 Task: Find connections with filter location Lisala with filter topic #homeofficewith filter profile language Potuguese with filter current company Check Point Software Technologies Ltd with filter school Institute of Management, Nirma University with filter industry Building Structure and Exterior Contractors with filter service category Program Management with filter keywords title Columnist
Action: Mouse moved to (614, 98)
Screenshot: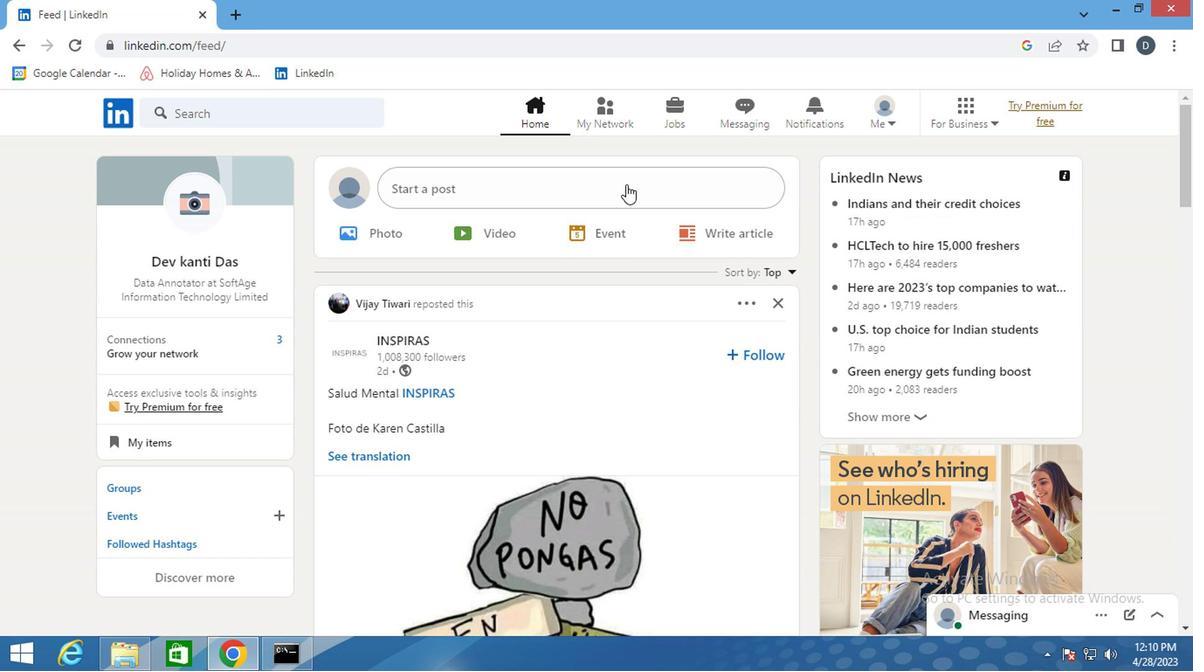
Action: Mouse pressed left at (614, 98)
Screenshot: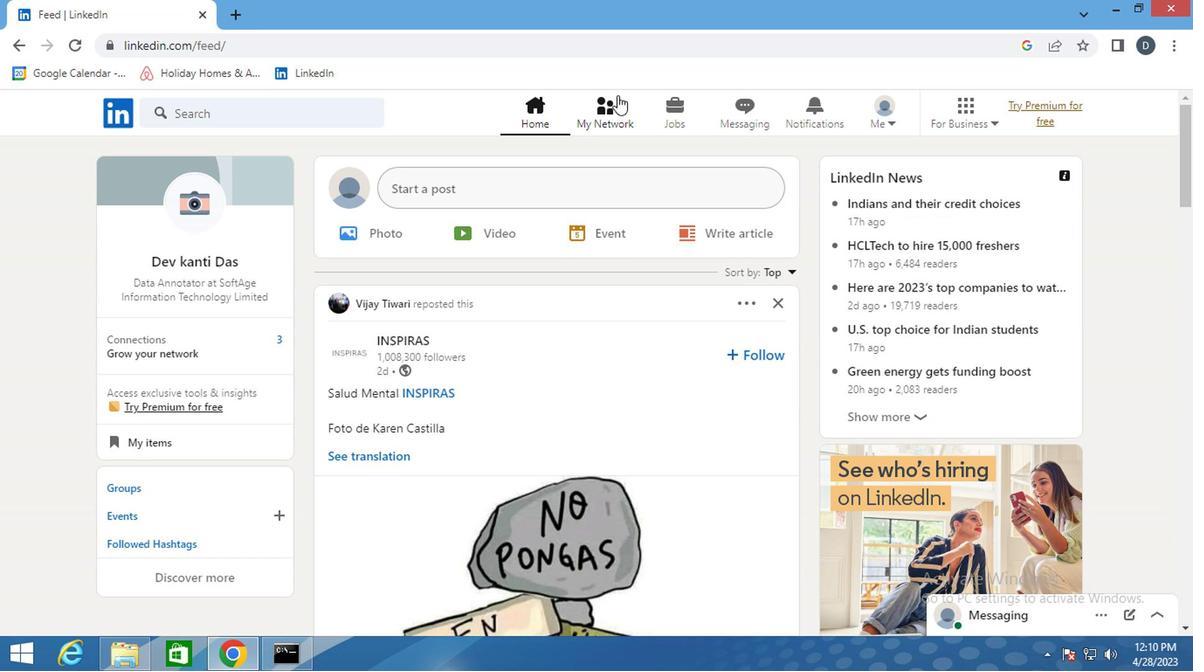 
Action: Mouse moved to (335, 212)
Screenshot: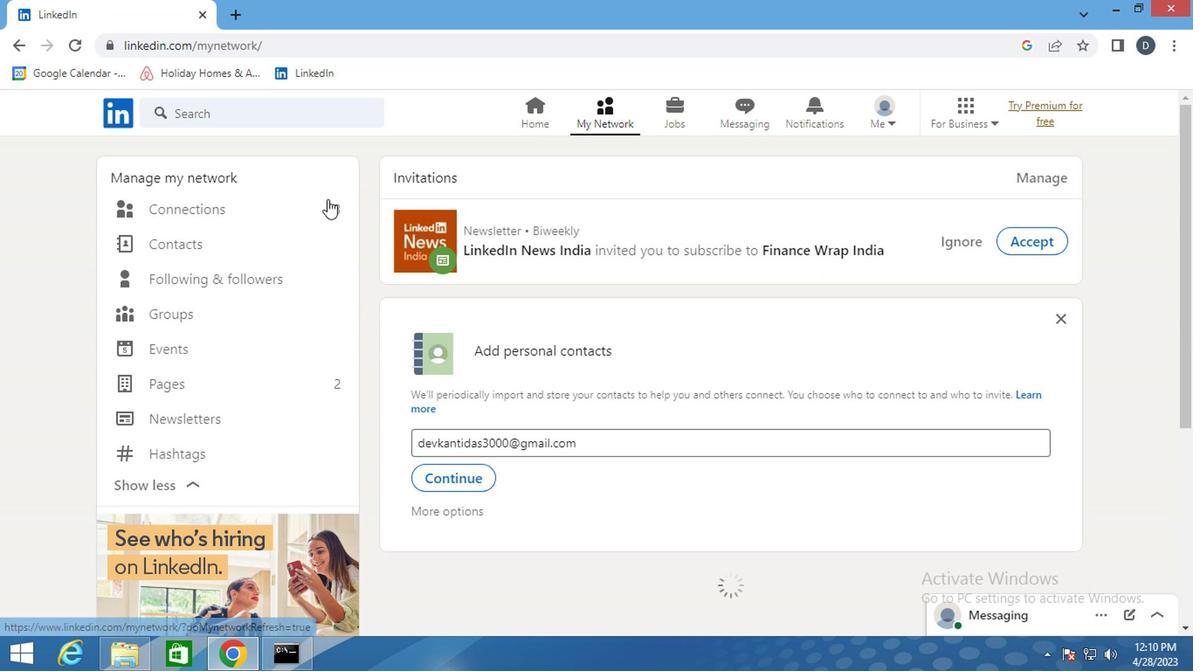 
Action: Mouse pressed left at (335, 212)
Screenshot: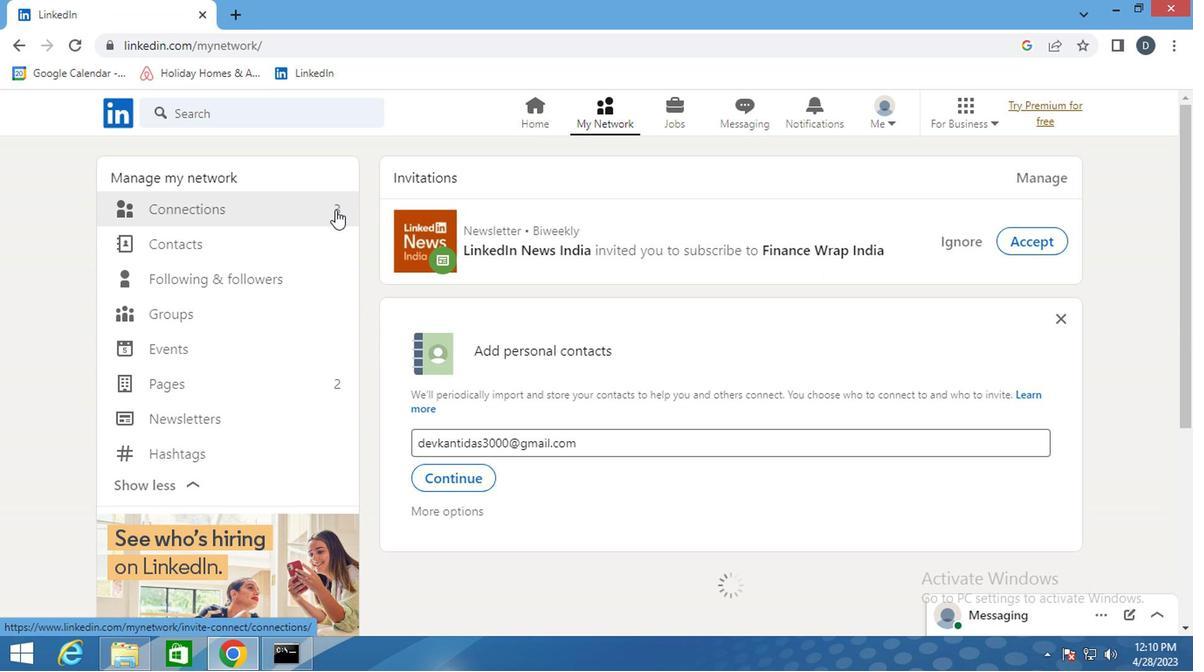 
Action: Mouse moved to (336, 212)
Screenshot: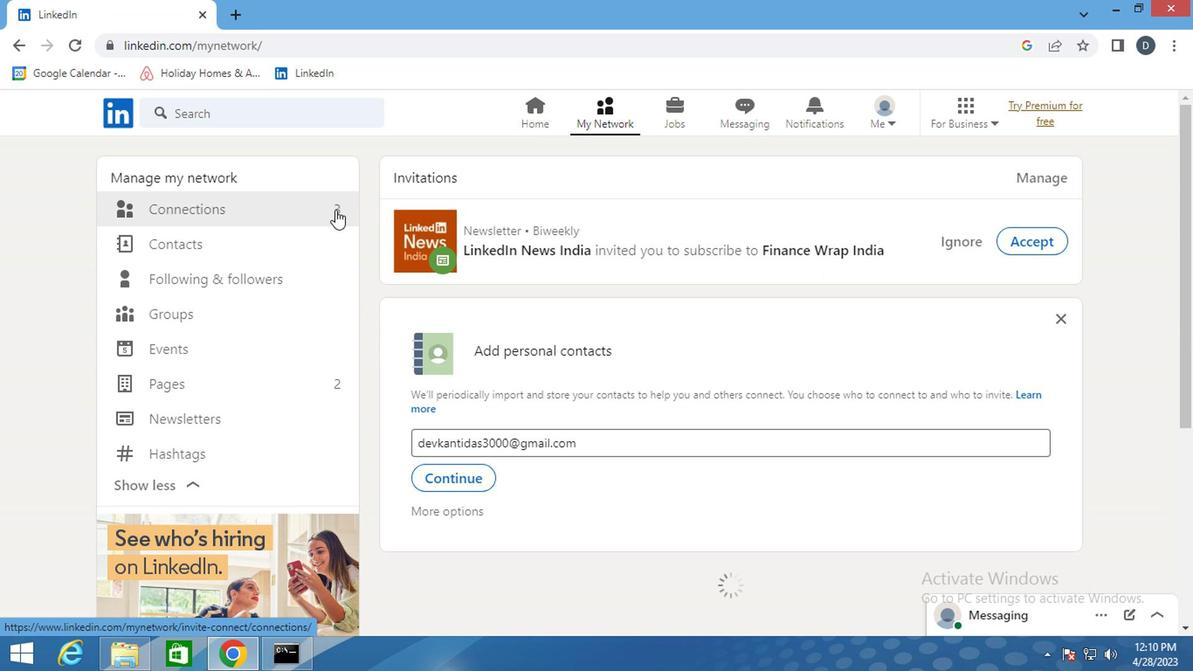 
Action: Mouse pressed left at (336, 212)
Screenshot: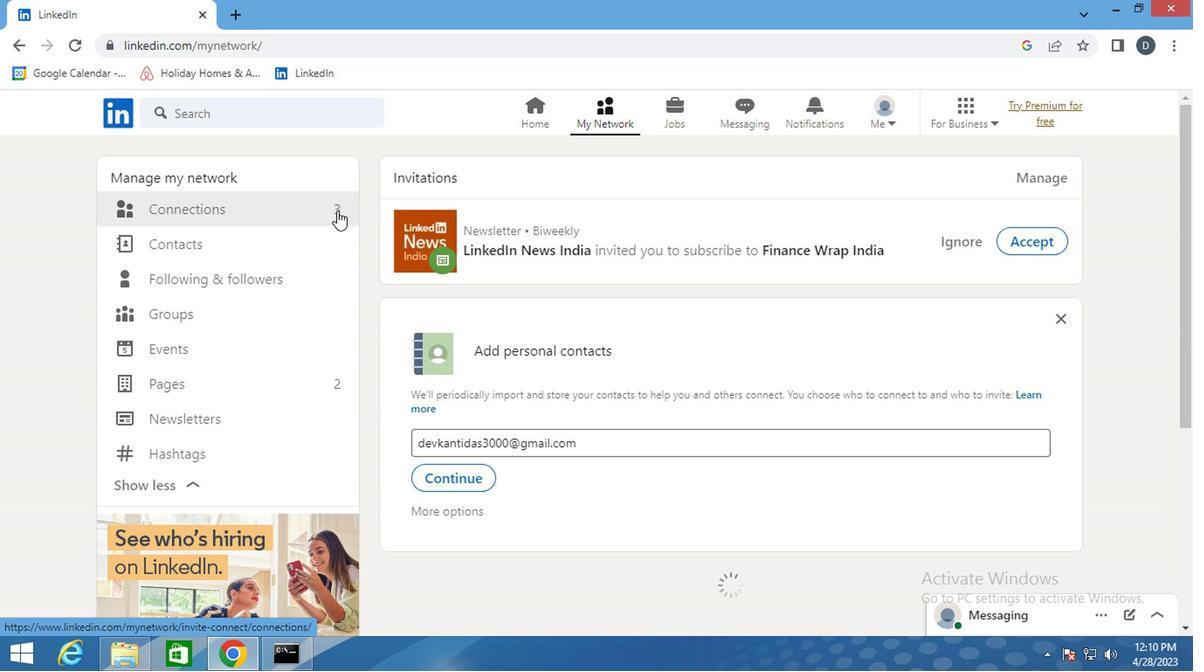 
Action: Mouse moved to (716, 211)
Screenshot: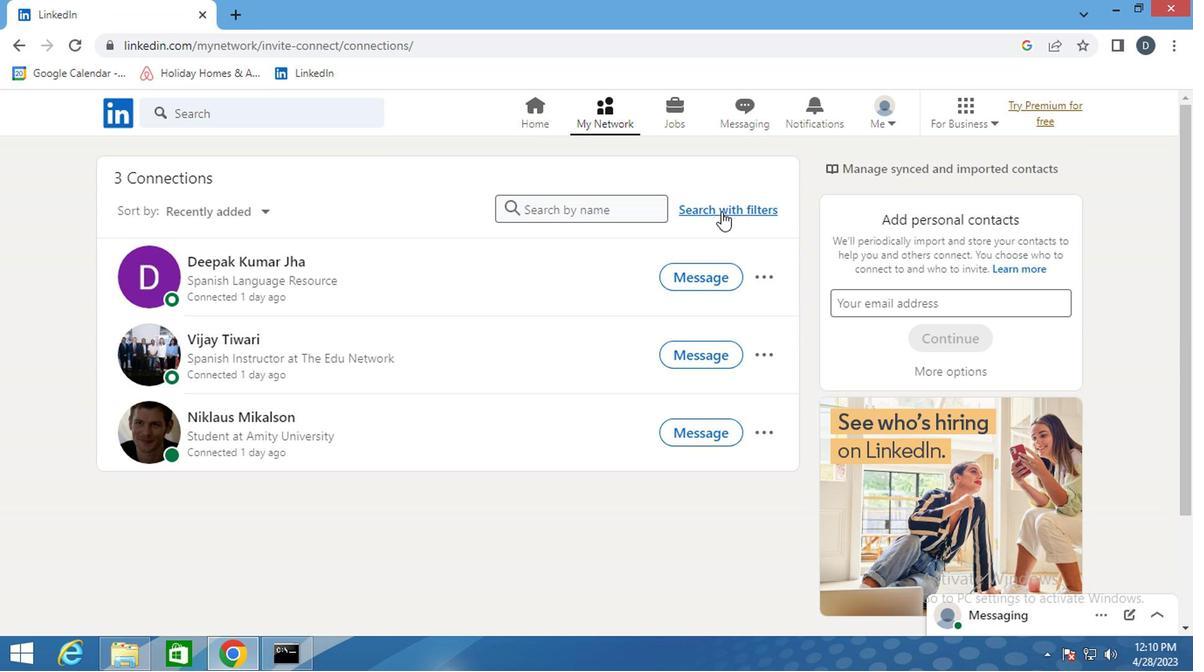
Action: Mouse pressed left at (716, 211)
Screenshot: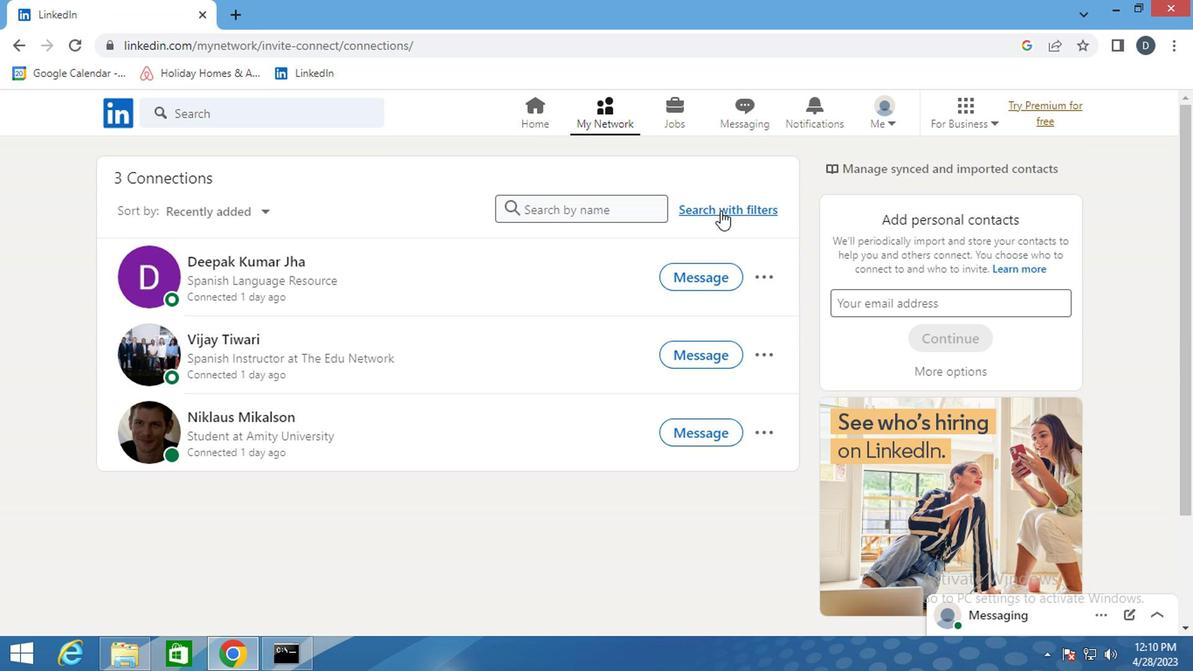 
Action: Mouse moved to (655, 166)
Screenshot: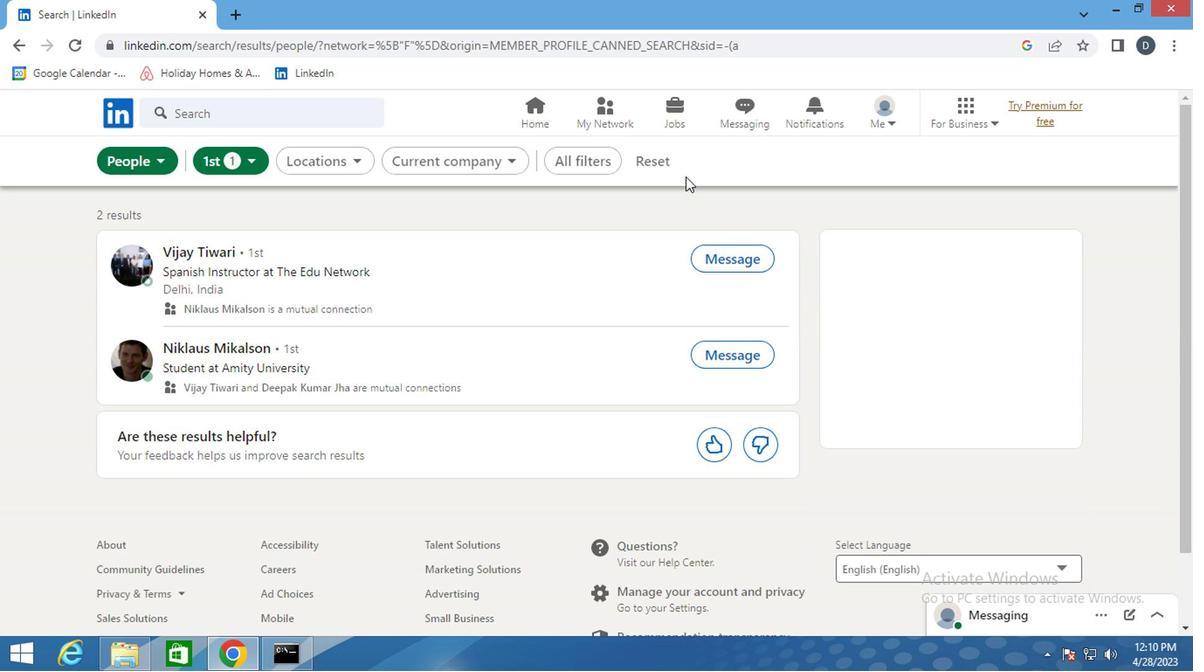 
Action: Mouse pressed left at (655, 166)
Screenshot: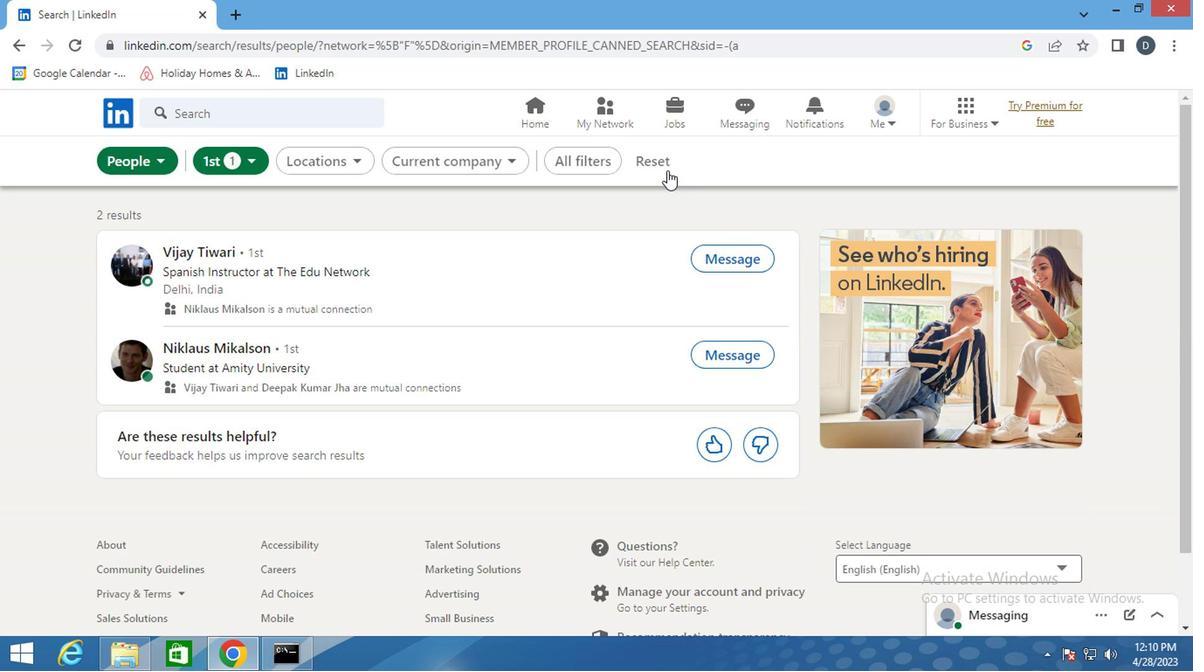 
Action: Mouse moved to (627, 160)
Screenshot: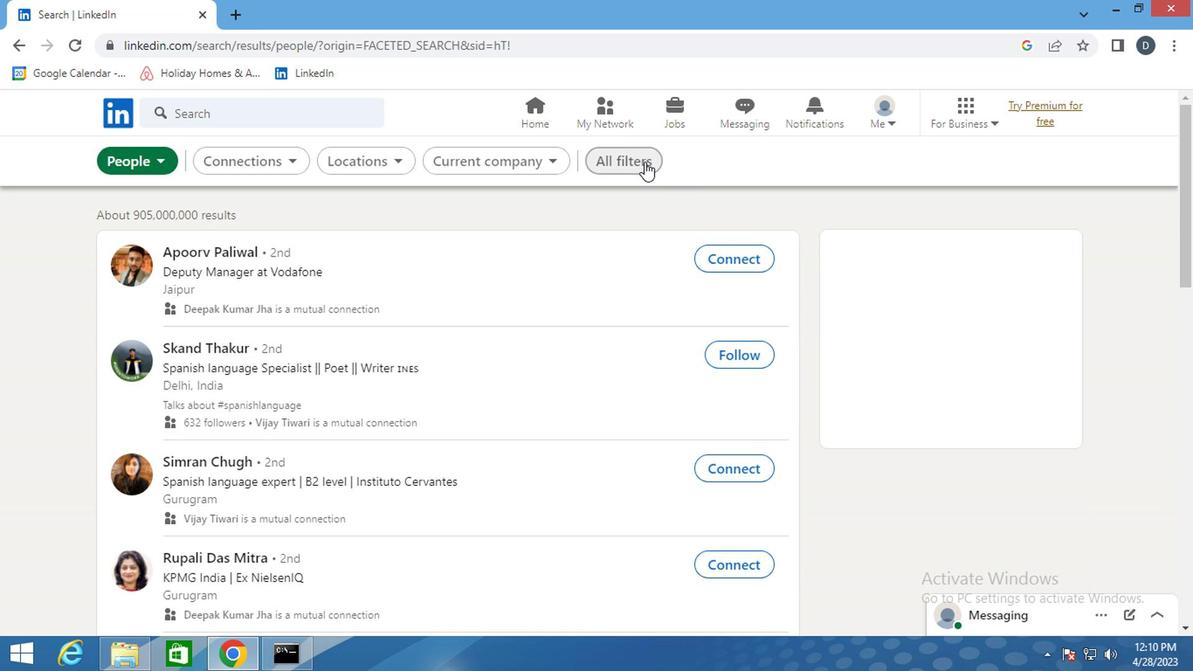 
Action: Mouse pressed left at (627, 160)
Screenshot: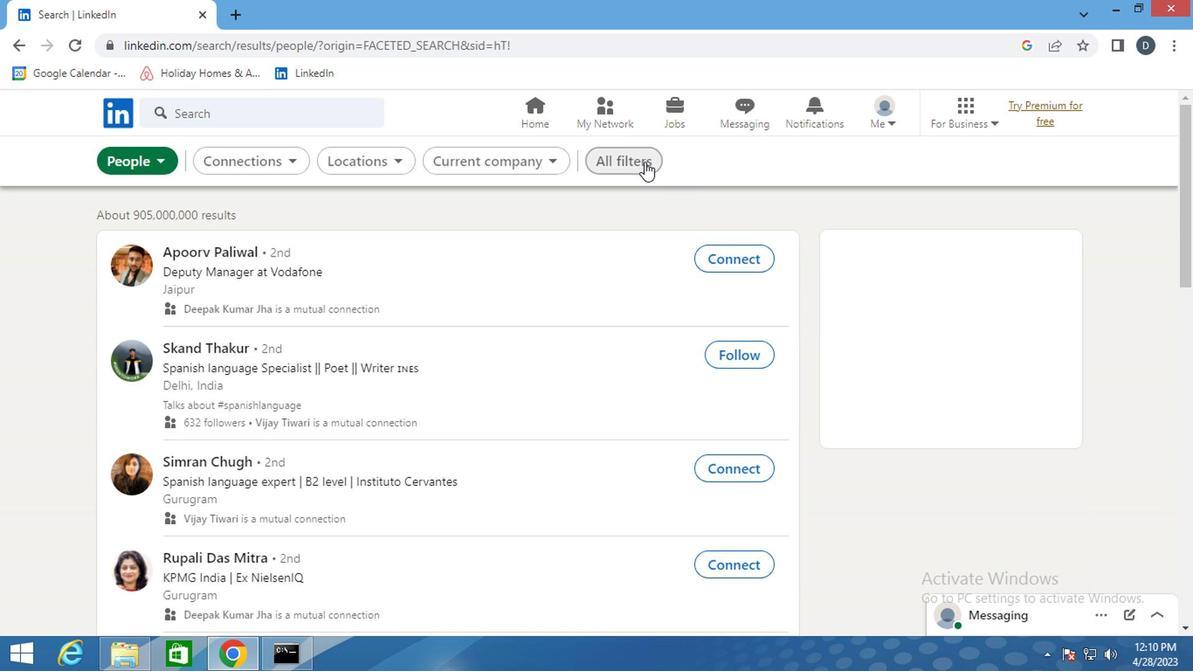 
Action: Mouse moved to (953, 401)
Screenshot: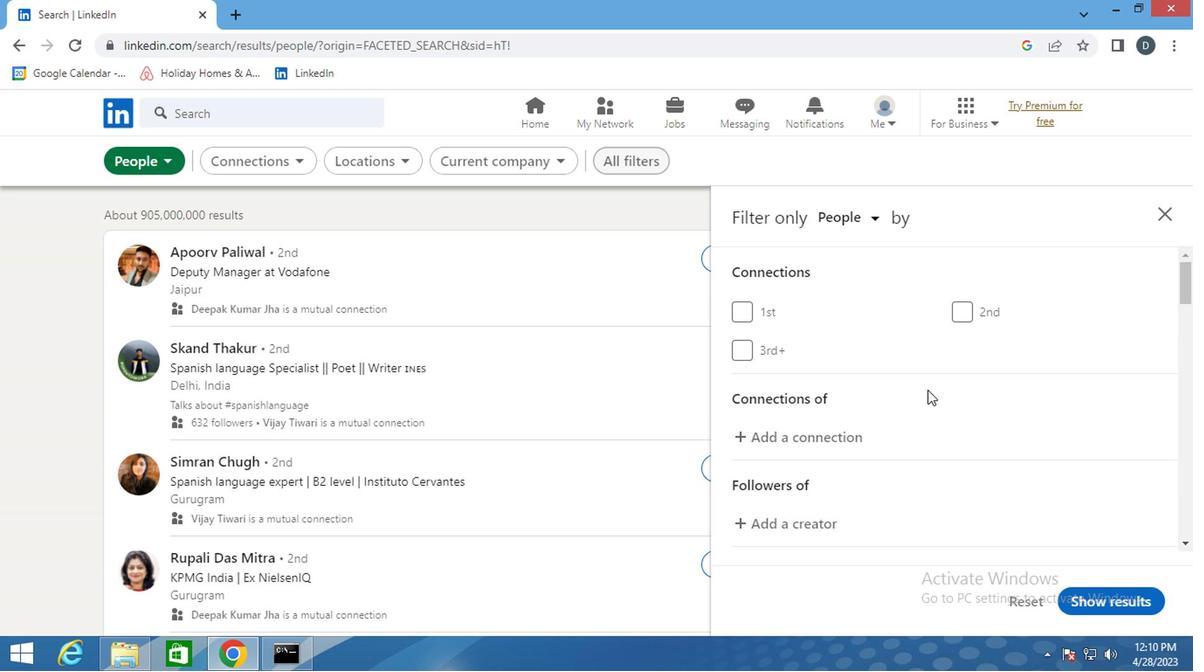 
Action: Mouse scrolled (953, 401) with delta (0, 0)
Screenshot: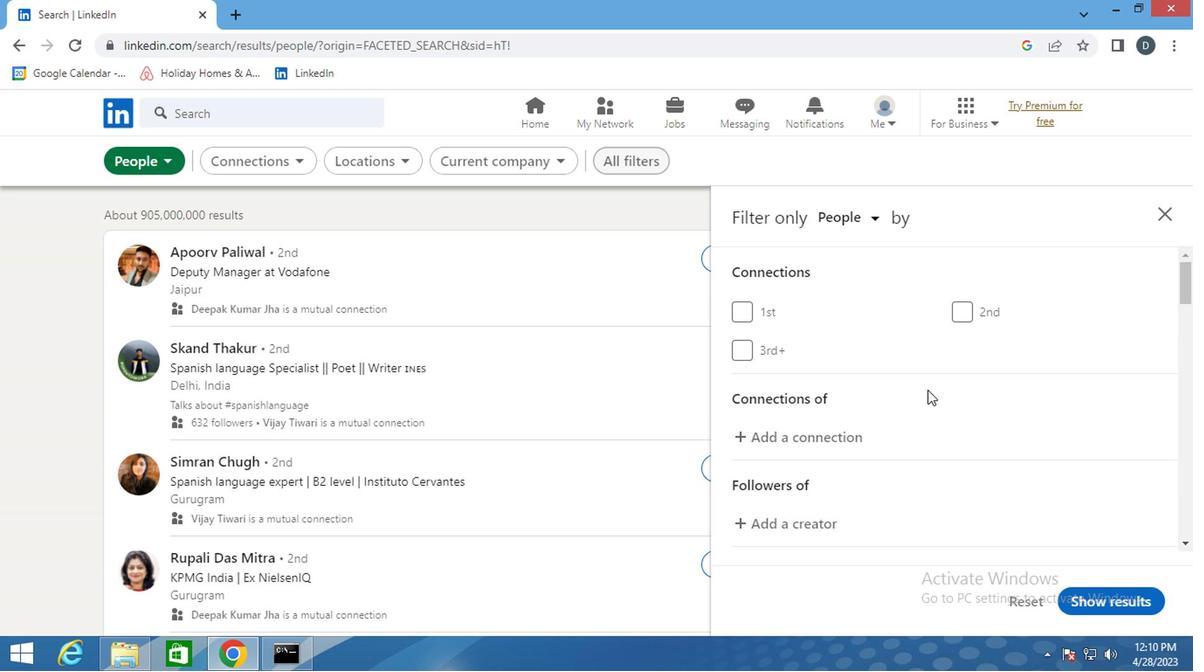
Action: Mouse moved to (953, 402)
Screenshot: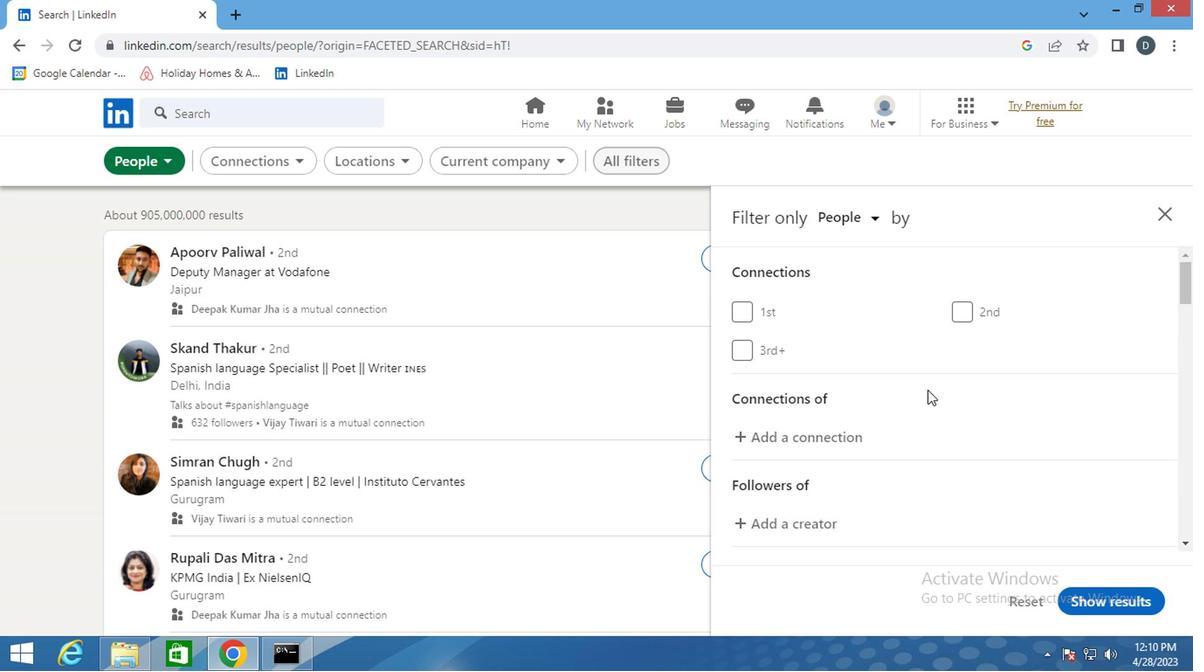 
Action: Mouse scrolled (953, 401) with delta (0, -1)
Screenshot: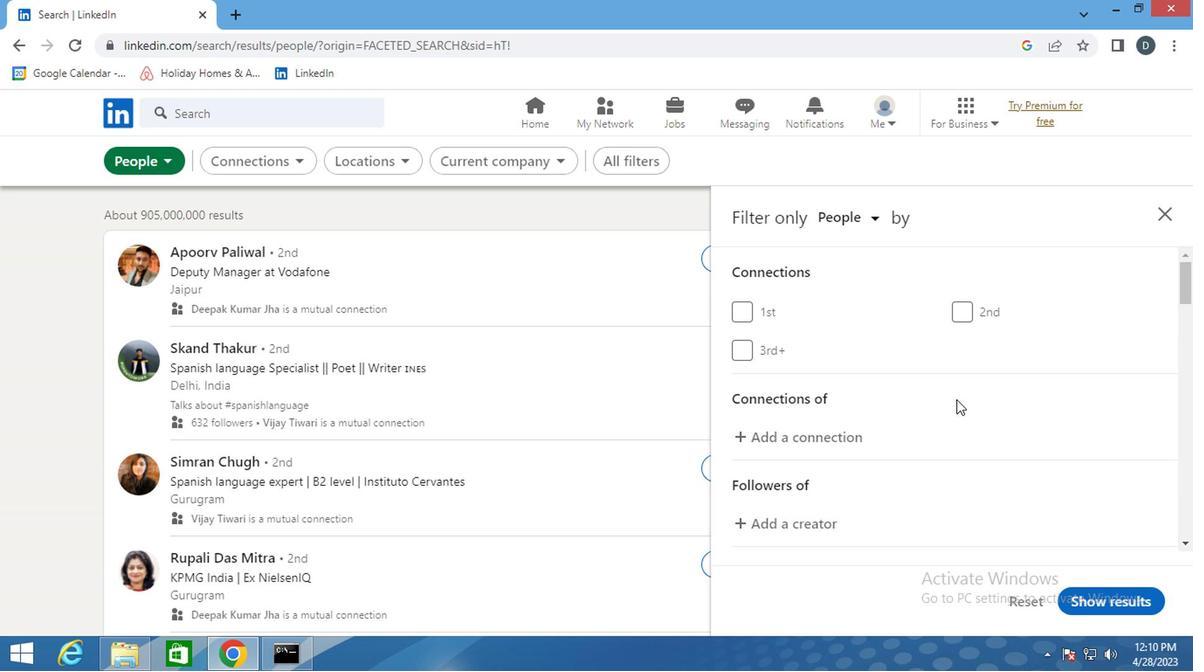 
Action: Mouse scrolled (953, 401) with delta (0, -1)
Screenshot: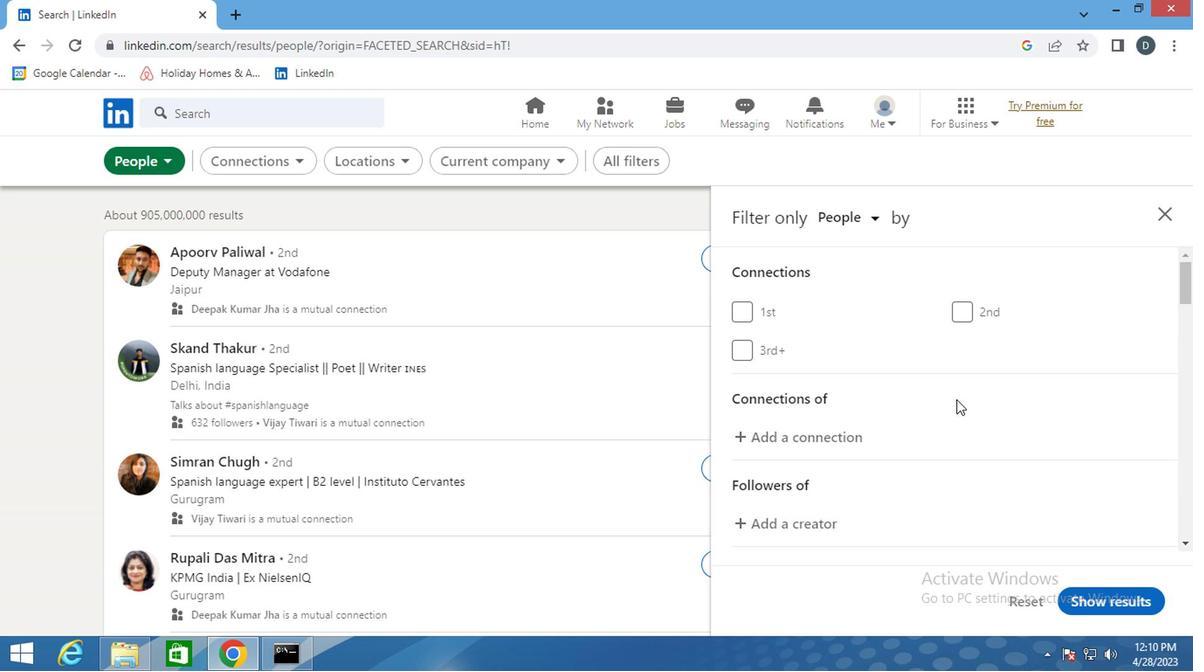
Action: Mouse moved to (986, 416)
Screenshot: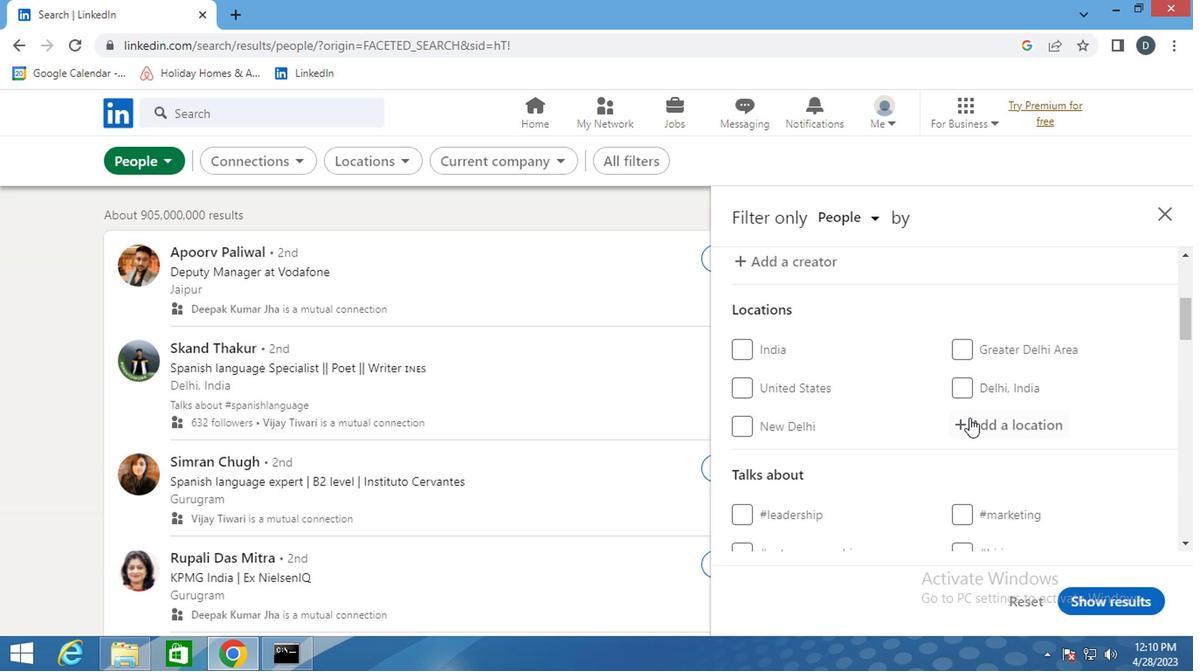 
Action: Mouse pressed left at (986, 416)
Screenshot: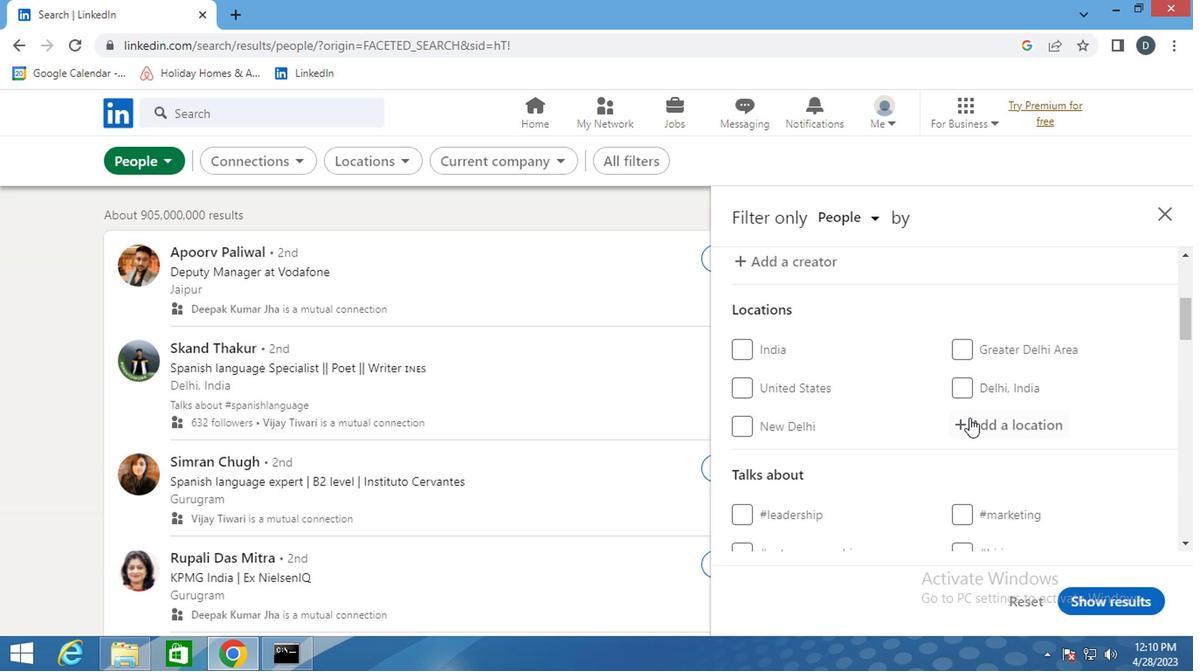 
Action: Key pressed <Key.shift_r>Lisala<Key.enter>
Screenshot: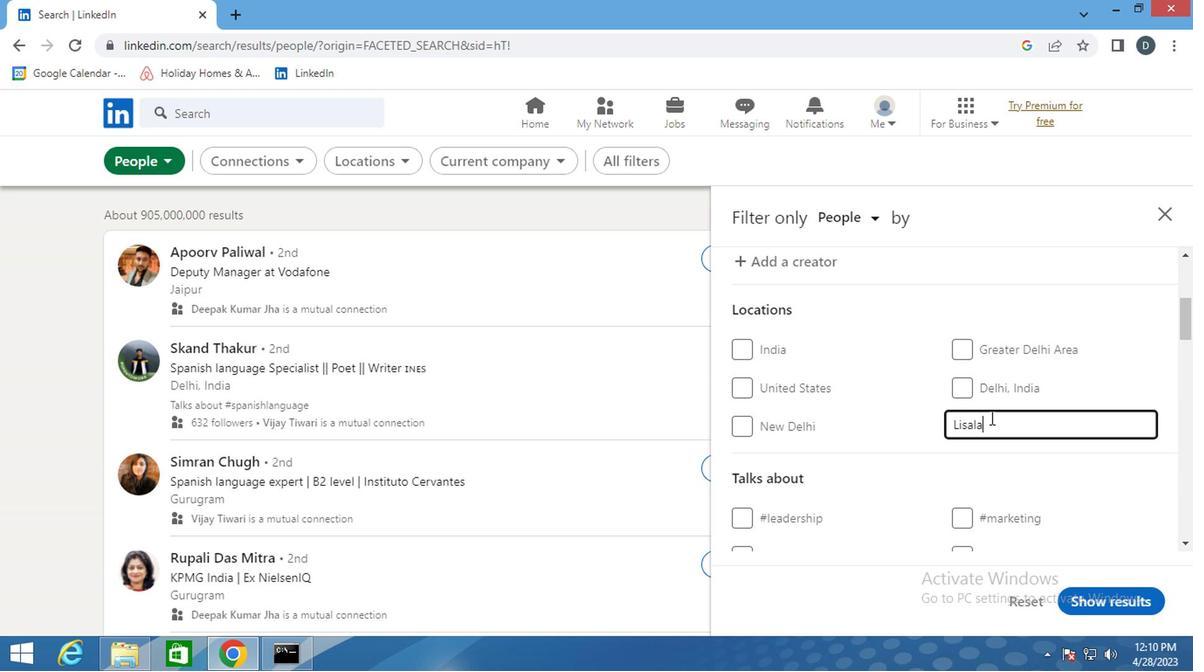 
Action: Mouse moved to (987, 417)
Screenshot: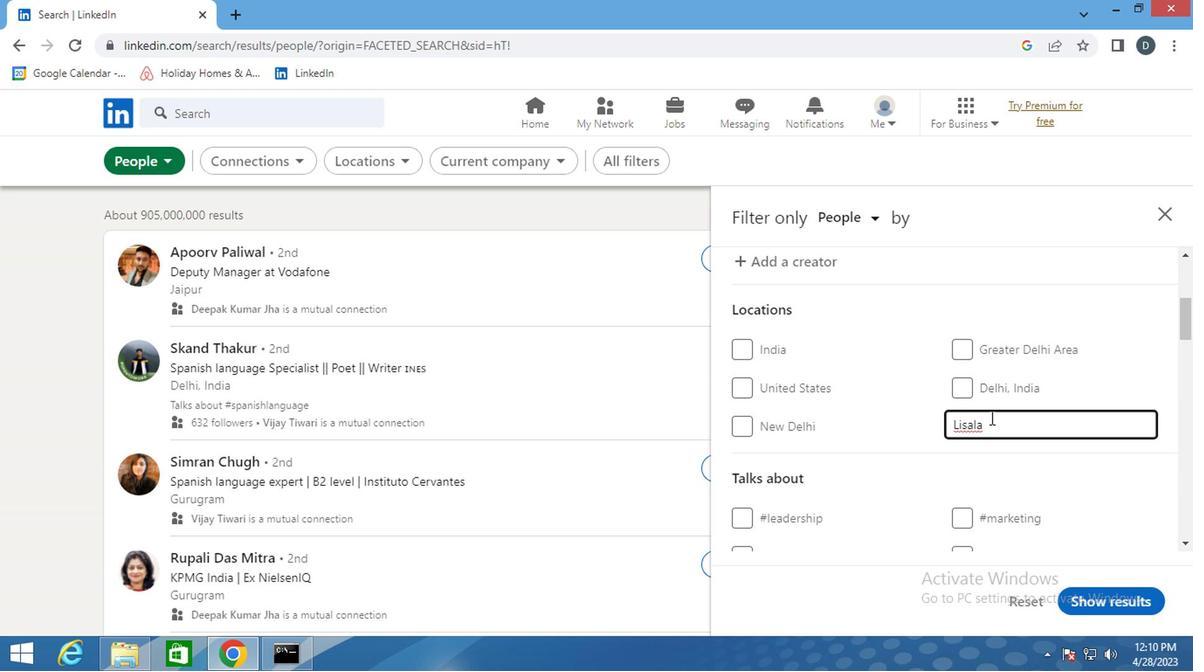 
Action: Mouse scrolled (987, 416) with delta (0, 0)
Screenshot: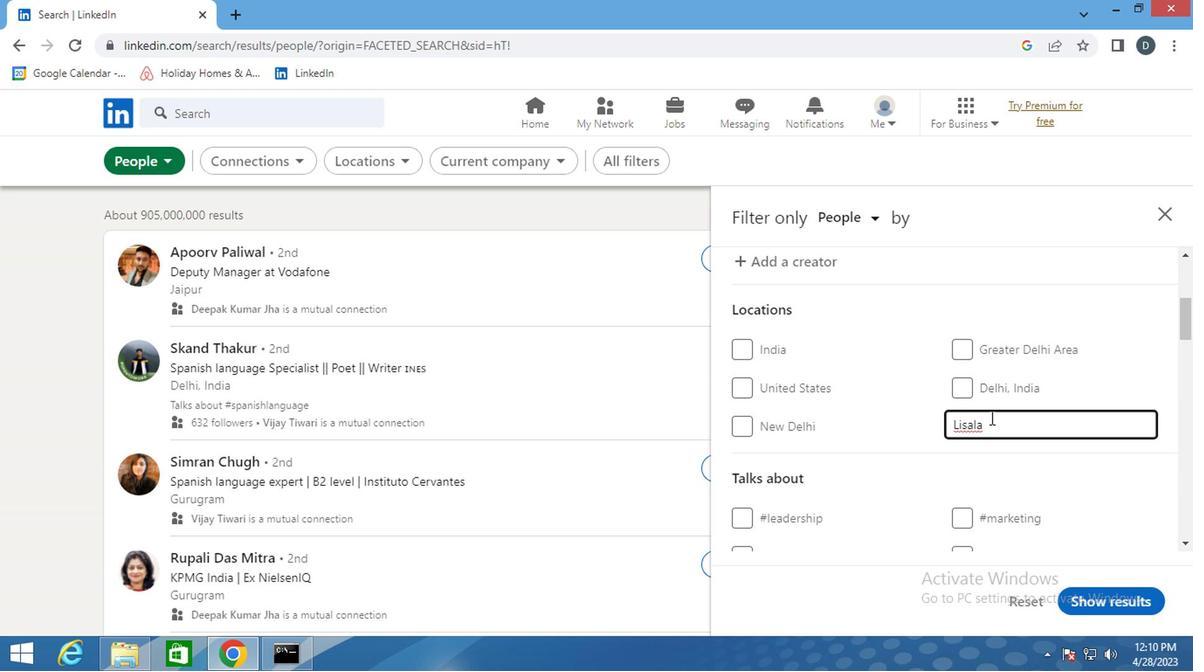 
Action: Mouse moved to (989, 419)
Screenshot: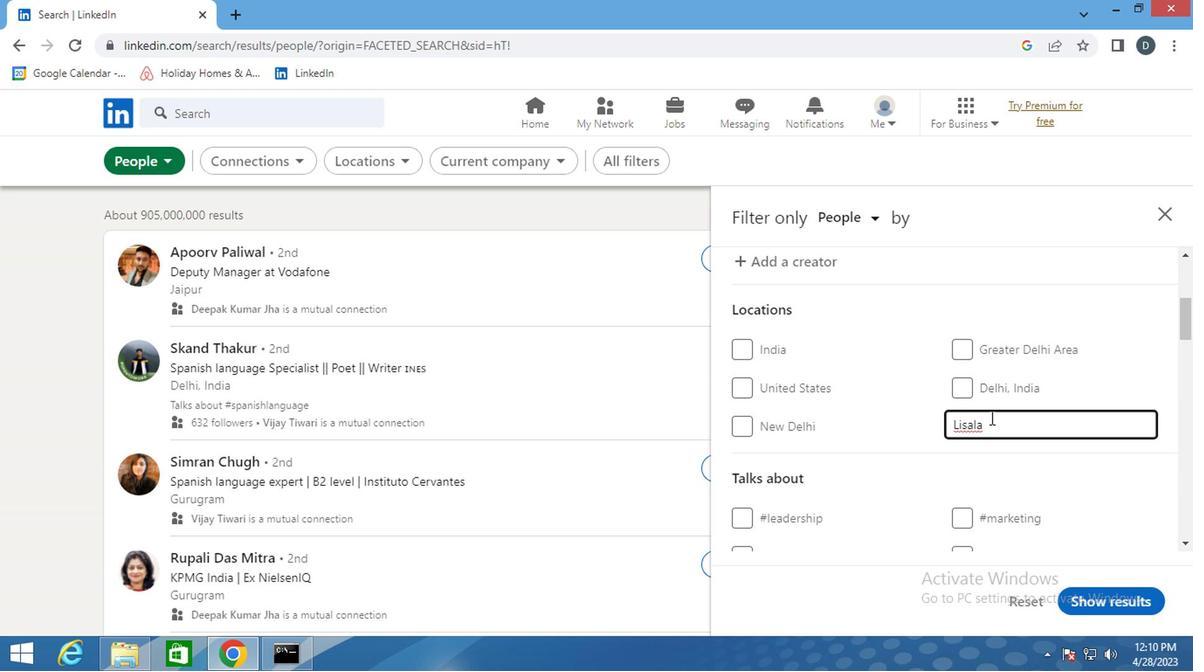 
Action: Mouse scrolled (989, 418) with delta (0, 0)
Screenshot: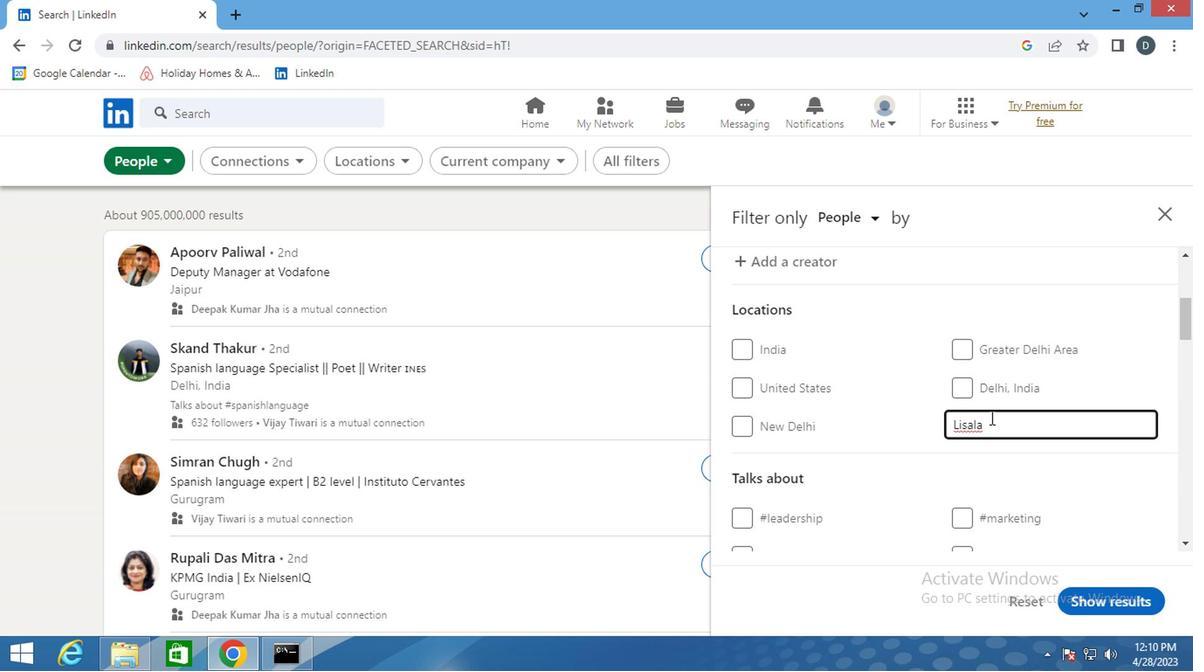 
Action: Mouse moved to (997, 403)
Screenshot: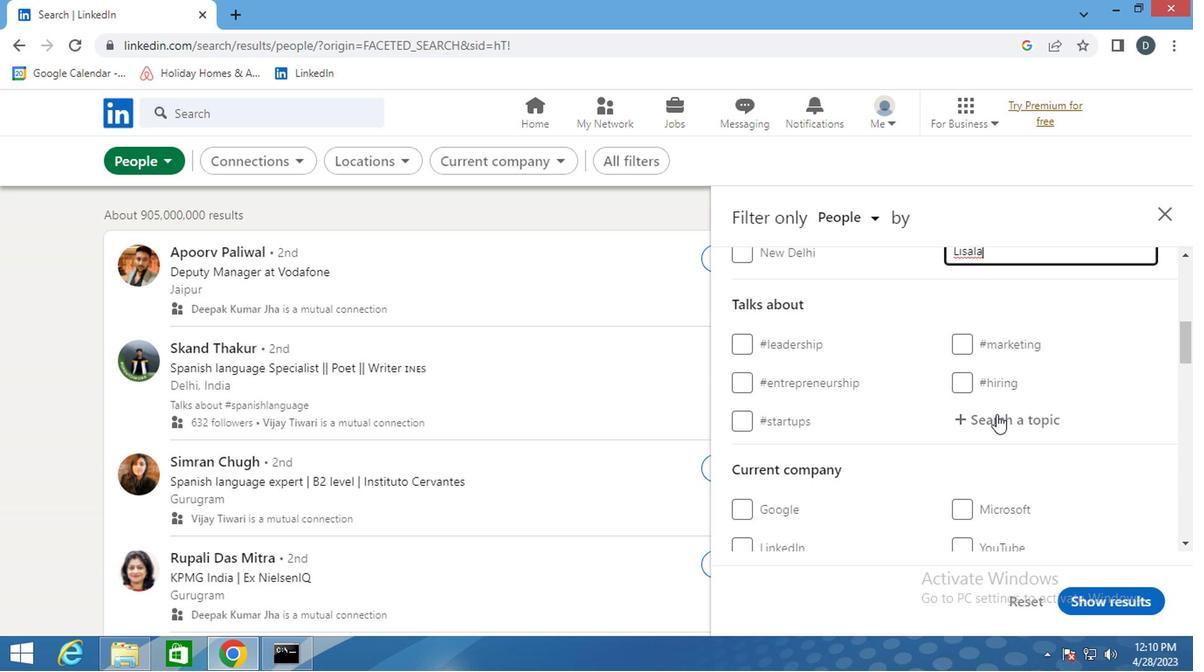
Action: Mouse pressed left at (997, 403)
Screenshot: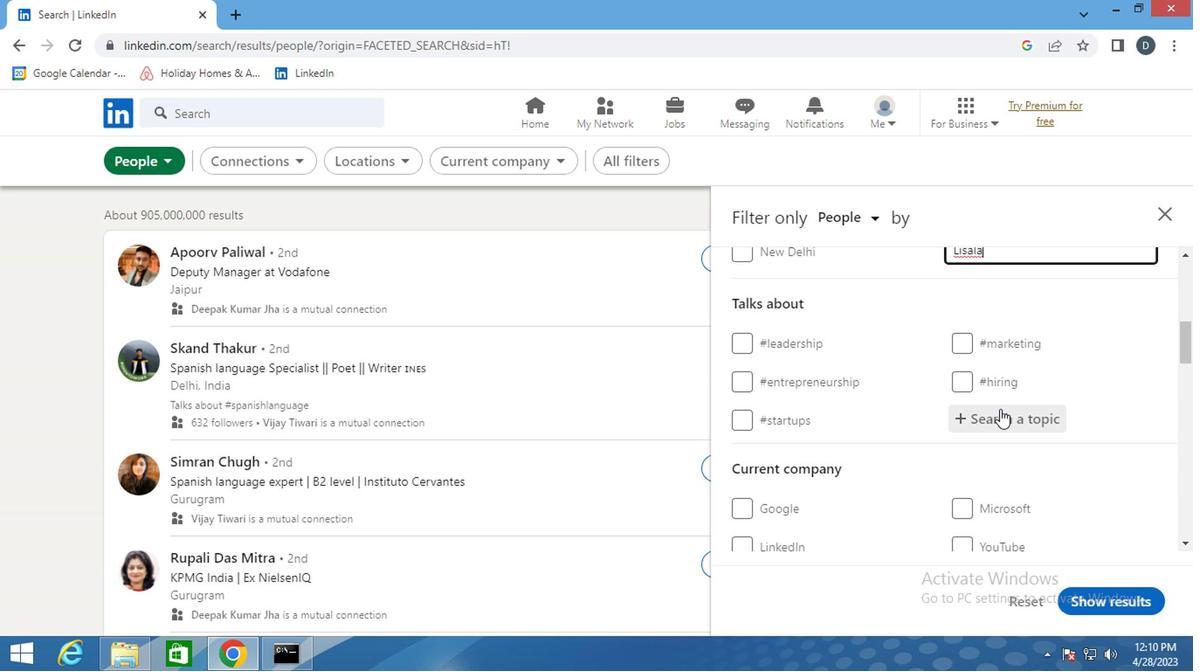 
Action: Mouse moved to (992, 418)
Screenshot: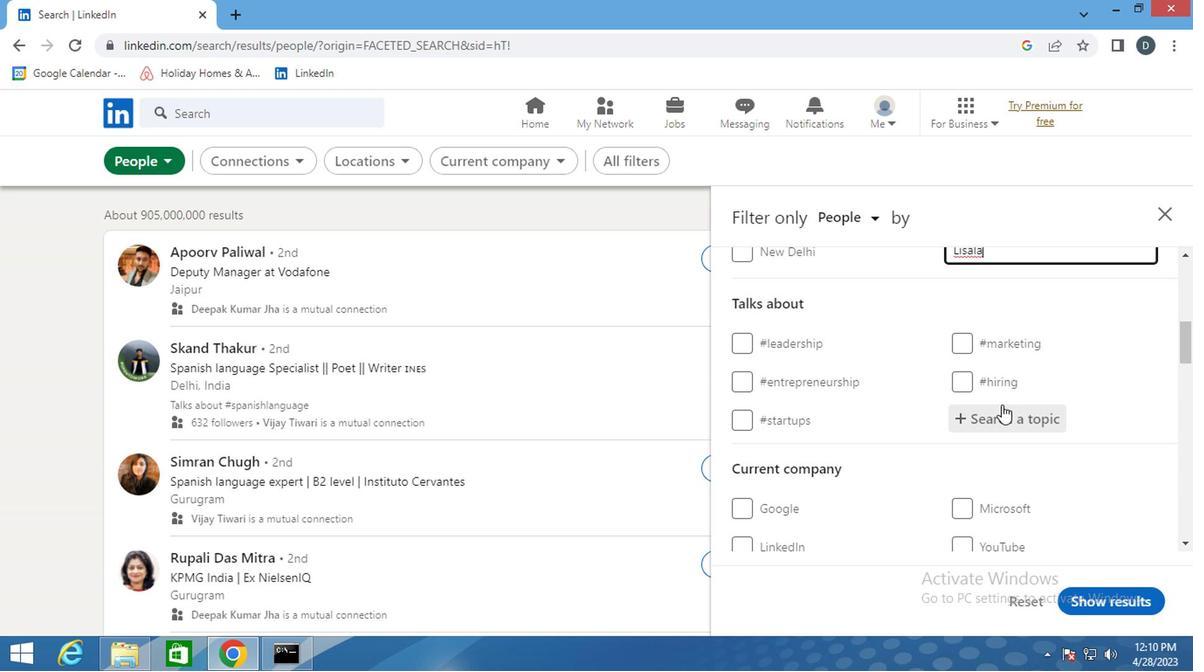 
Action: Key pressed <Key.shift>#HOMEOFFICE
Screenshot: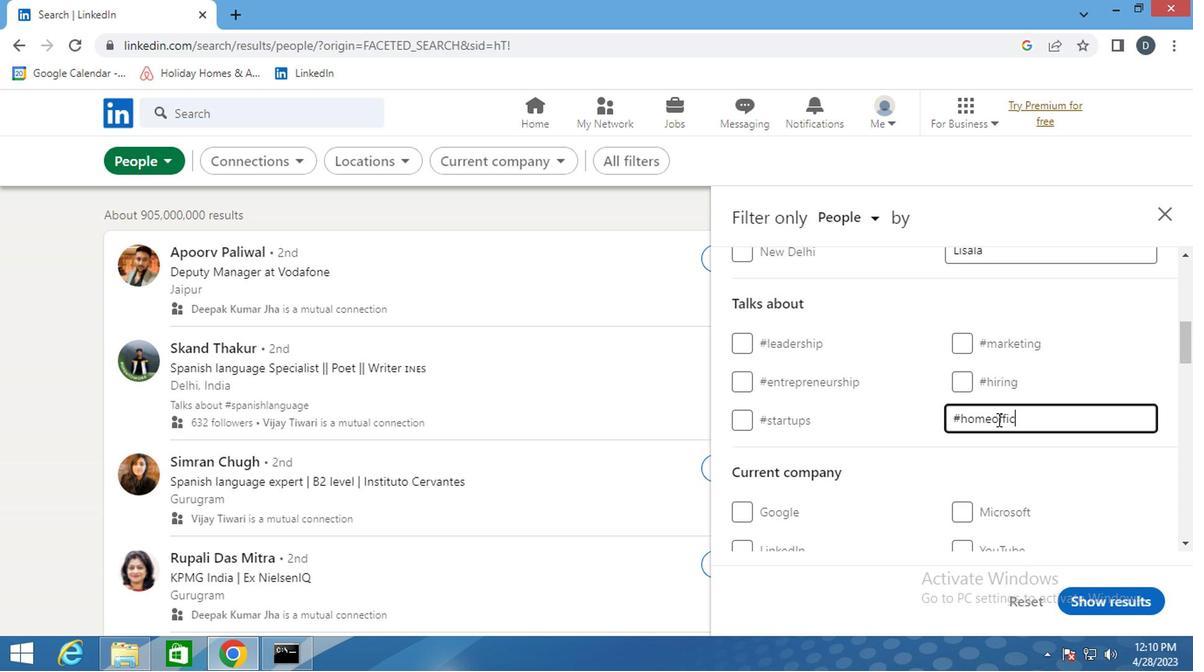 
Action: Mouse moved to (1004, 403)
Screenshot: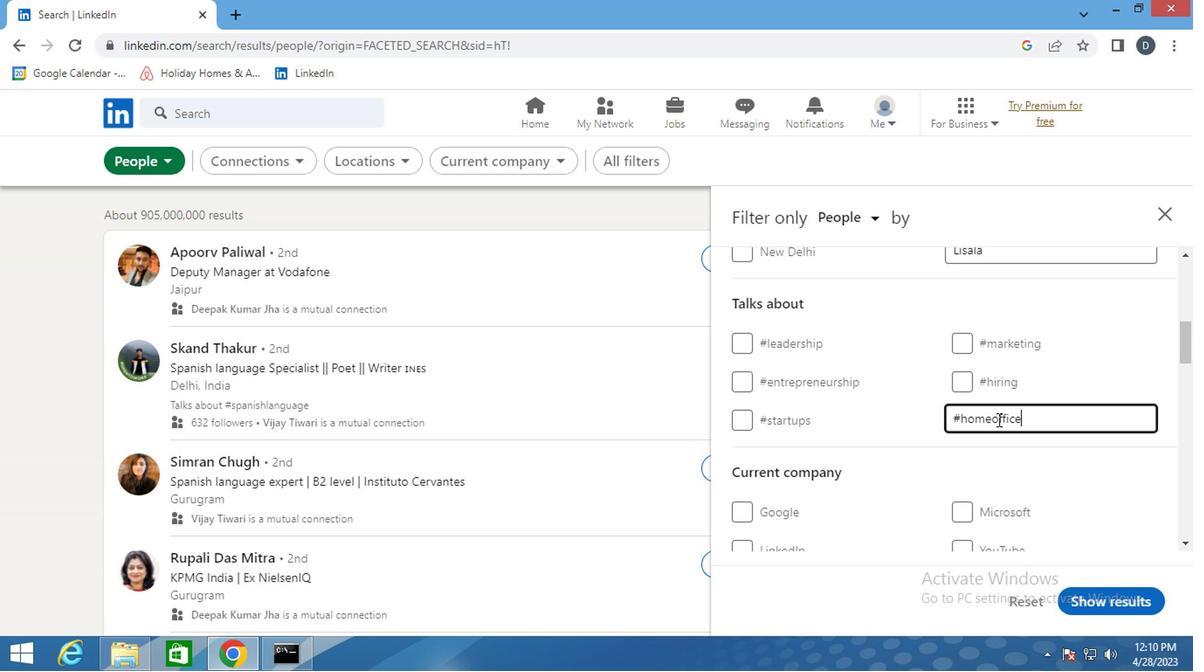 
Action: Mouse scrolled (1004, 402) with delta (0, 0)
Screenshot: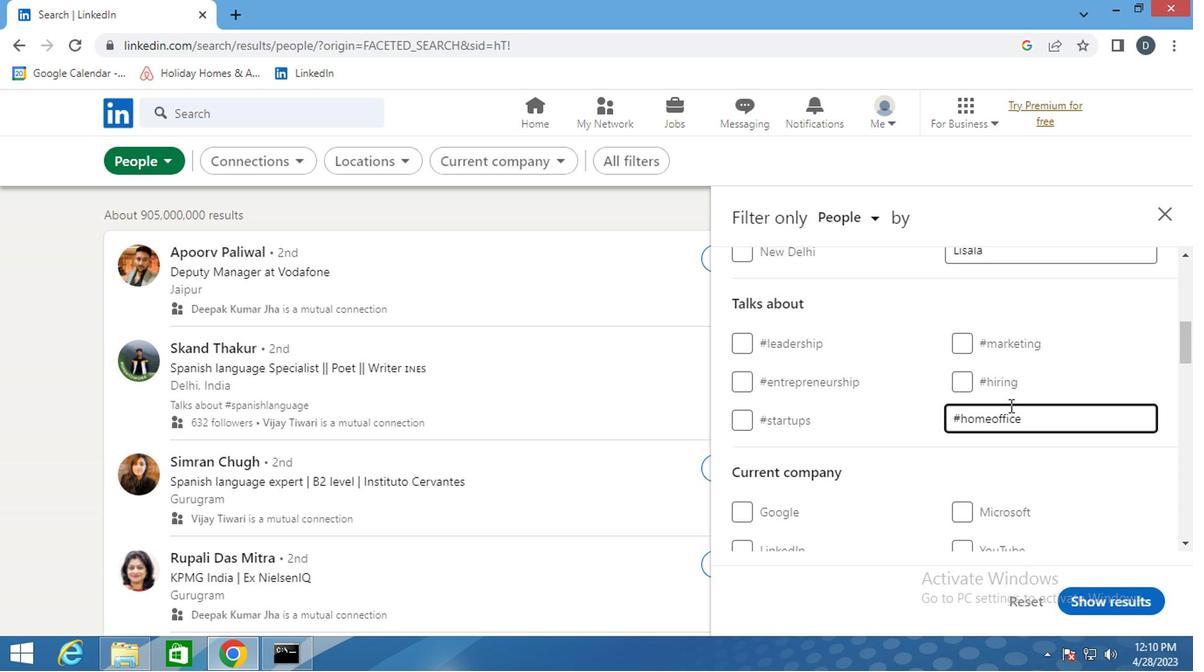 
Action: Mouse scrolled (1004, 402) with delta (0, 0)
Screenshot: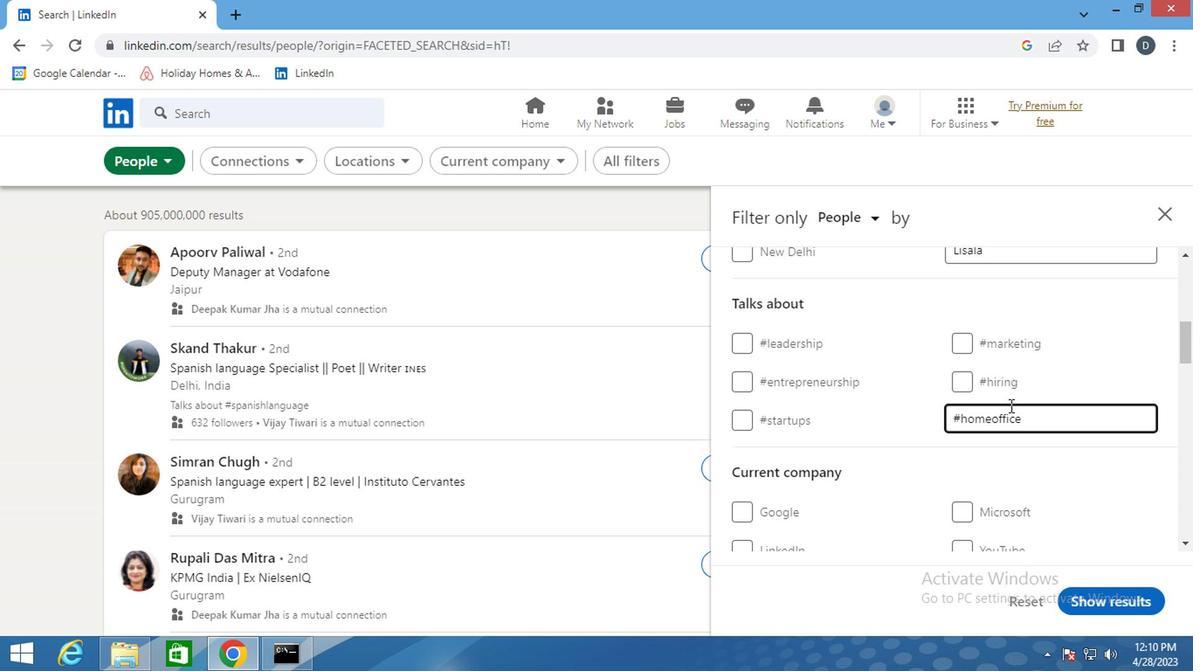 
Action: Mouse scrolled (1004, 402) with delta (0, 0)
Screenshot: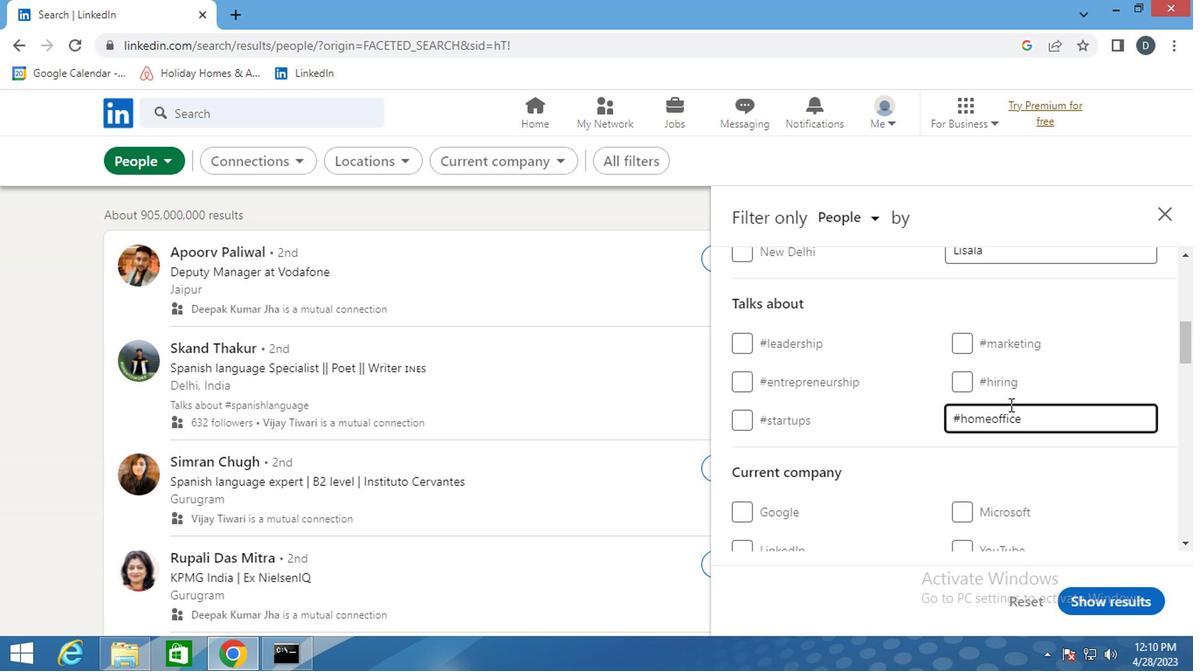 
Action: Mouse scrolled (1004, 402) with delta (0, 0)
Screenshot: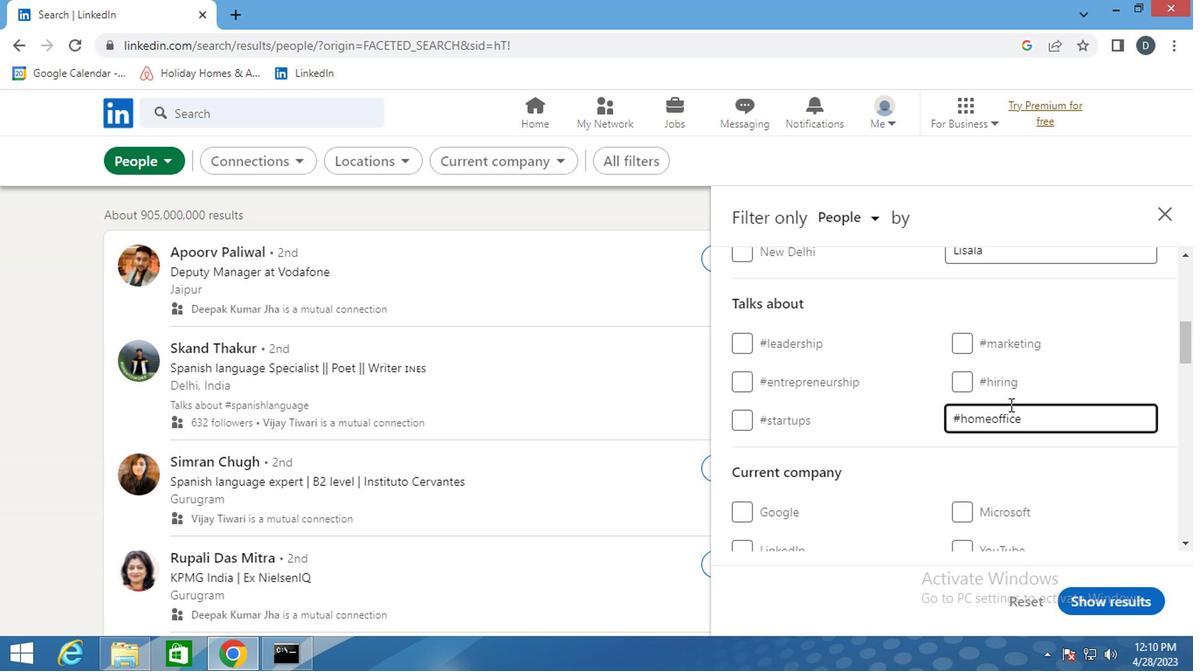 
Action: Mouse scrolled (1004, 402) with delta (0, 0)
Screenshot: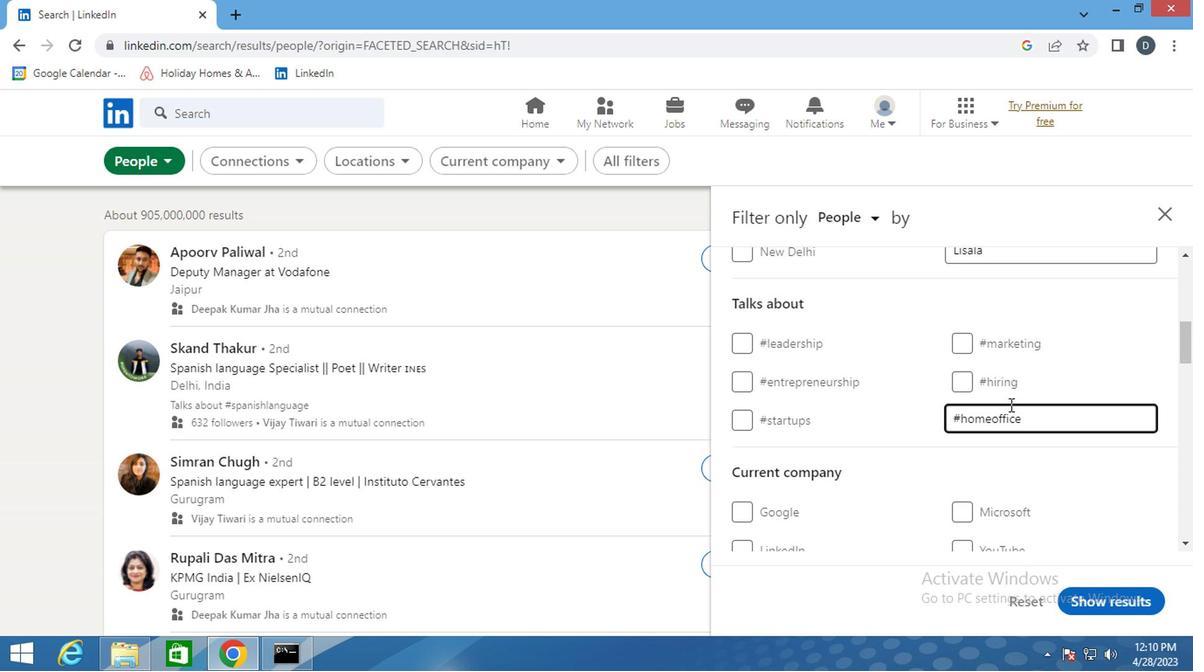 
Action: Mouse scrolled (1004, 402) with delta (0, 0)
Screenshot: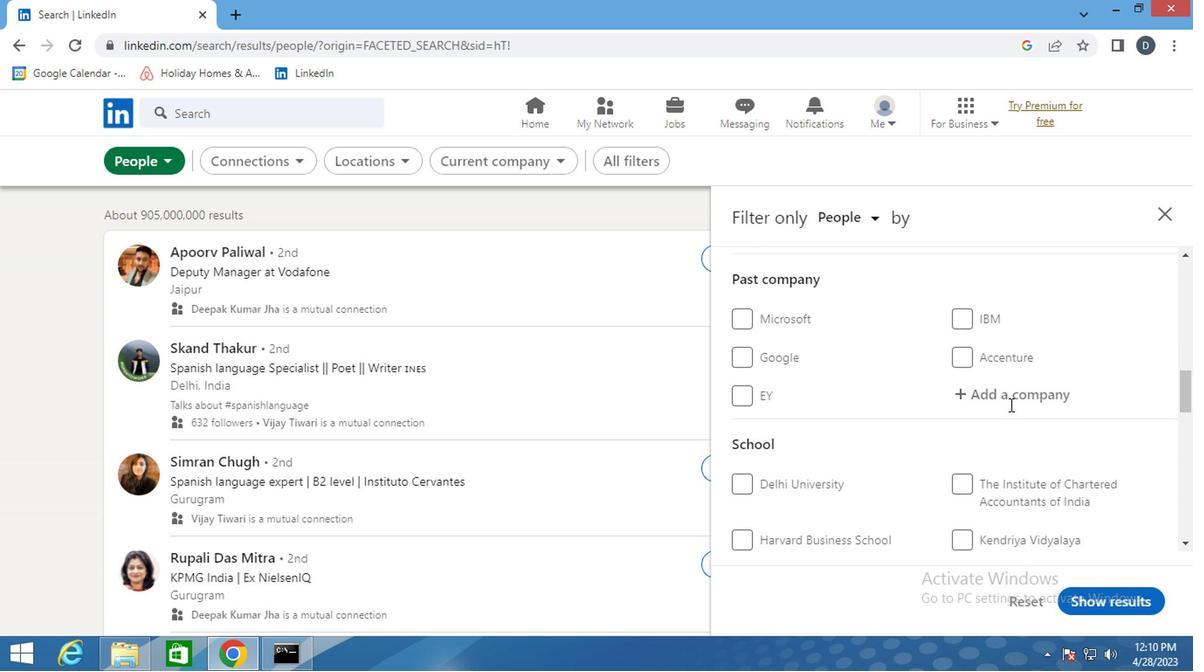 
Action: Mouse scrolled (1004, 402) with delta (0, 0)
Screenshot: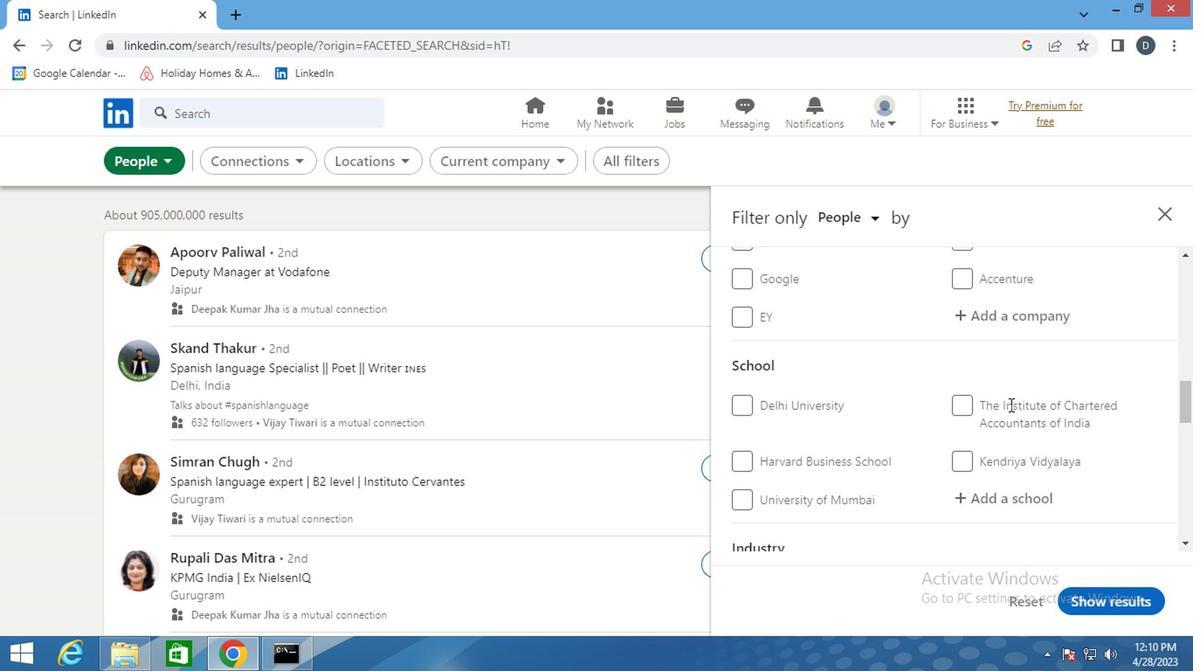 
Action: Mouse moved to (991, 401)
Screenshot: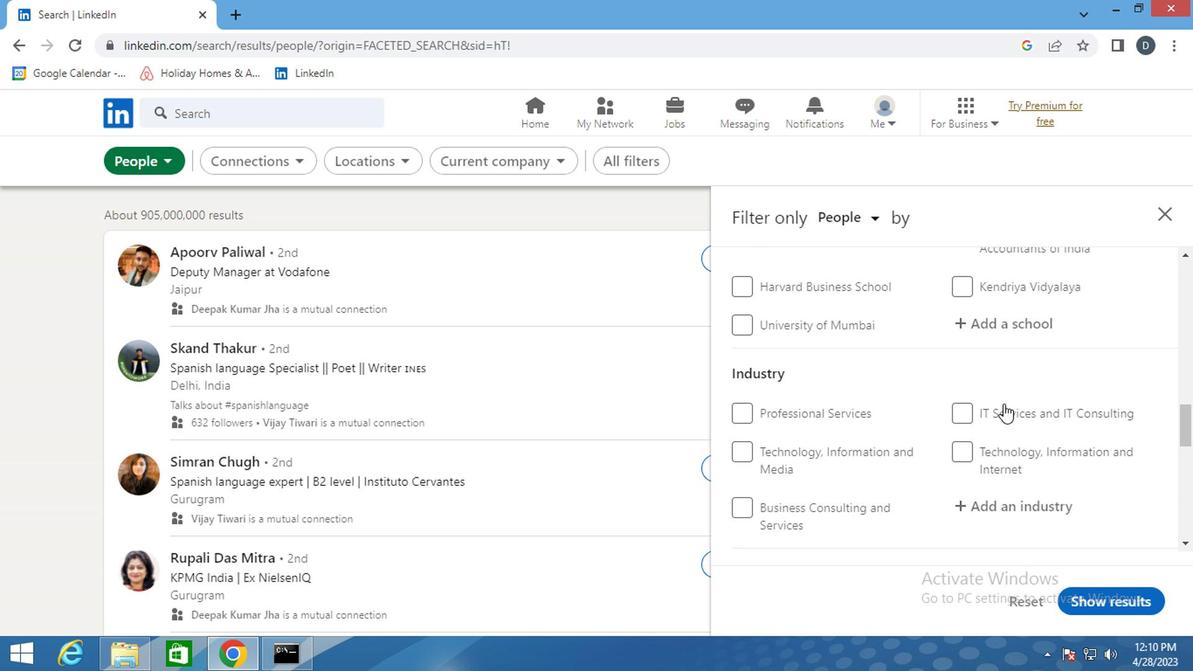 
Action: Mouse scrolled (991, 400) with delta (0, 0)
Screenshot: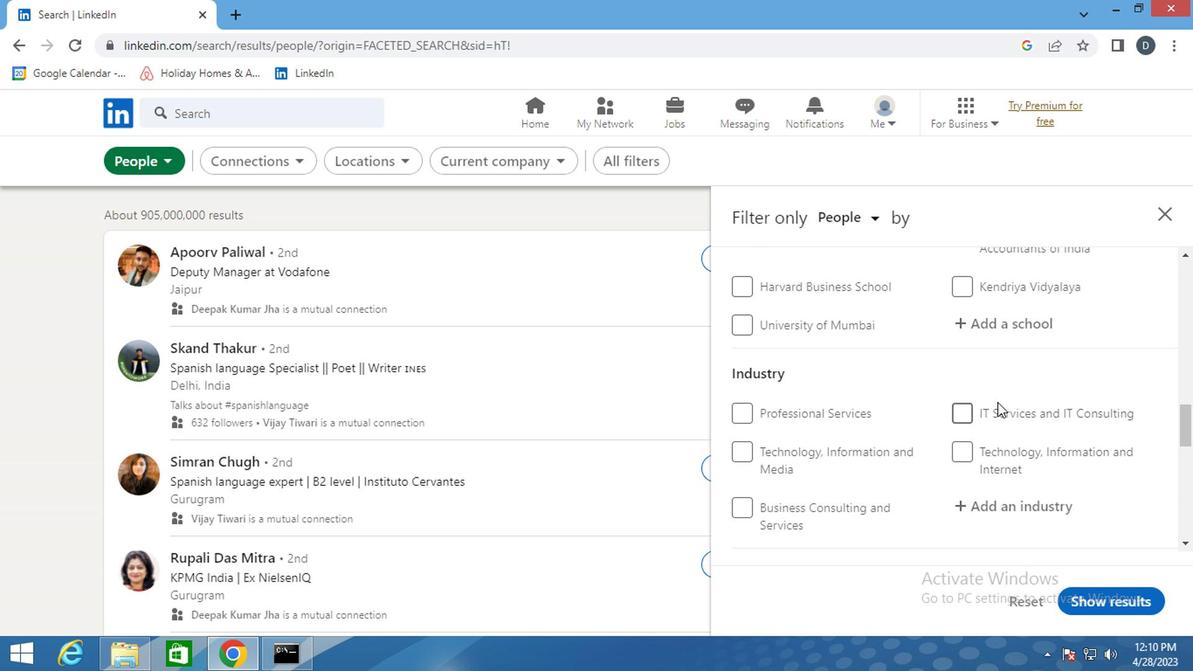 
Action: Mouse moved to (988, 401)
Screenshot: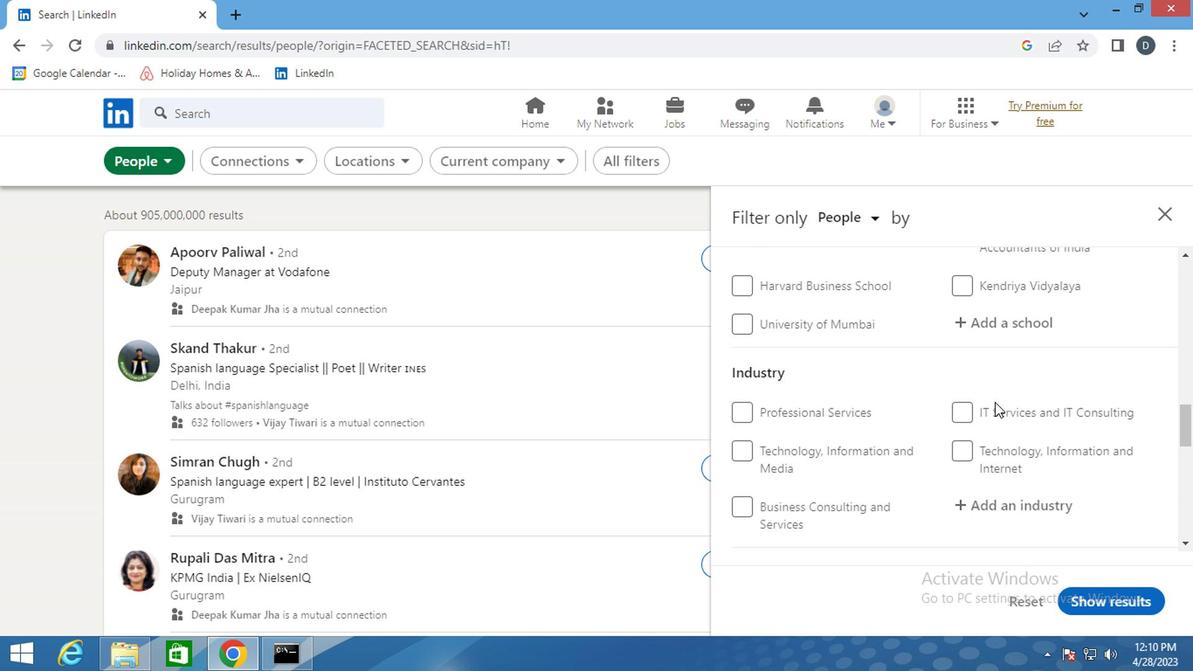 
Action: Mouse scrolled (988, 400) with delta (0, 0)
Screenshot: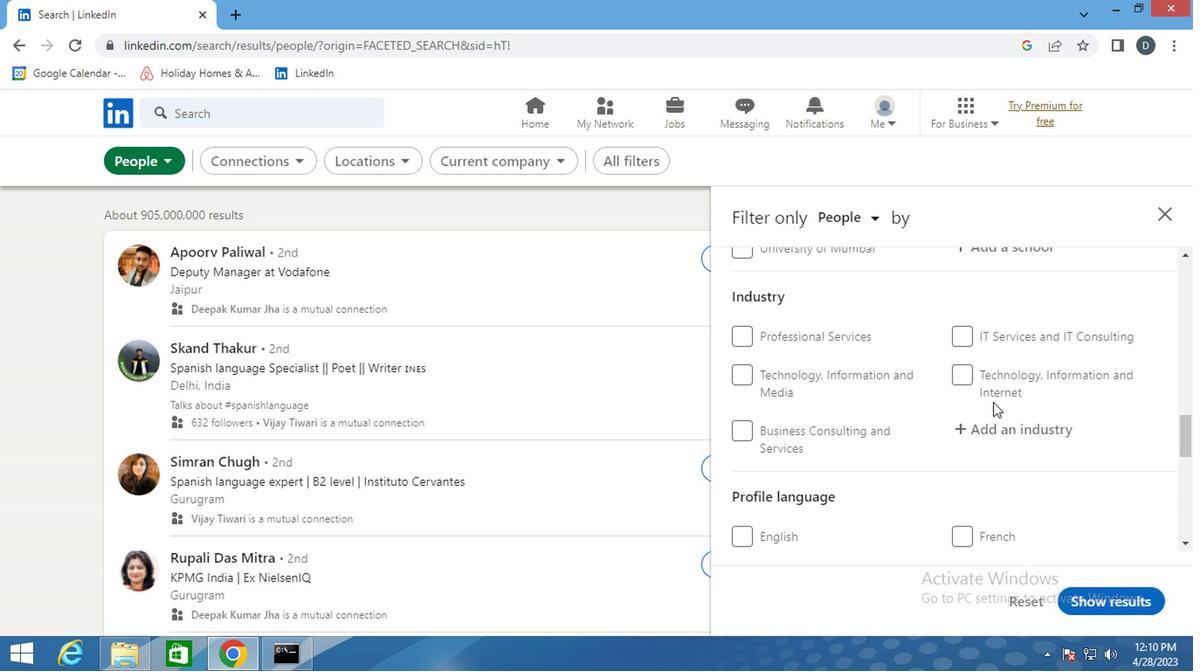 
Action: Mouse scrolled (988, 400) with delta (0, 0)
Screenshot: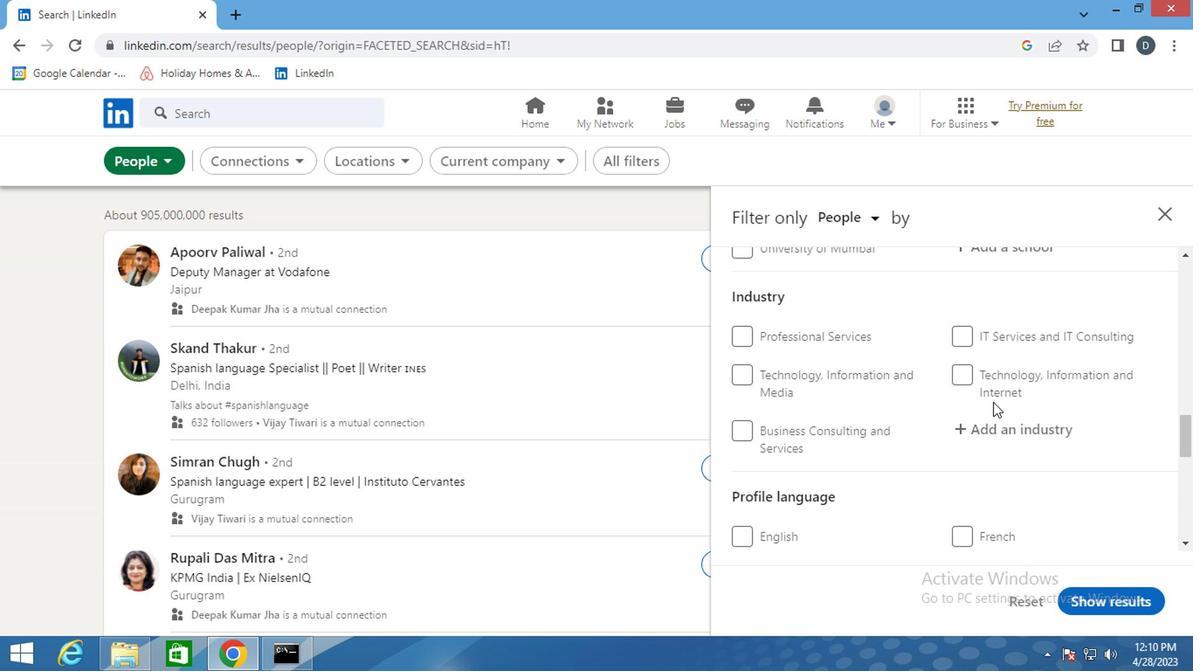 
Action: Mouse moved to (975, 396)
Screenshot: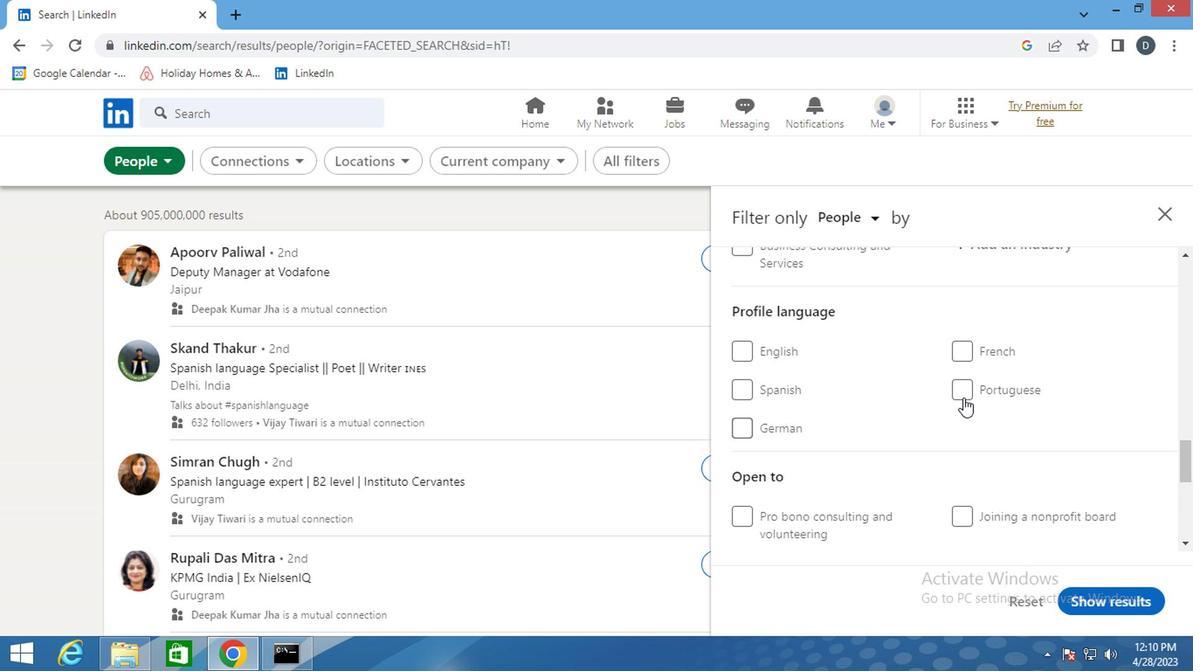 
Action: Mouse pressed left at (975, 396)
Screenshot: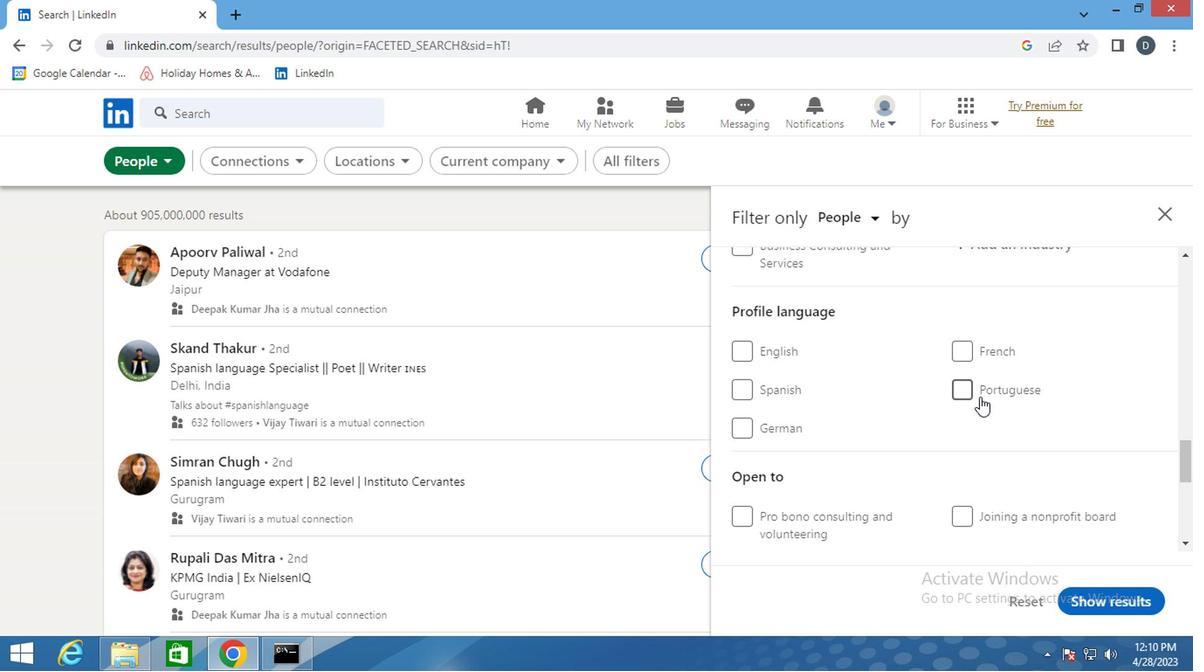 
Action: Mouse scrolled (975, 396) with delta (0, 0)
Screenshot: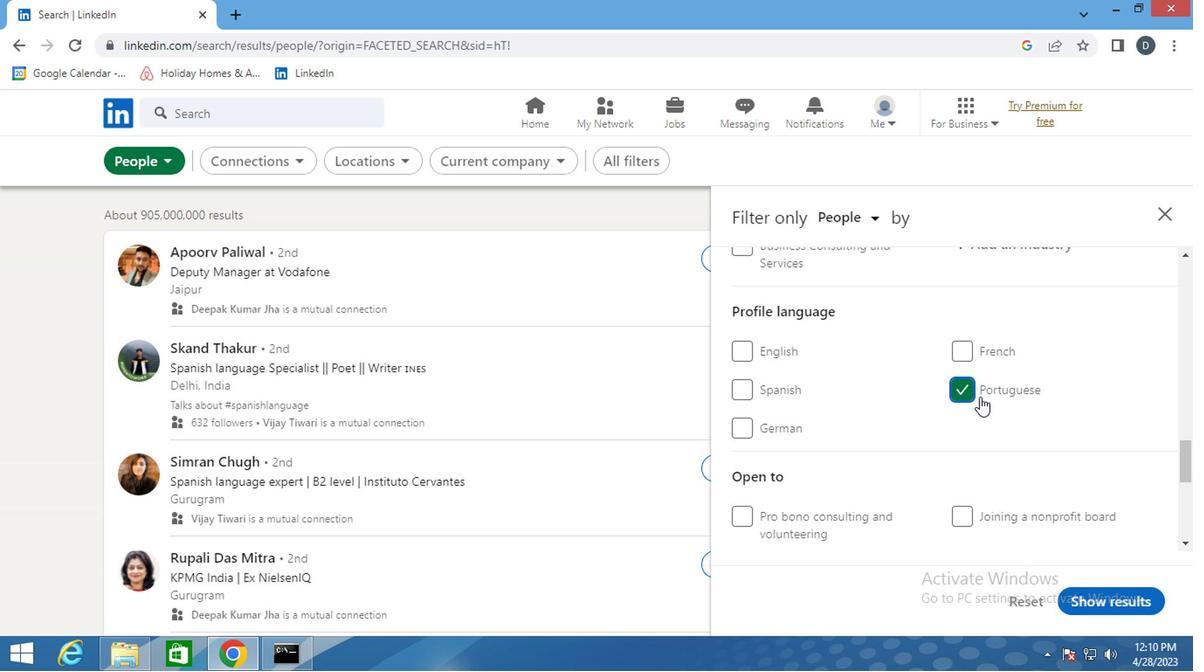 
Action: Mouse scrolled (975, 396) with delta (0, 0)
Screenshot: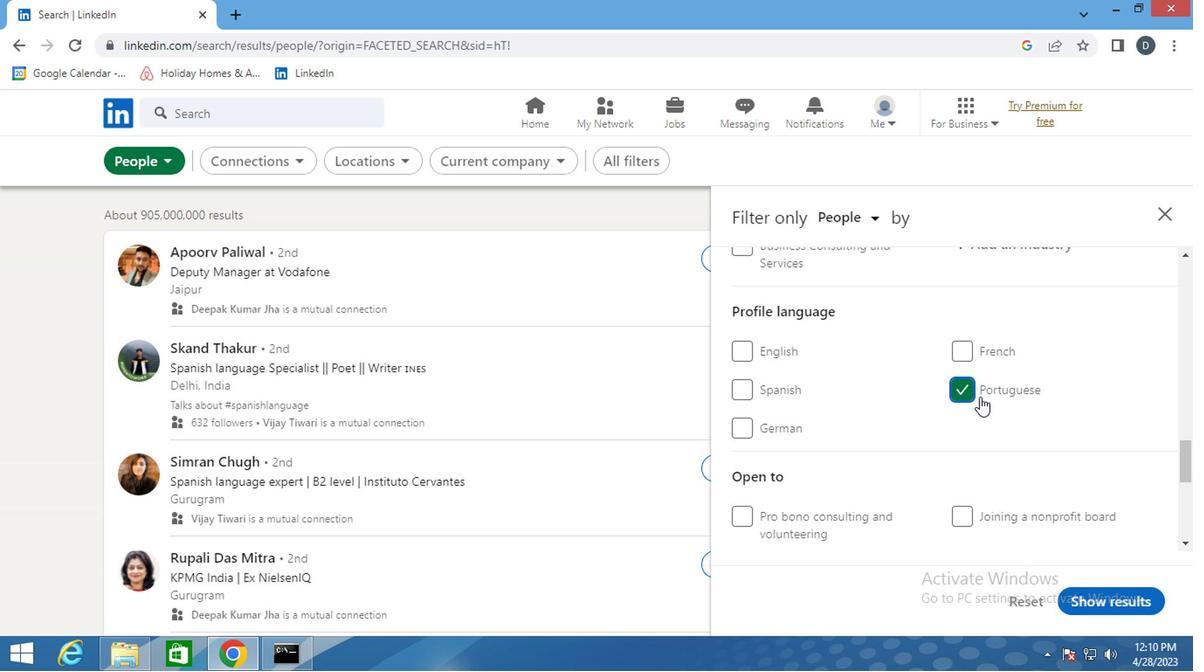 
Action: Mouse scrolled (975, 396) with delta (0, 0)
Screenshot: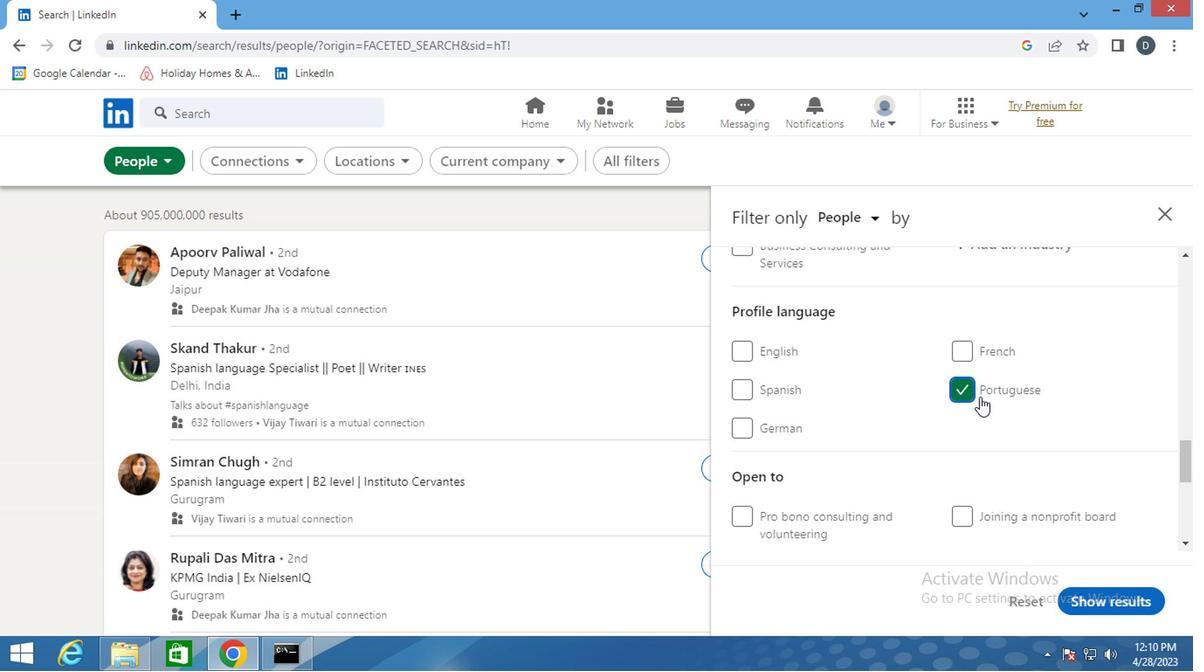 
Action: Mouse scrolled (975, 396) with delta (0, 0)
Screenshot: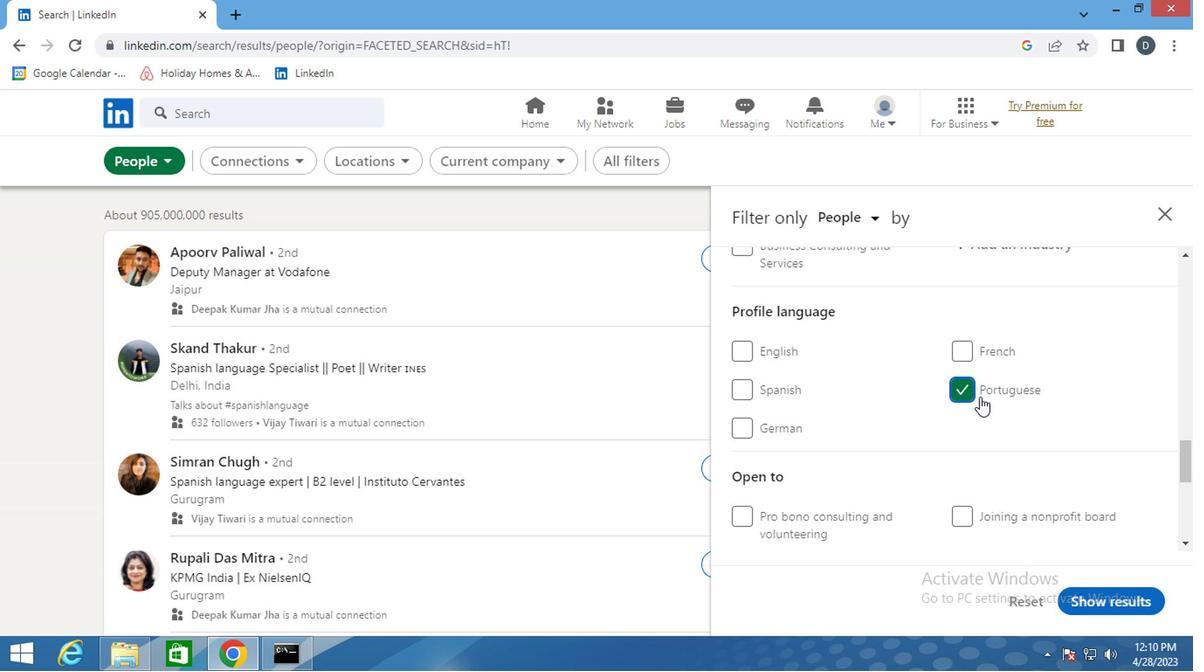 
Action: Mouse scrolled (975, 396) with delta (0, 0)
Screenshot: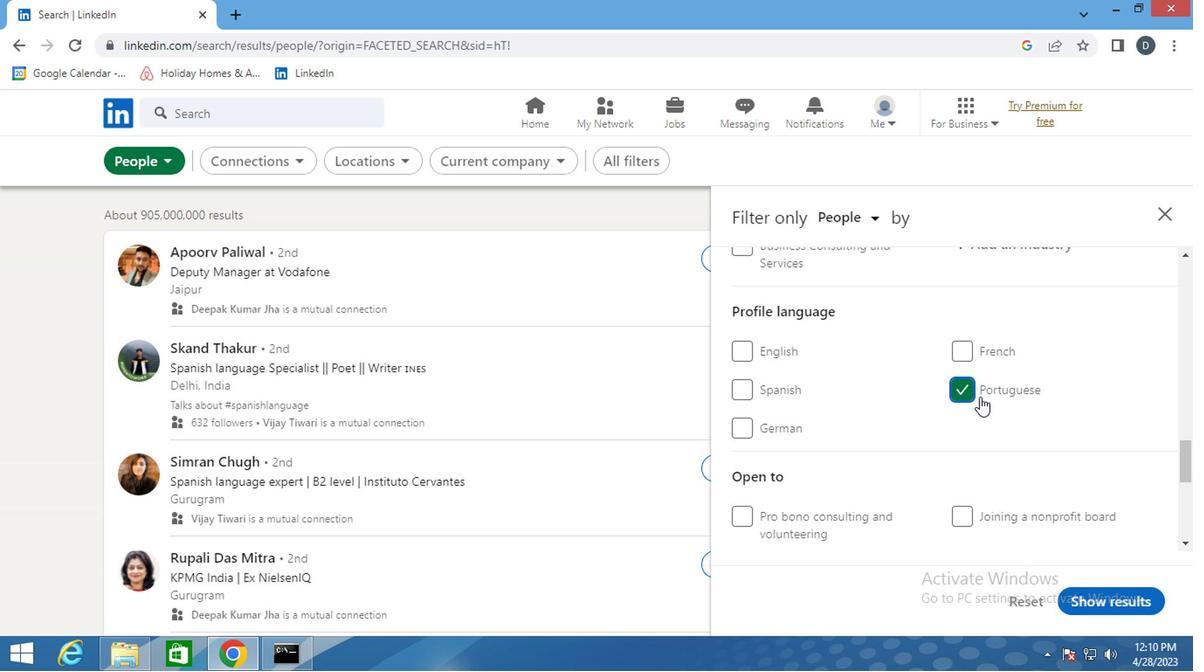 
Action: Mouse scrolled (975, 396) with delta (0, 0)
Screenshot: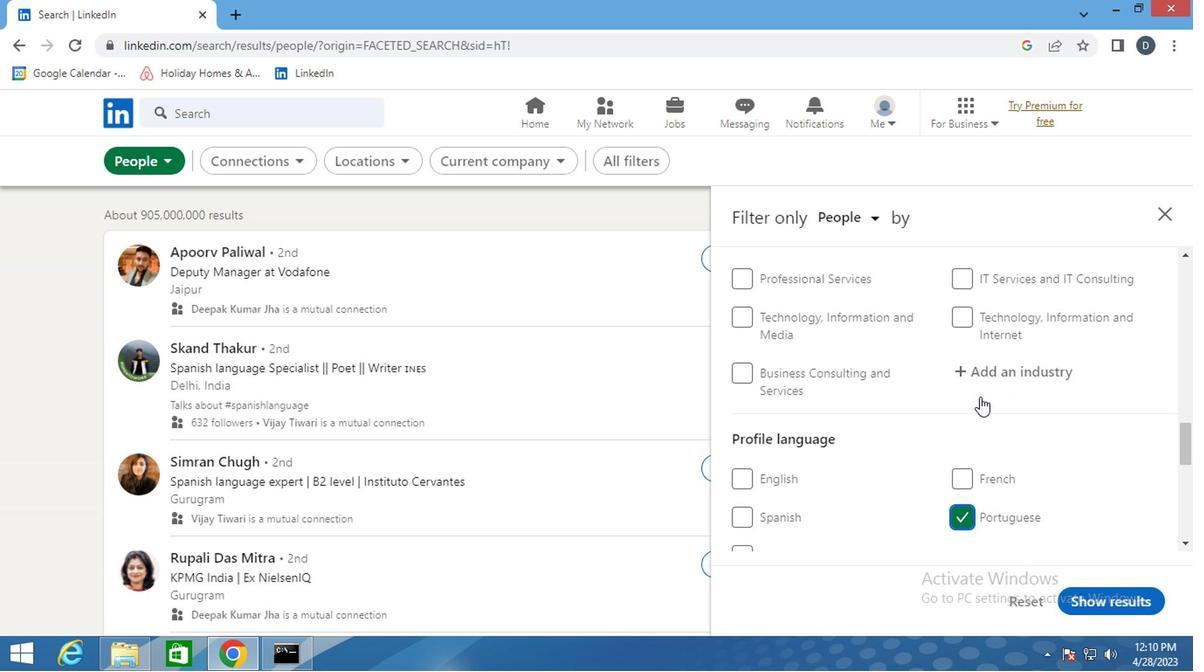 
Action: Mouse scrolled (975, 396) with delta (0, 0)
Screenshot: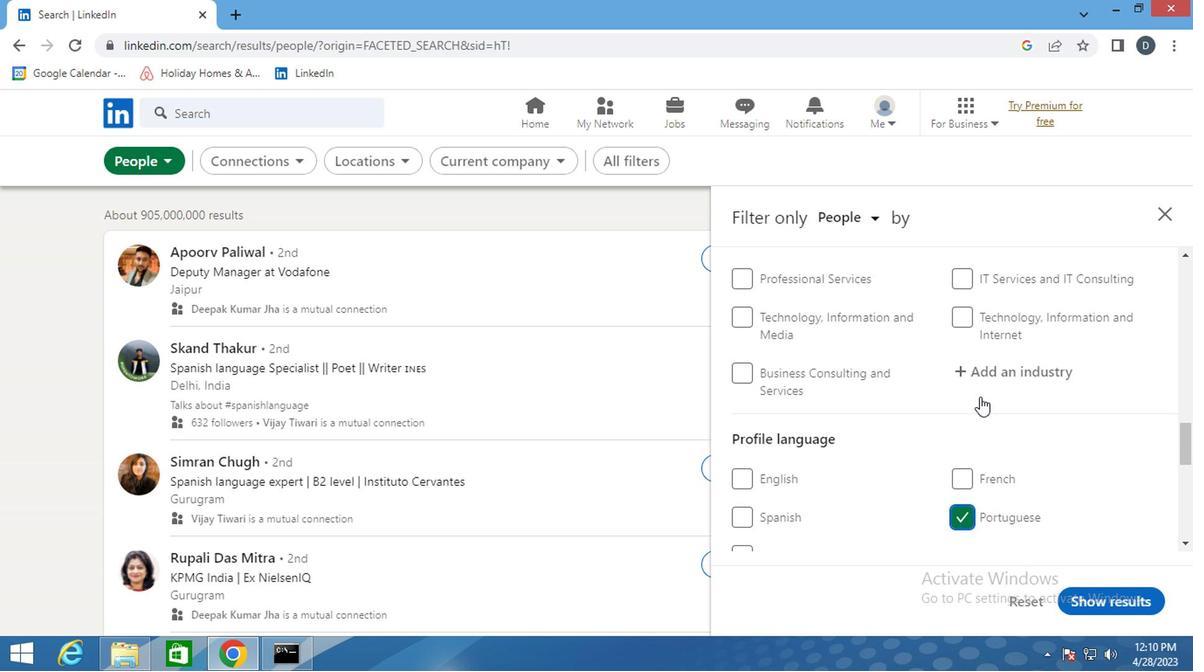 
Action: Mouse scrolled (975, 396) with delta (0, 0)
Screenshot: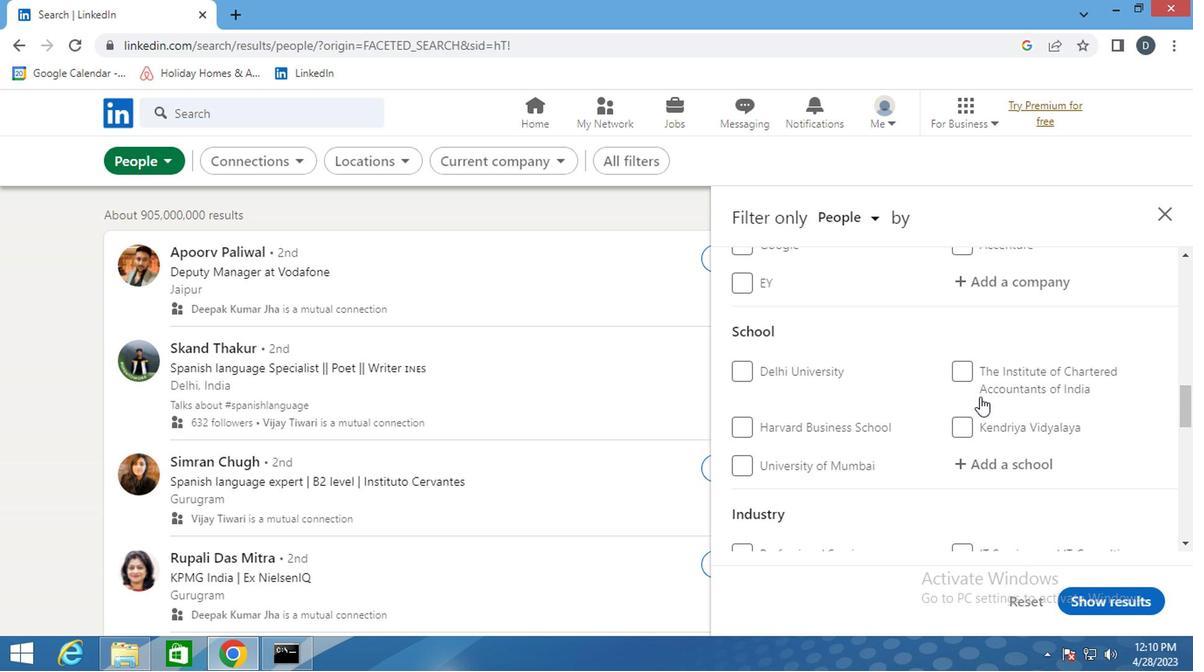
Action: Mouse moved to (976, 401)
Screenshot: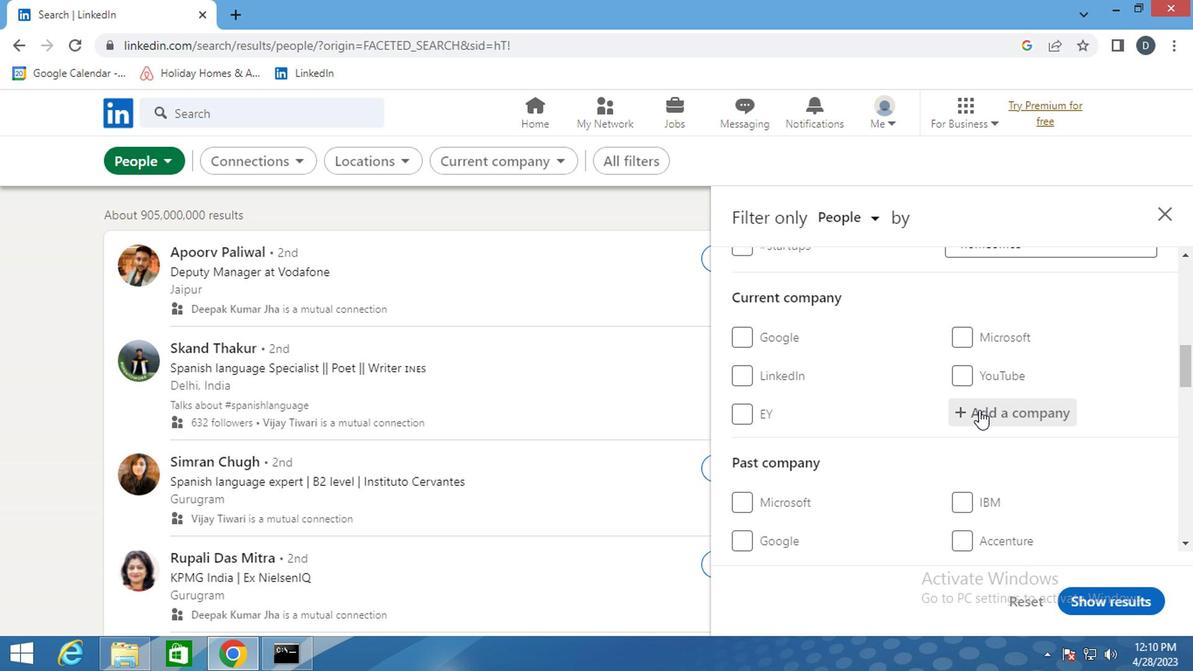 
Action: Mouse pressed left at (976, 401)
Screenshot: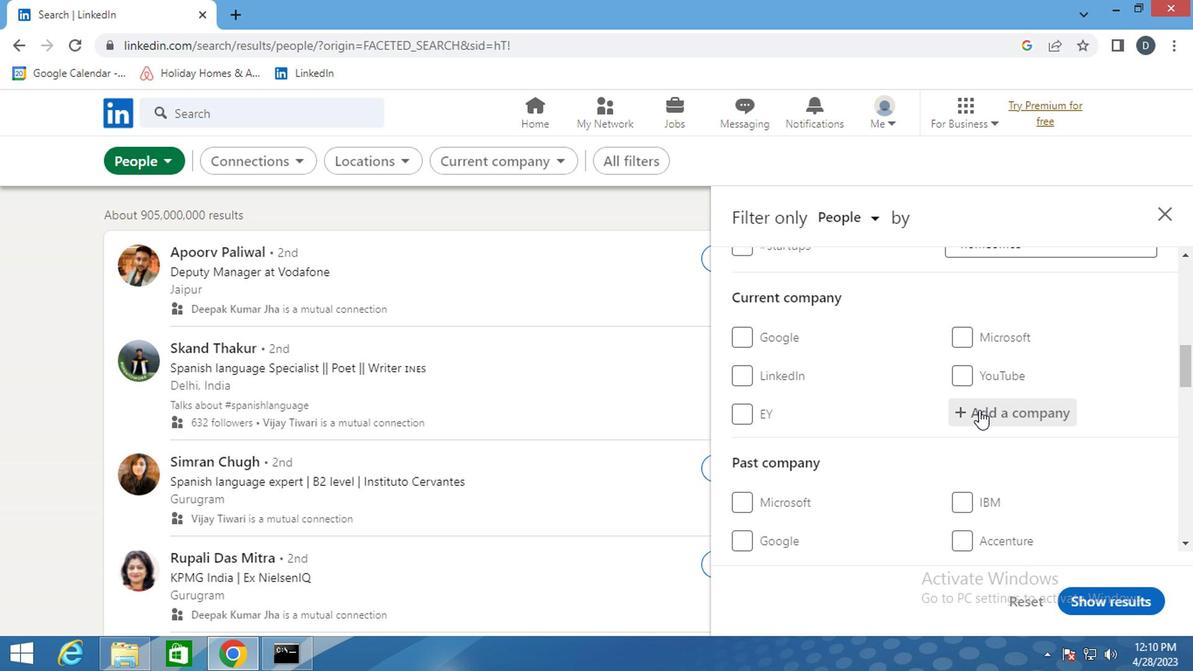 
Action: Key pressed <Key.shift><Key.shift><Key.shift><Key.shift><Key.shift><Key.shift><Key.shift><Key.shift><Key.shift><Key.shift><Key.shift><Key.shift><Key.shift><Key.shift>CHECK<Key.space><Key.shift>POINT
Screenshot: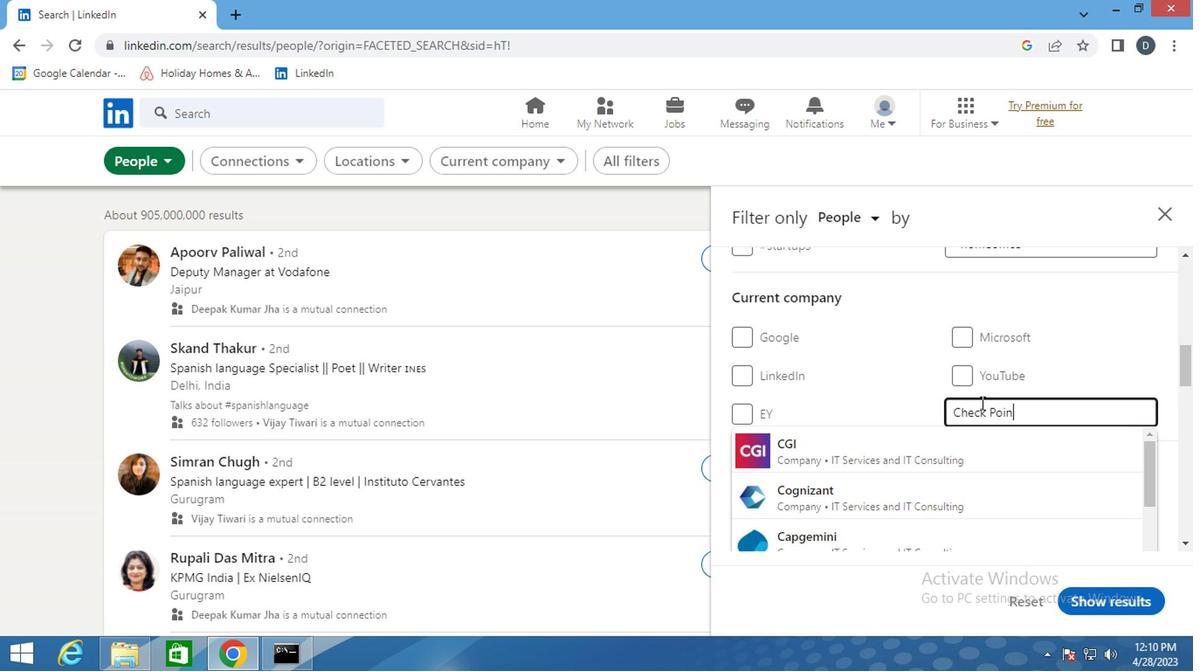 
Action: Mouse moved to (984, 439)
Screenshot: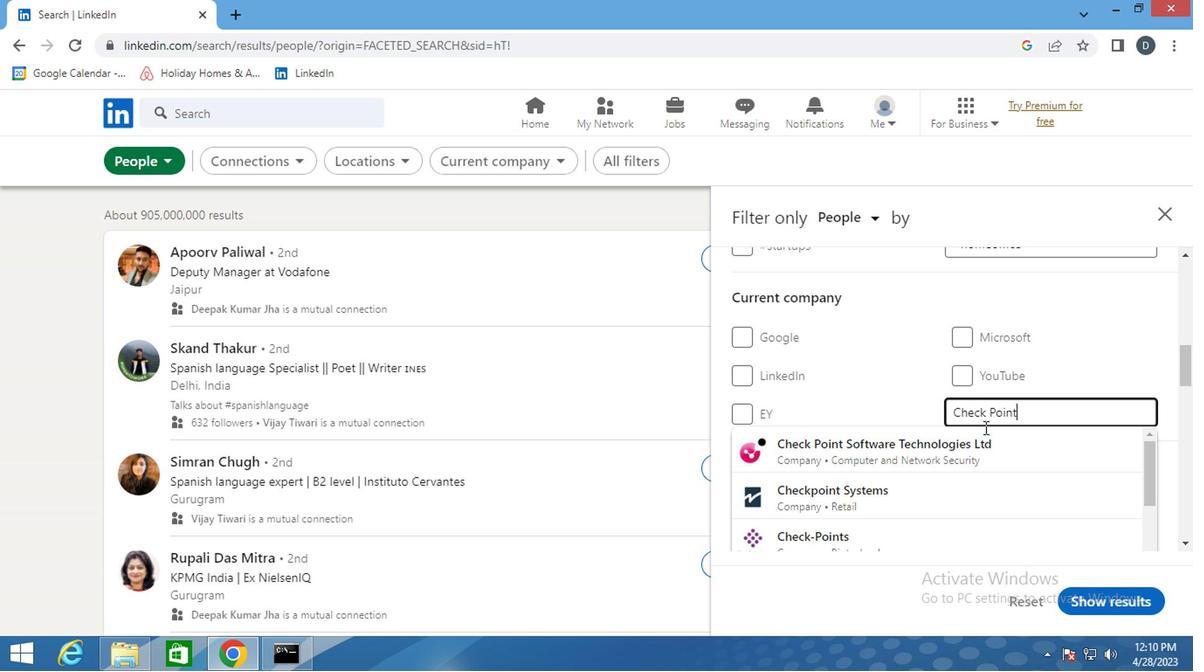 
Action: Mouse pressed left at (984, 439)
Screenshot: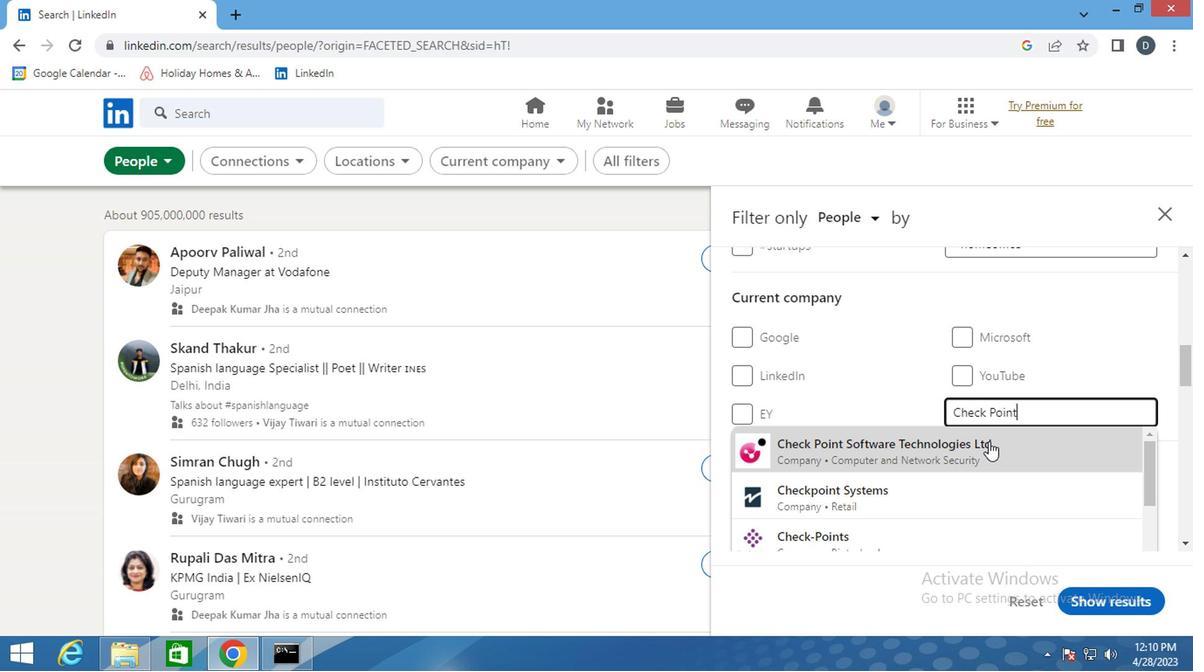 
Action: Mouse moved to (983, 440)
Screenshot: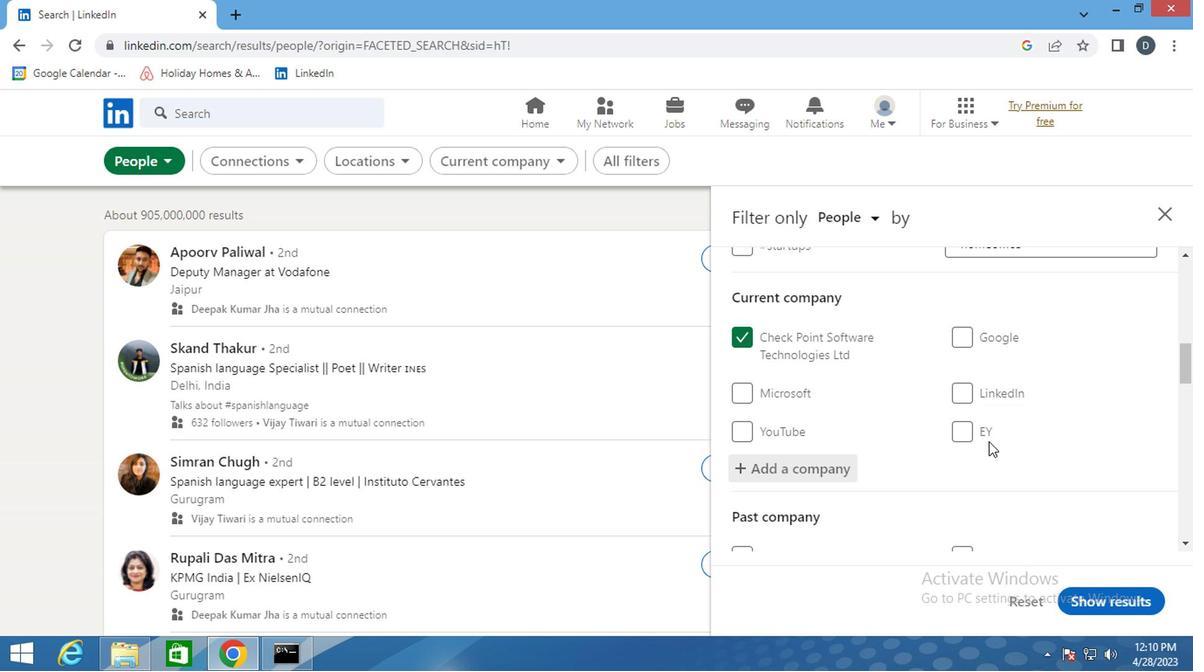 
Action: Mouse scrolled (983, 439) with delta (0, -1)
Screenshot: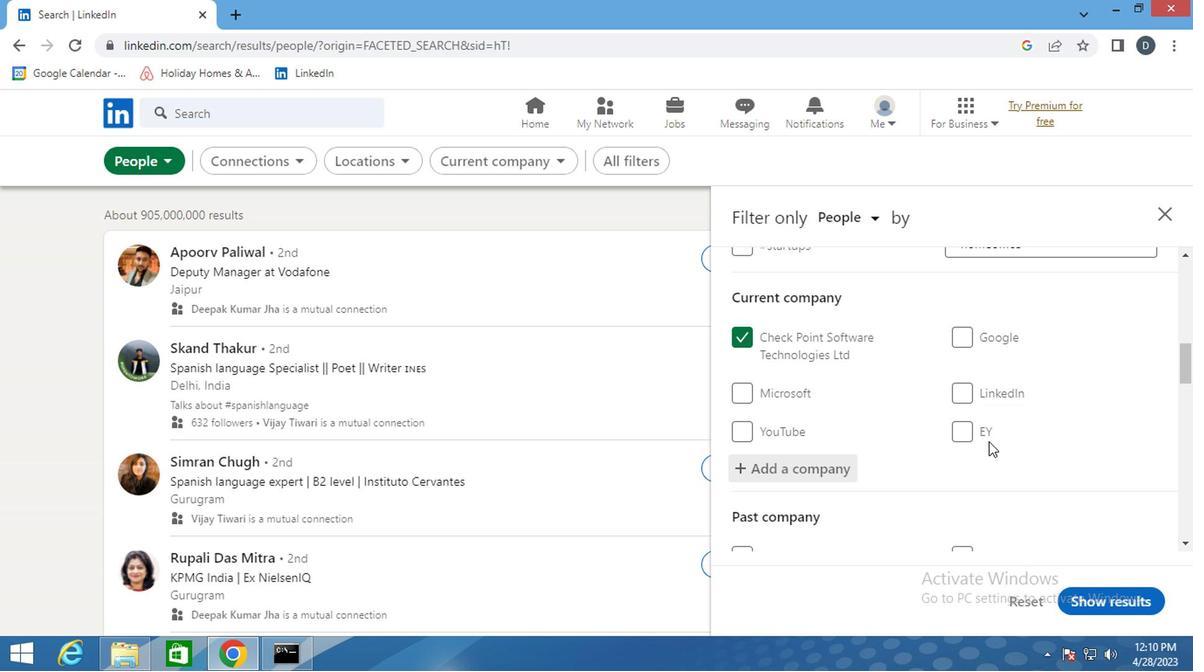 
Action: Mouse moved to (982, 440)
Screenshot: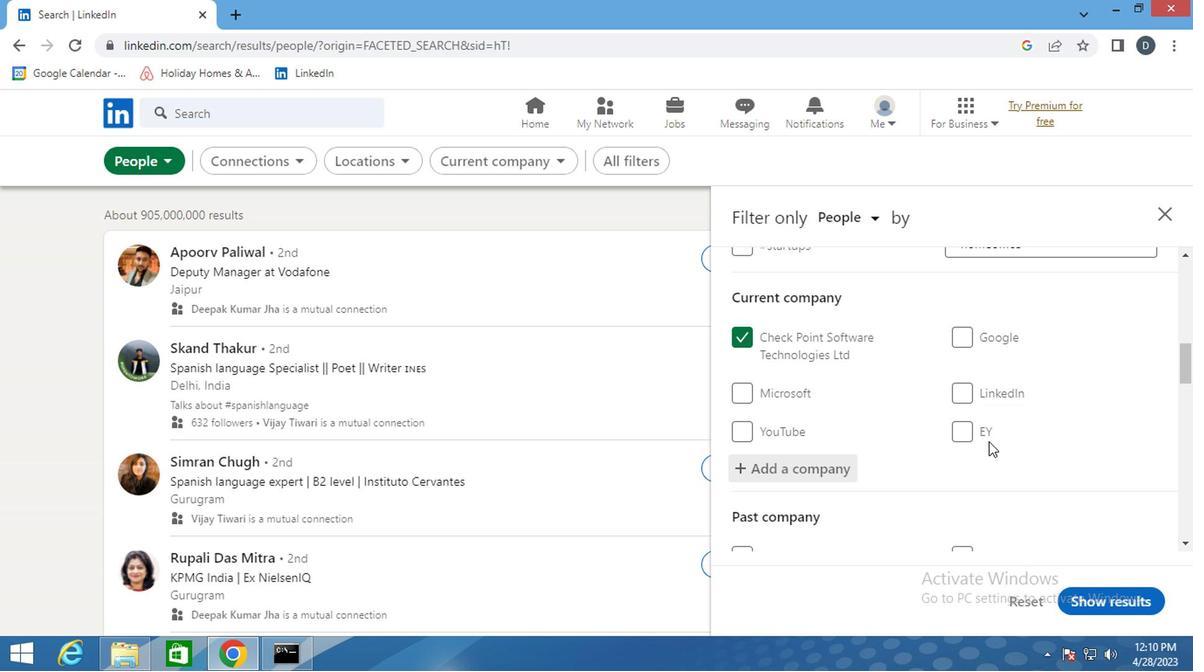 
Action: Mouse scrolled (982, 439) with delta (0, -1)
Screenshot: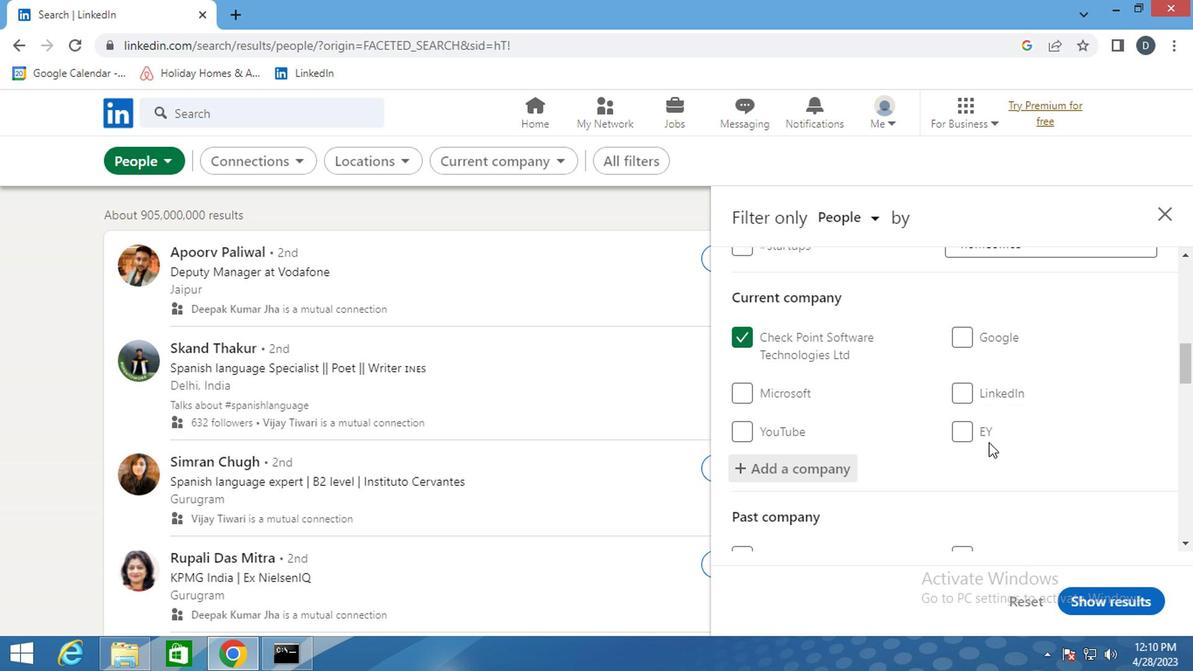
Action: Mouse scrolled (982, 439) with delta (0, -1)
Screenshot: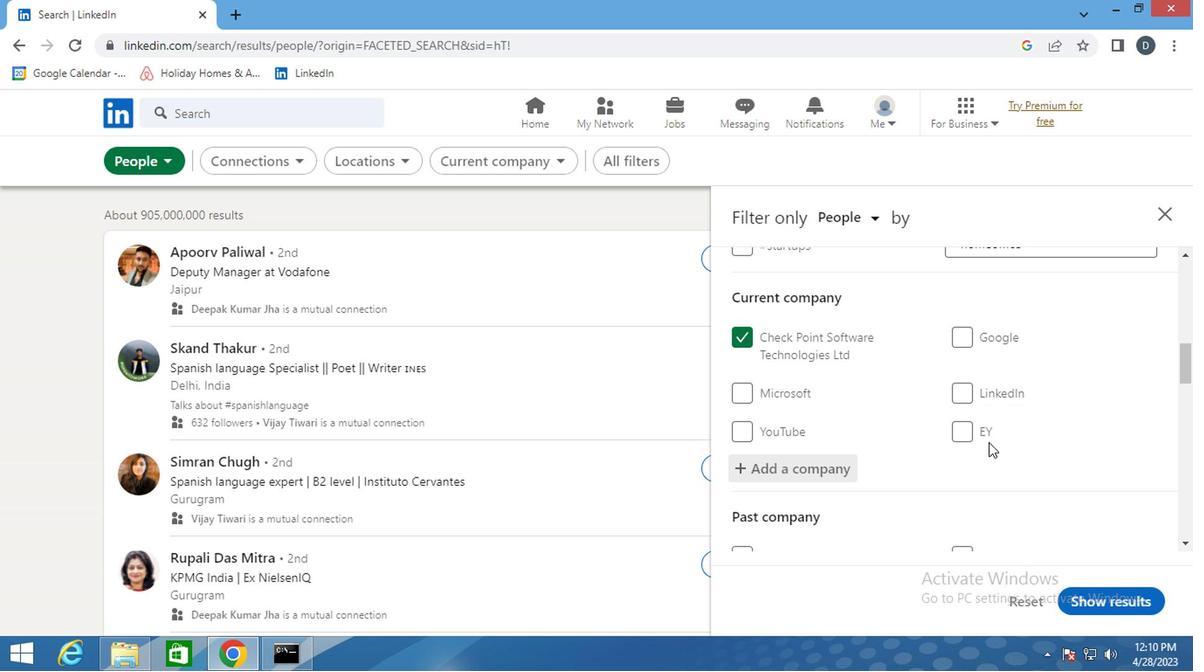 
Action: Mouse moved to (982, 435)
Screenshot: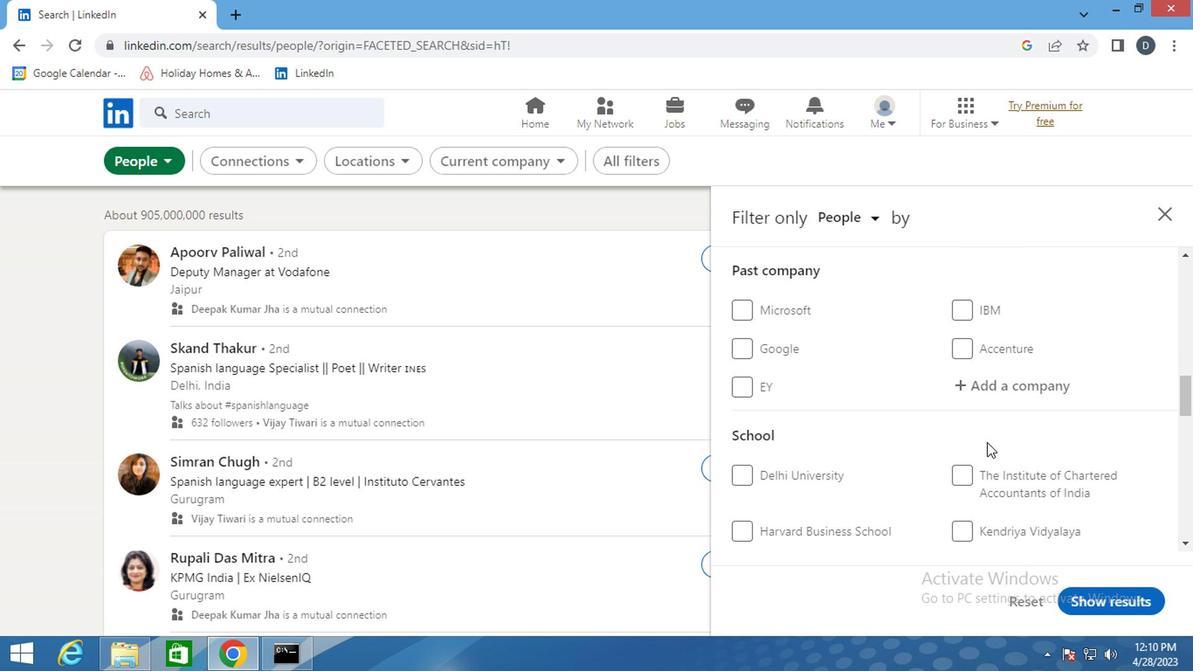 
Action: Mouse scrolled (982, 434) with delta (0, 0)
Screenshot: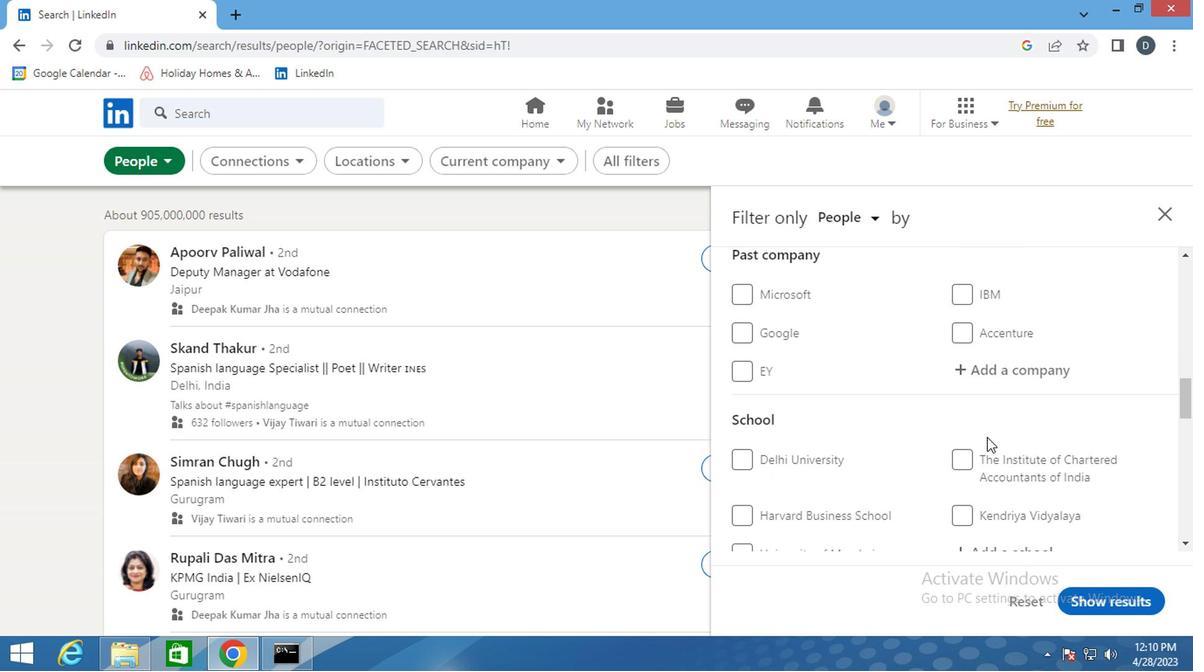 
Action: Mouse scrolled (982, 434) with delta (0, 0)
Screenshot: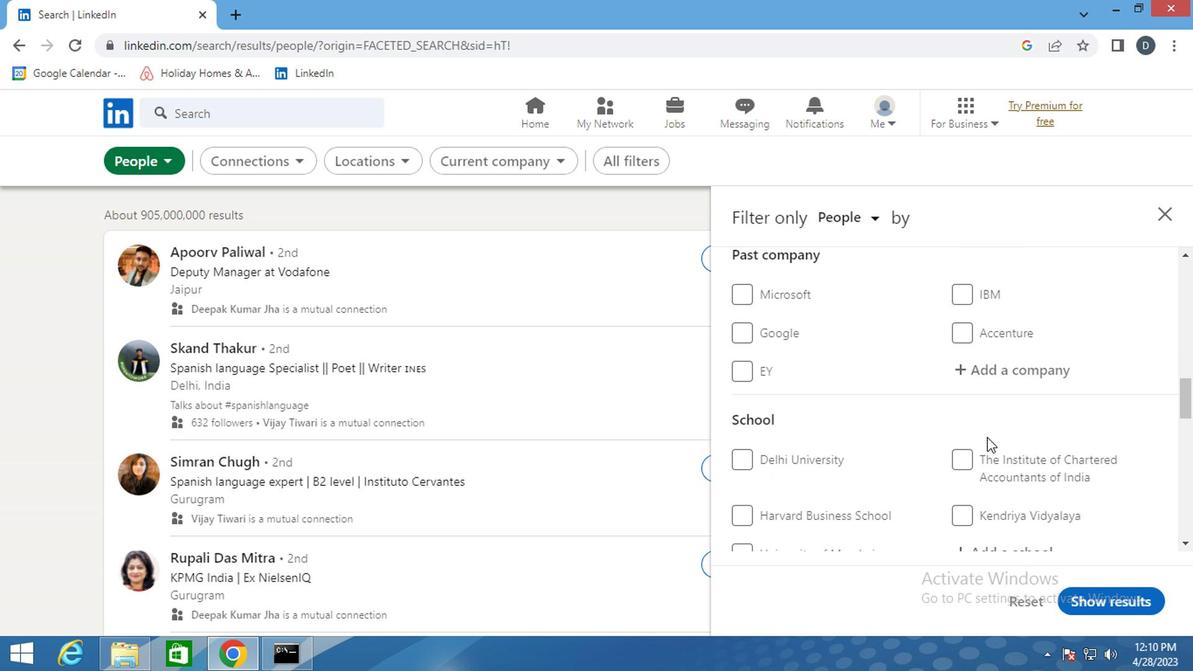 
Action: Mouse moved to (982, 419)
Screenshot: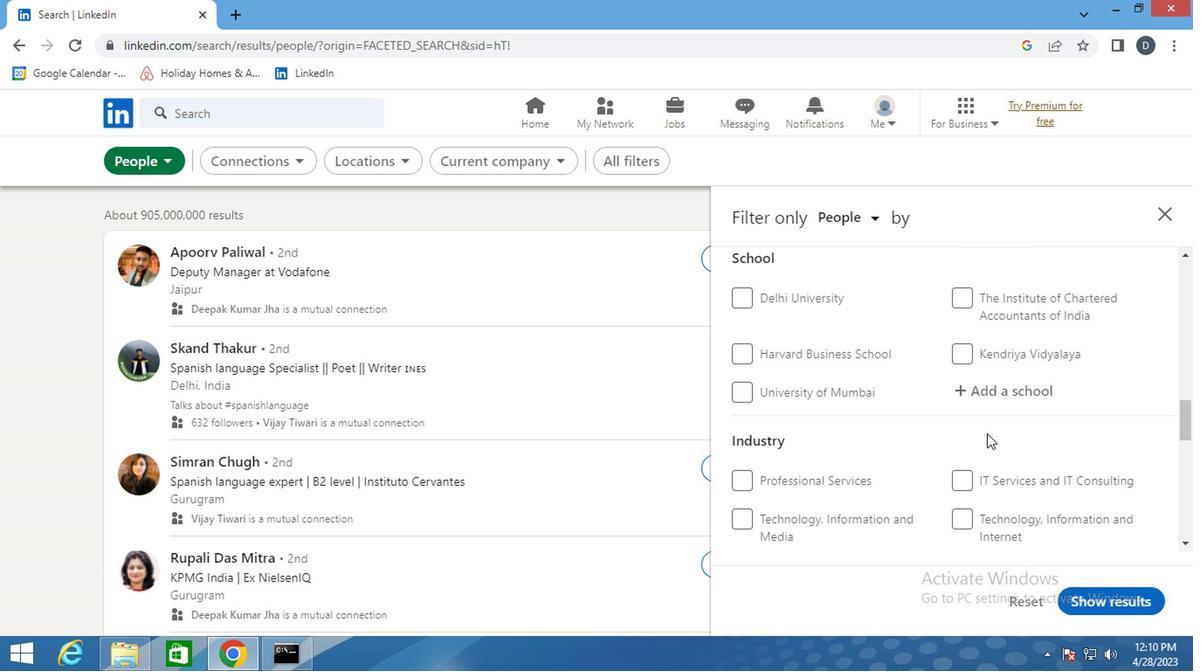 
Action: Mouse pressed left at (982, 419)
Screenshot: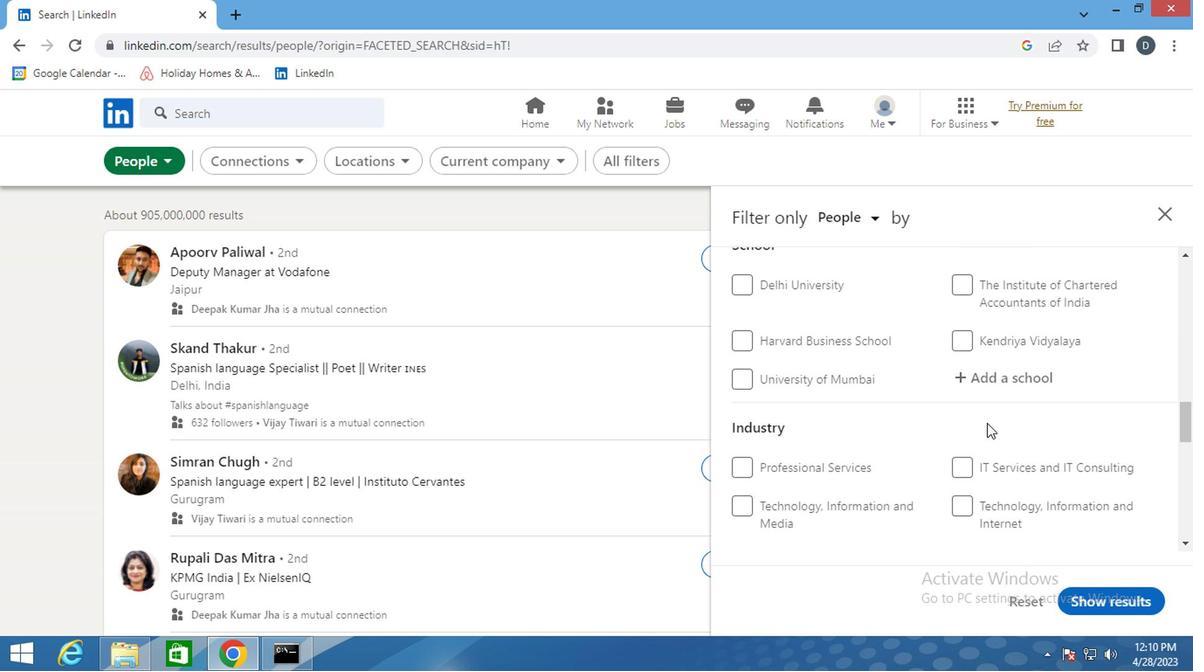 
Action: Mouse moved to (979, 387)
Screenshot: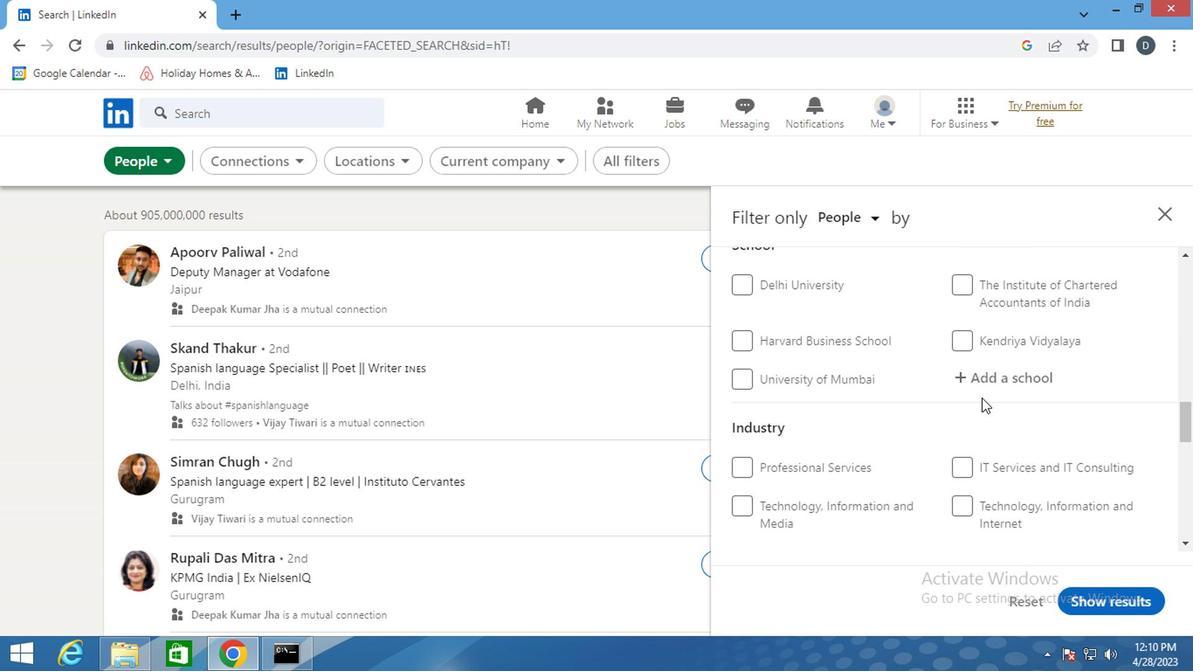 
Action: Mouse pressed left at (979, 387)
Screenshot: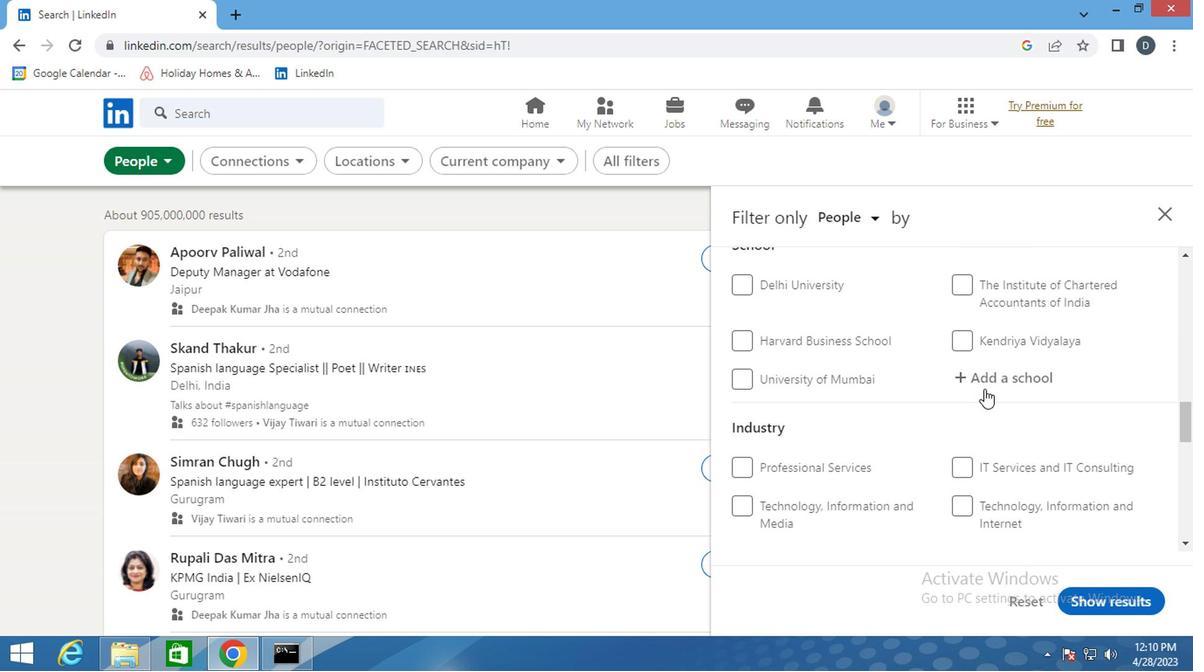 
Action: Key pressed <Key.shift>INSTITUTE<Key.space>OG<Key.space><Key.backspace><Key.backspace>F<Key.space><Key.shift><Key.shift><Key.shift><Key.shift><Key.shift>MANAGEMENT
Screenshot: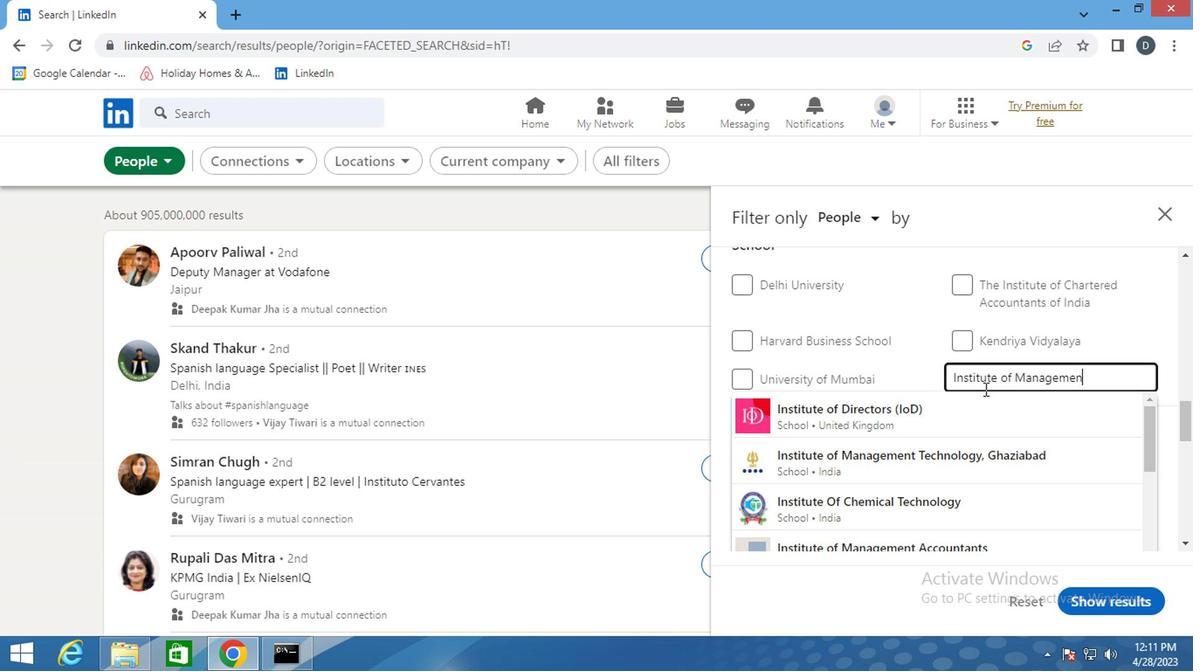 
Action: Mouse moved to (1111, 374)
Screenshot: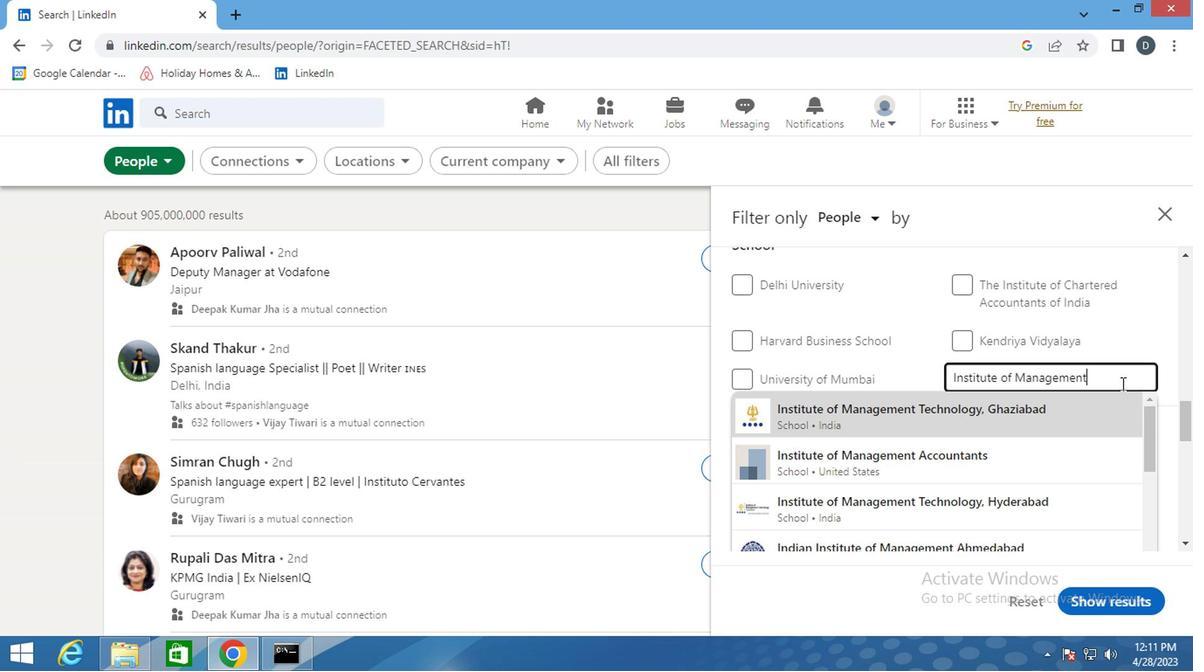 
Action: Key pressed <Key.space><Key.shift>NIM<Key.backspace>RMA
Screenshot: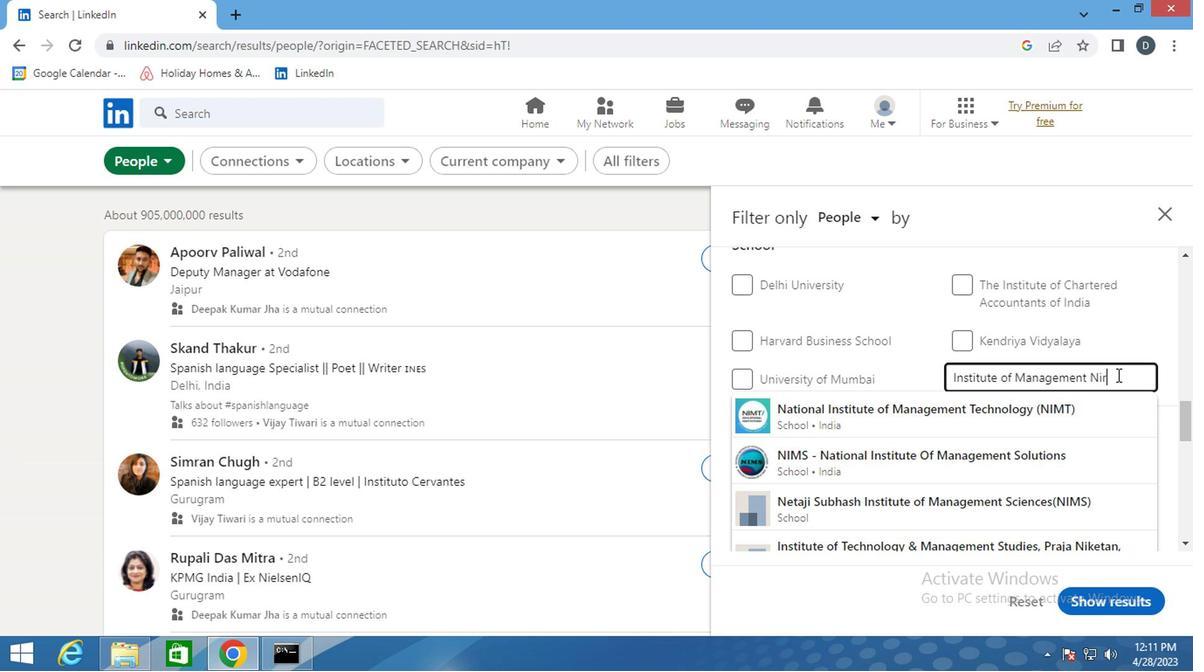 
Action: Mouse moved to (1003, 419)
Screenshot: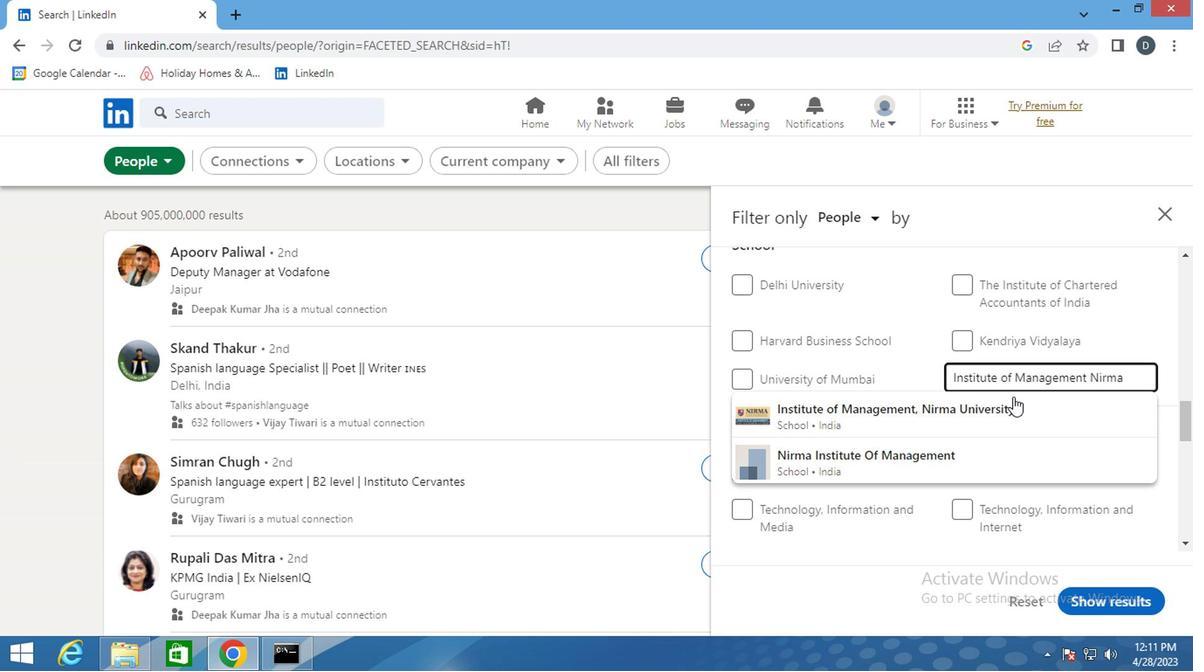 
Action: Mouse pressed left at (1003, 419)
Screenshot: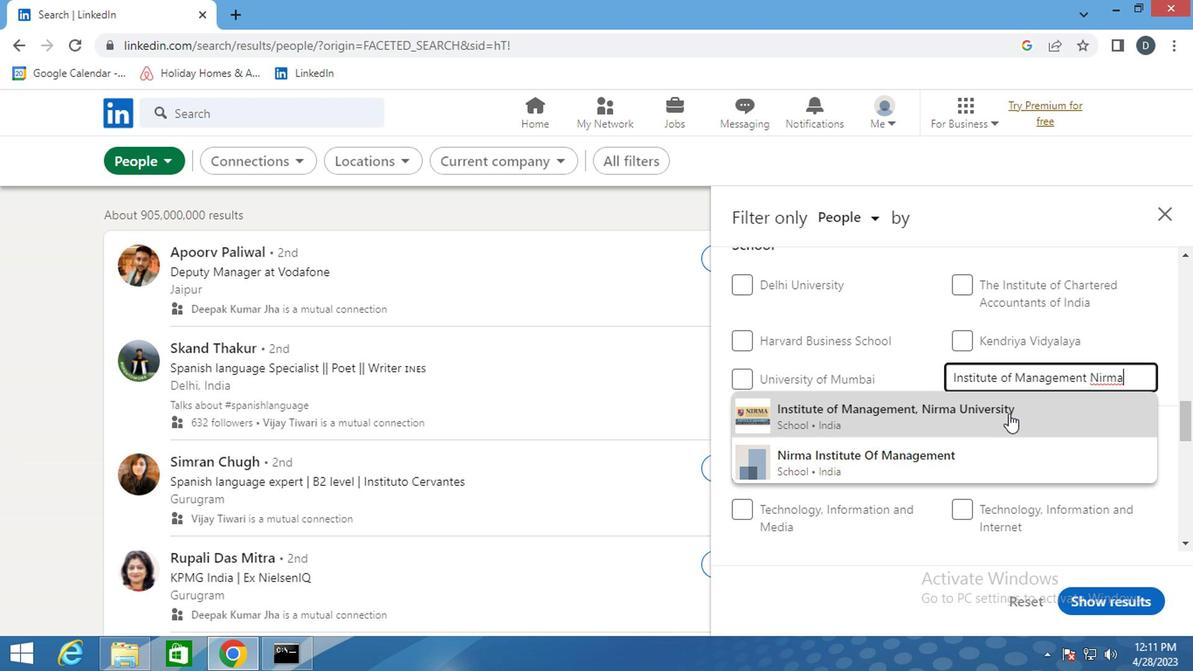 
Action: Mouse scrolled (1003, 418) with delta (0, 0)
Screenshot: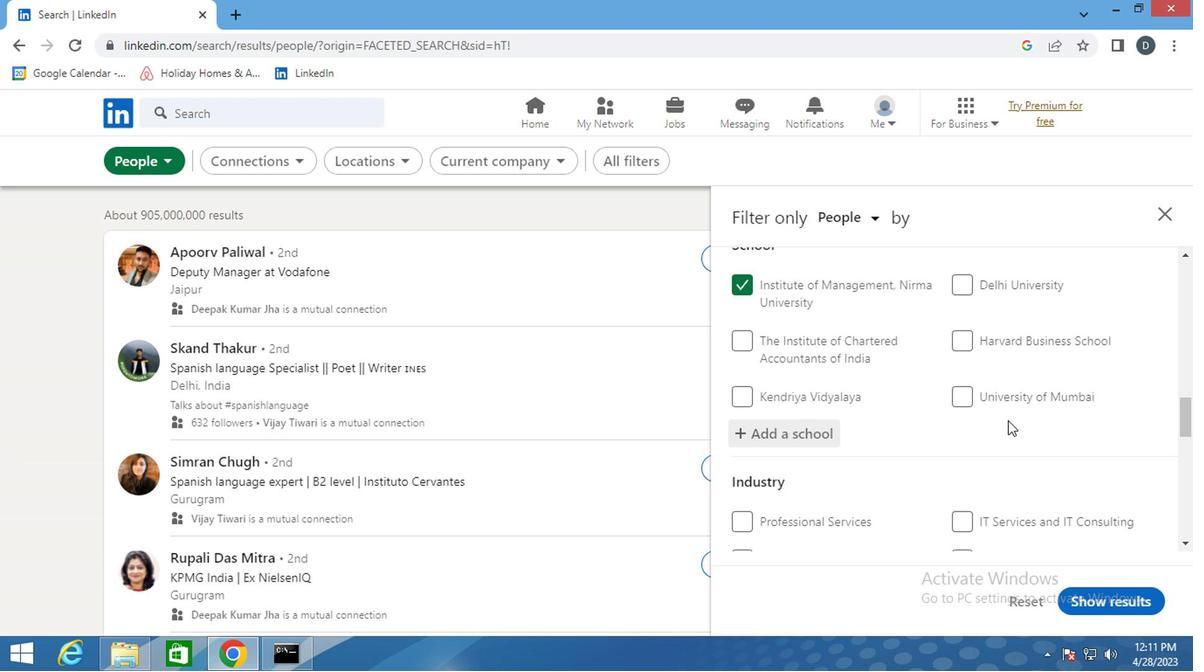 
Action: Mouse scrolled (1003, 418) with delta (0, 0)
Screenshot: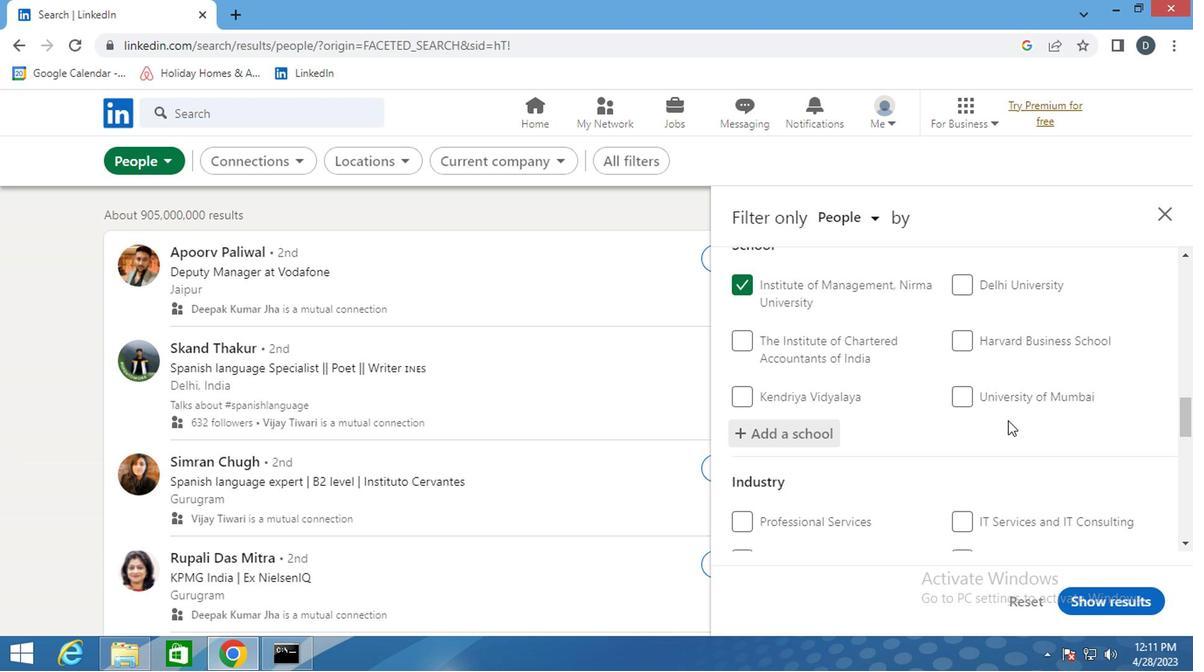 
Action: Mouse scrolled (1003, 418) with delta (0, 0)
Screenshot: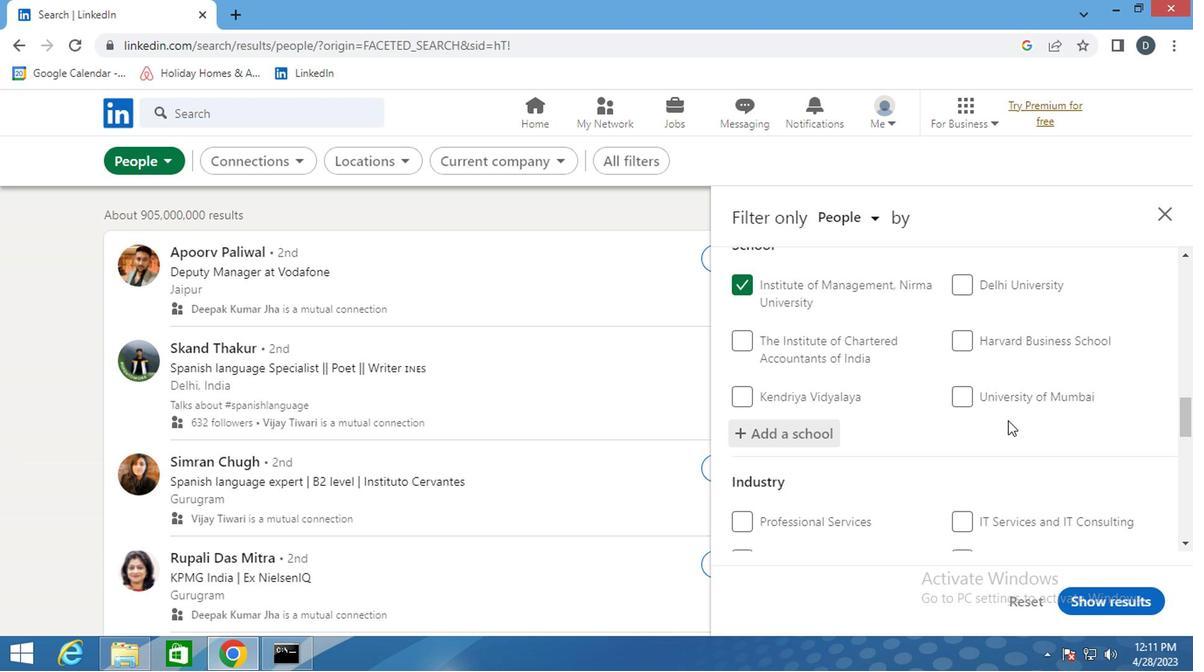 
Action: Mouse scrolled (1003, 418) with delta (0, 0)
Screenshot: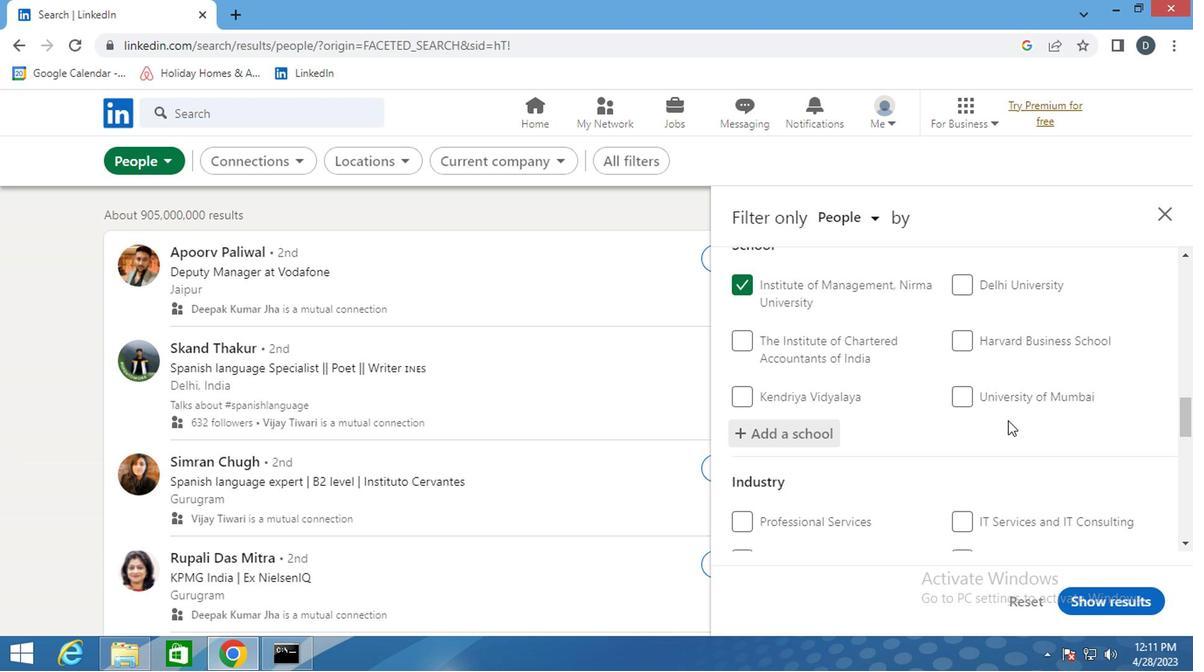 
Action: Mouse scrolled (1003, 418) with delta (0, 0)
Screenshot: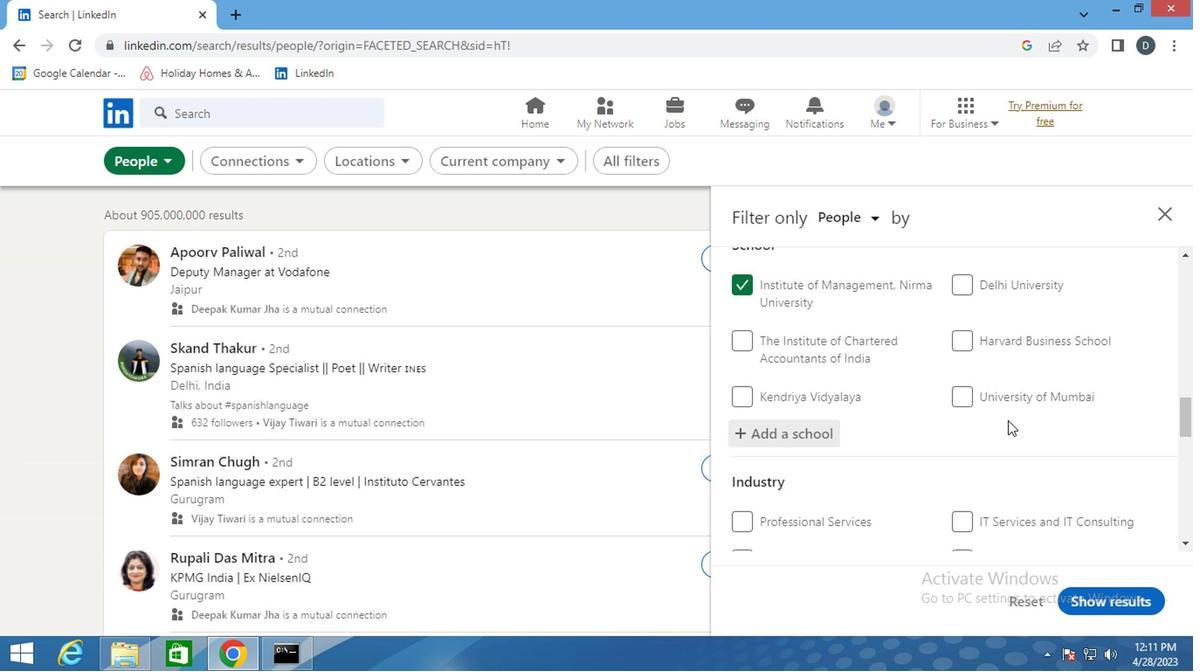 
Action: Mouse moved to (993, 392)
Screenshot: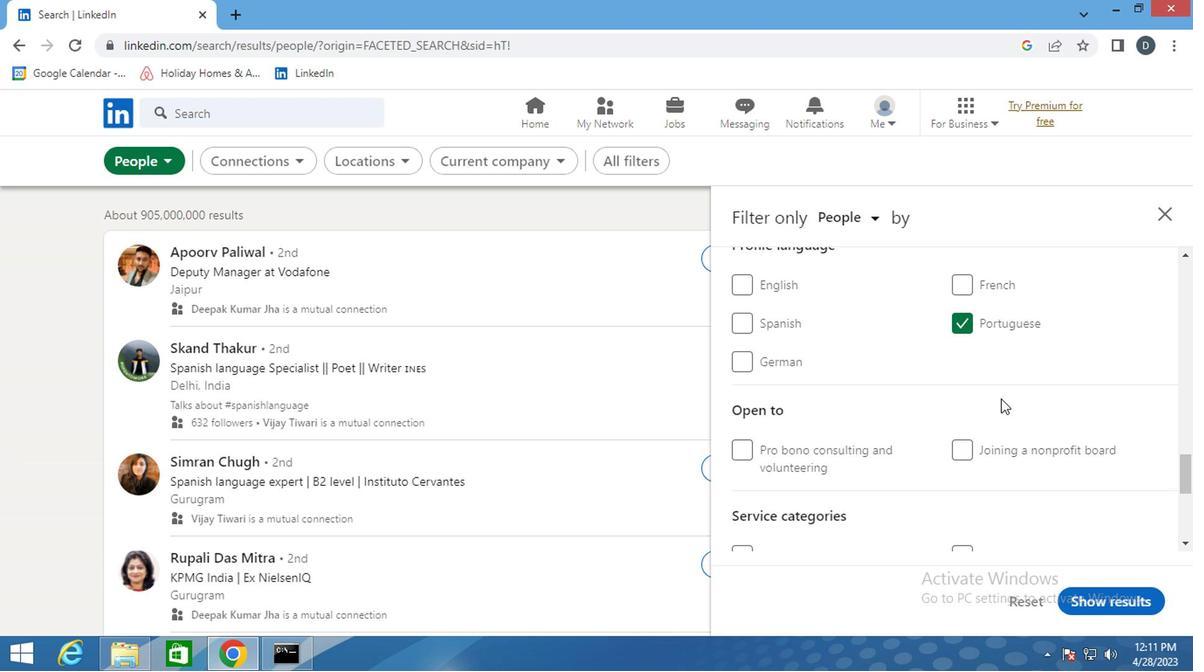 
Action: Mouse scrolled (993, 392) with delta (0, 0)
Screenshot: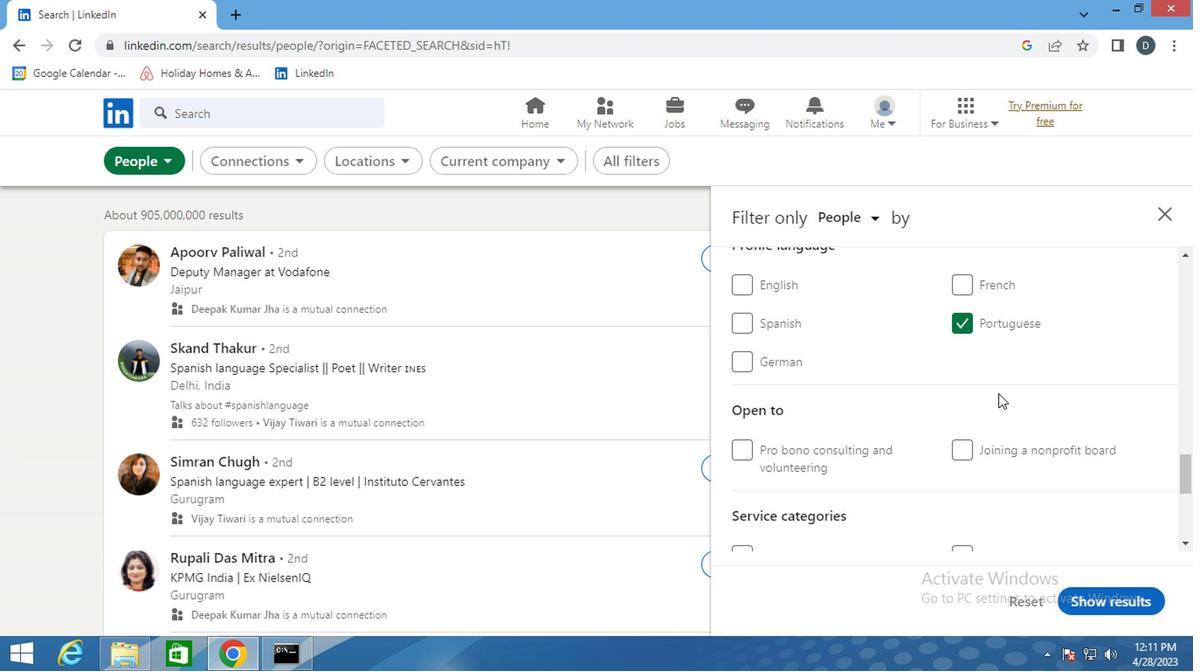 
Action: Mouse scrolled (993, 392) with delta (0, 0)
Screenshot: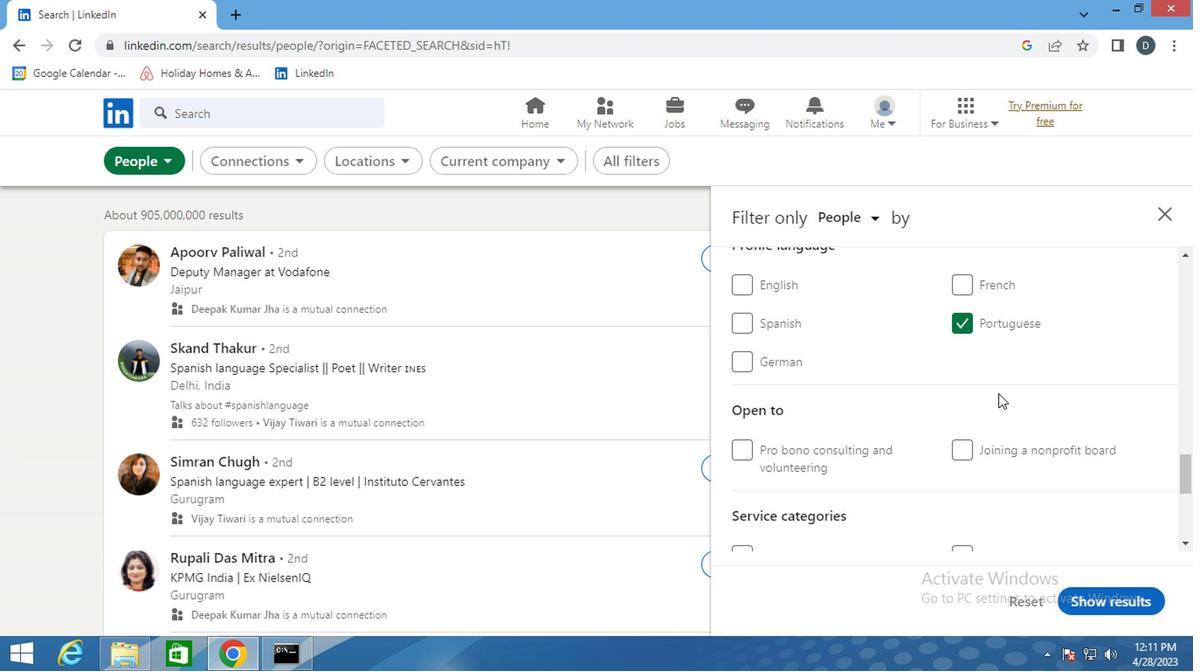 
Action: Mouse scrolled (993, 392) with delta (0, 0)
Screenshot: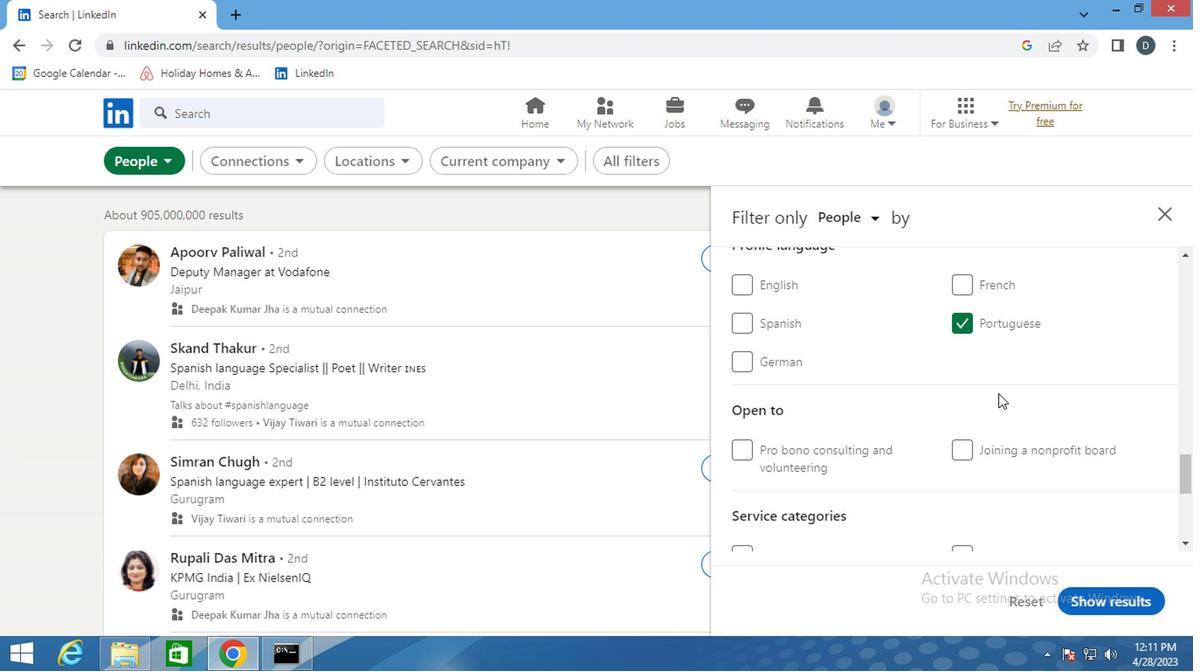 
Action: Mouse moved to (1019, 439)
Screenshot: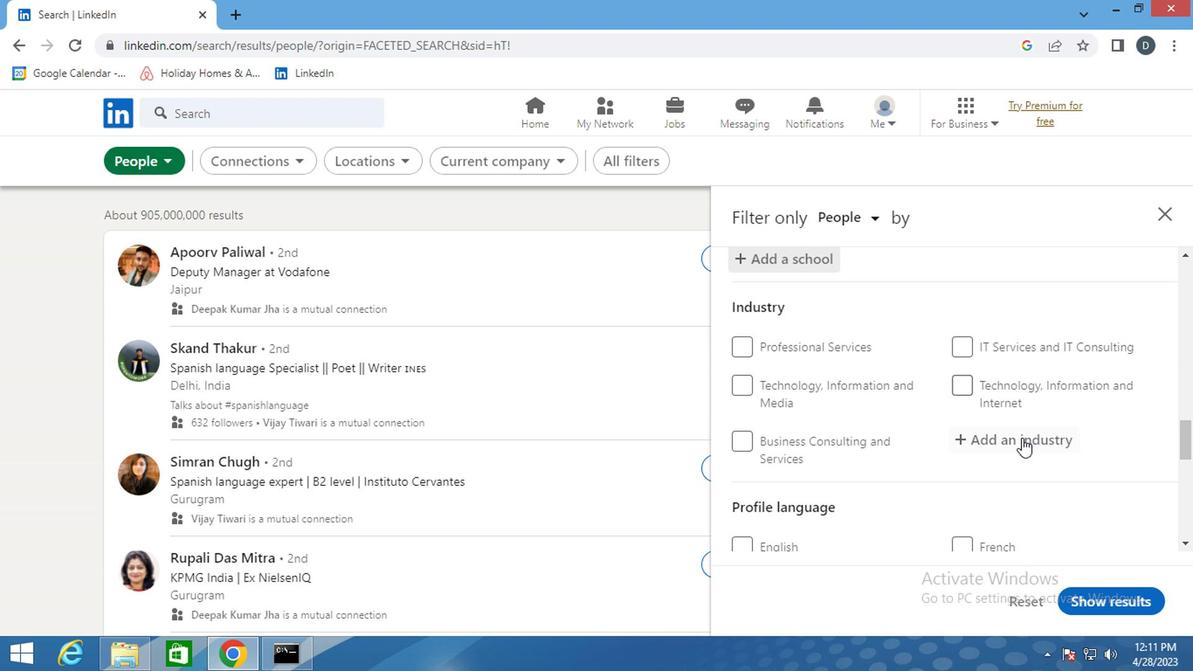 
Action: Mouse pressed left at (1019, 439)
Screenshot: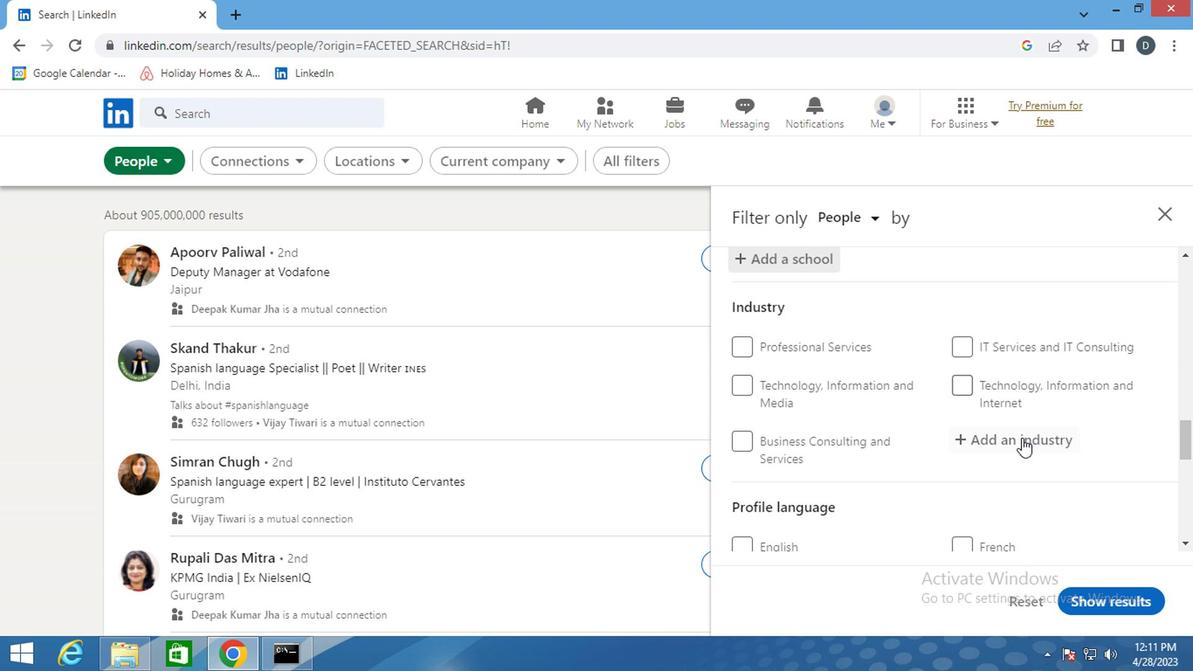 
Action: Key pressed <Key.shift>BUILDING<Key.space><Key.shift>STRUC
Screenshot: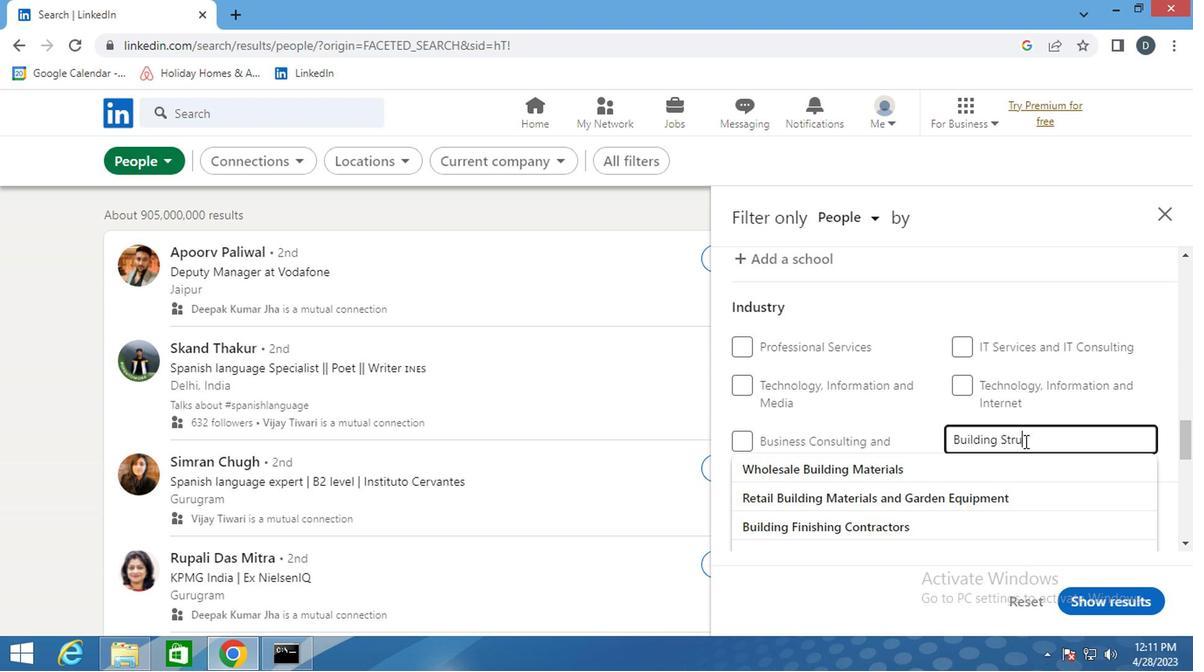 
Action: Mouse moved to (996, 480)
Screenshot: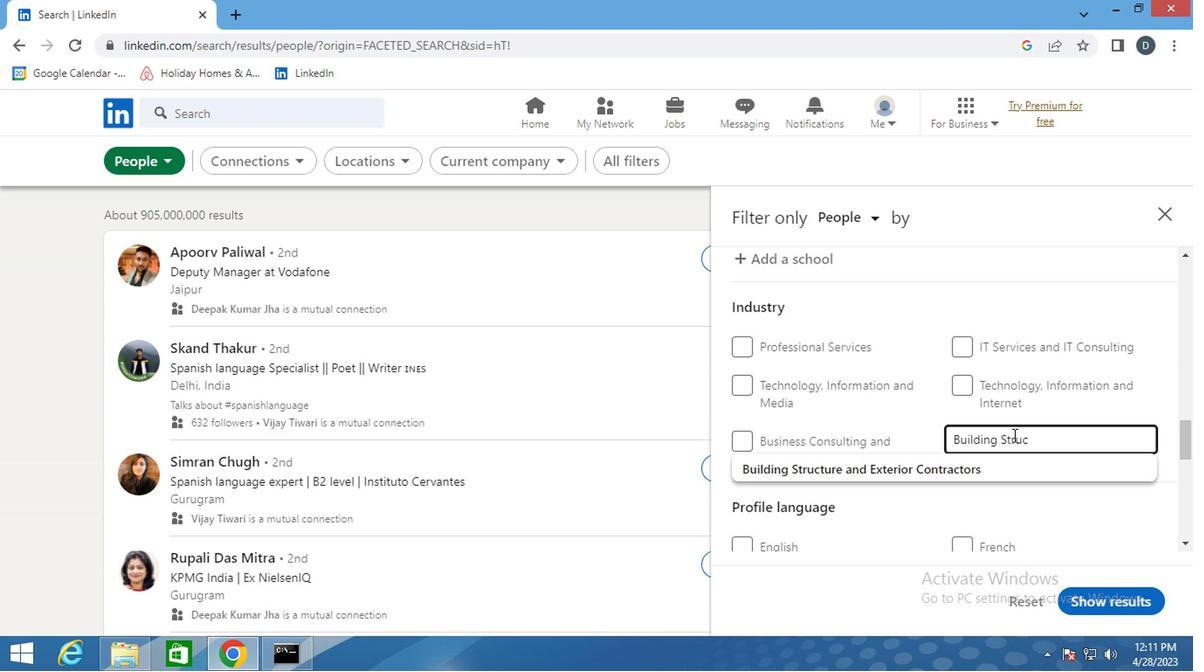 
Action: Mouse pressed left at (996, 480)
Screenshot: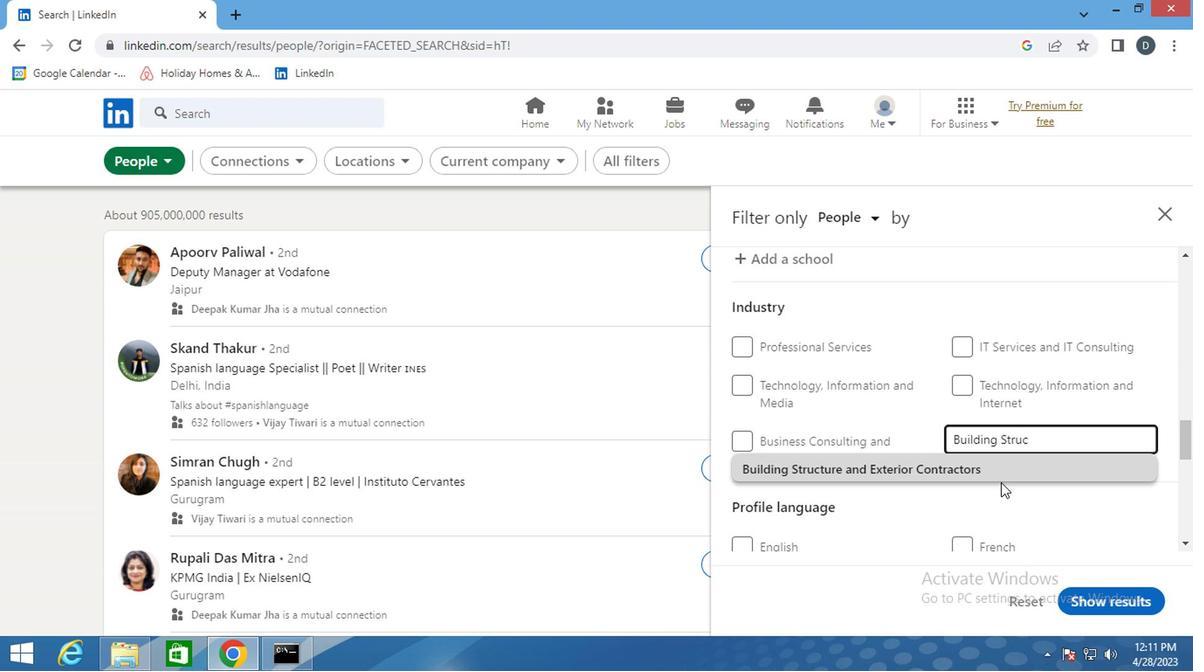 
Action: Mouse moved to (1084, 443)
Screenshot: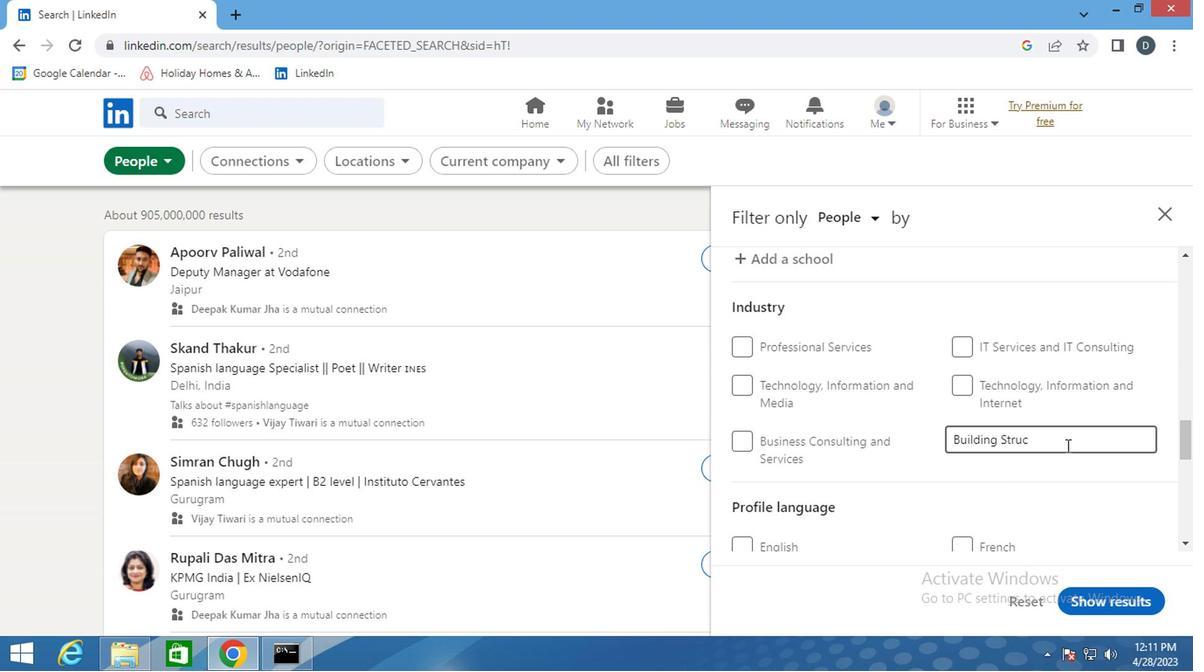 
Action: Mouse pressed left at (1084, 443)
Screenshot: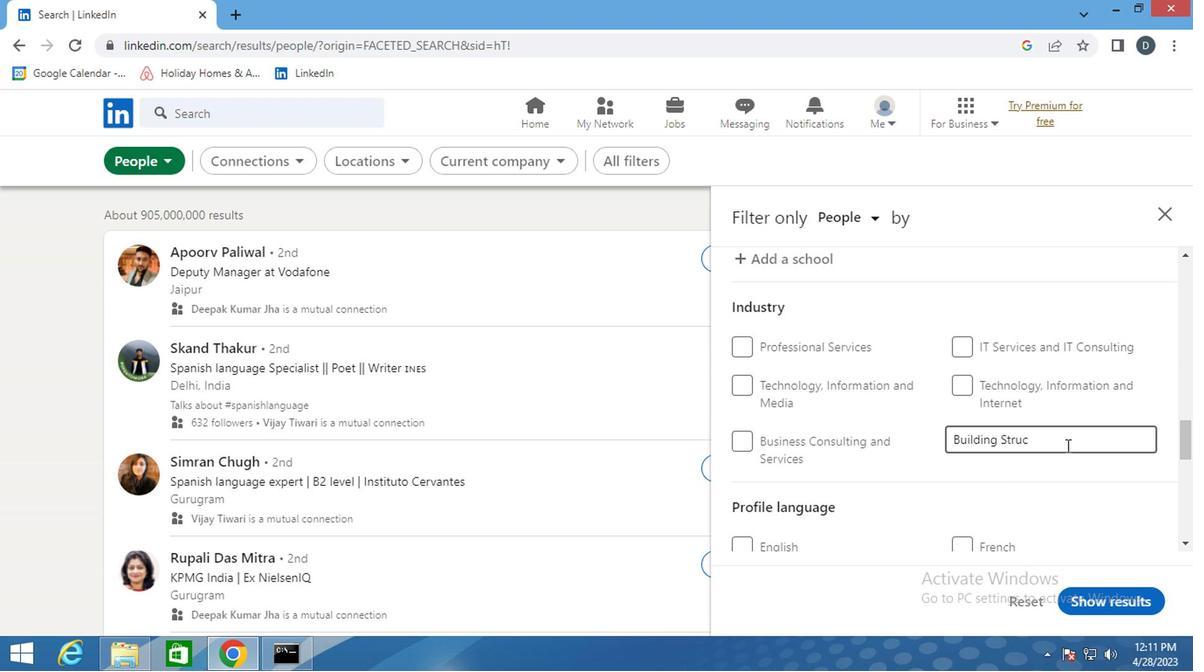 
Action: Mouse moved to (1016, 461)
Screenshot: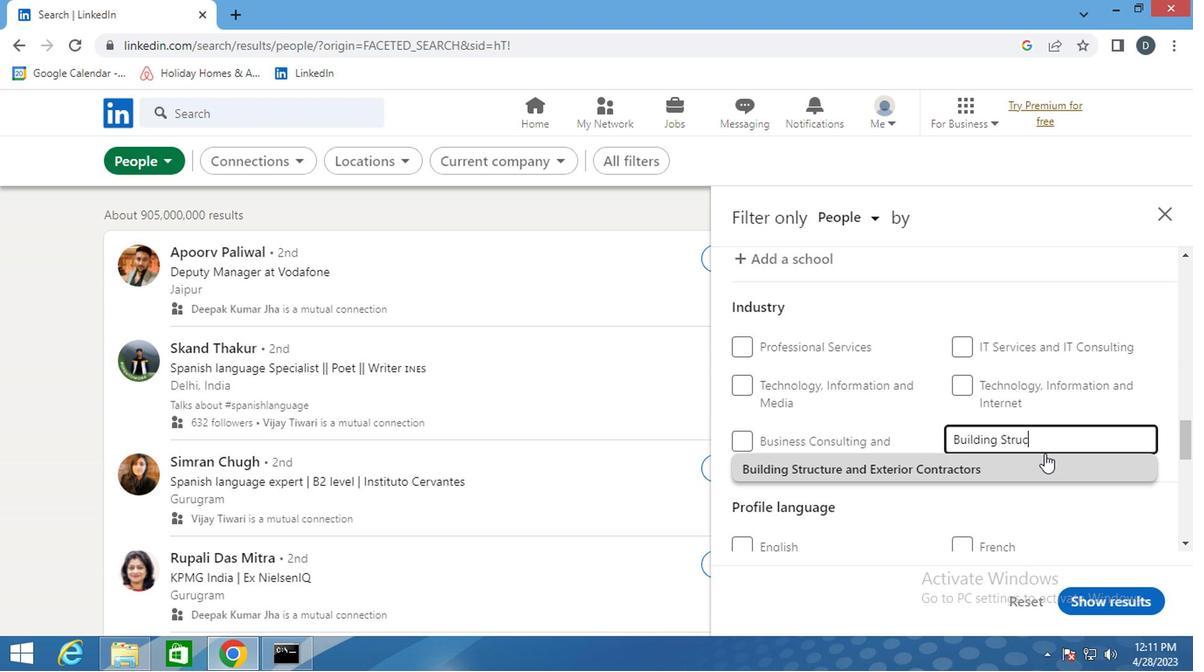 
Action: Mouse pressed left at (1016, 461)
Screenshot: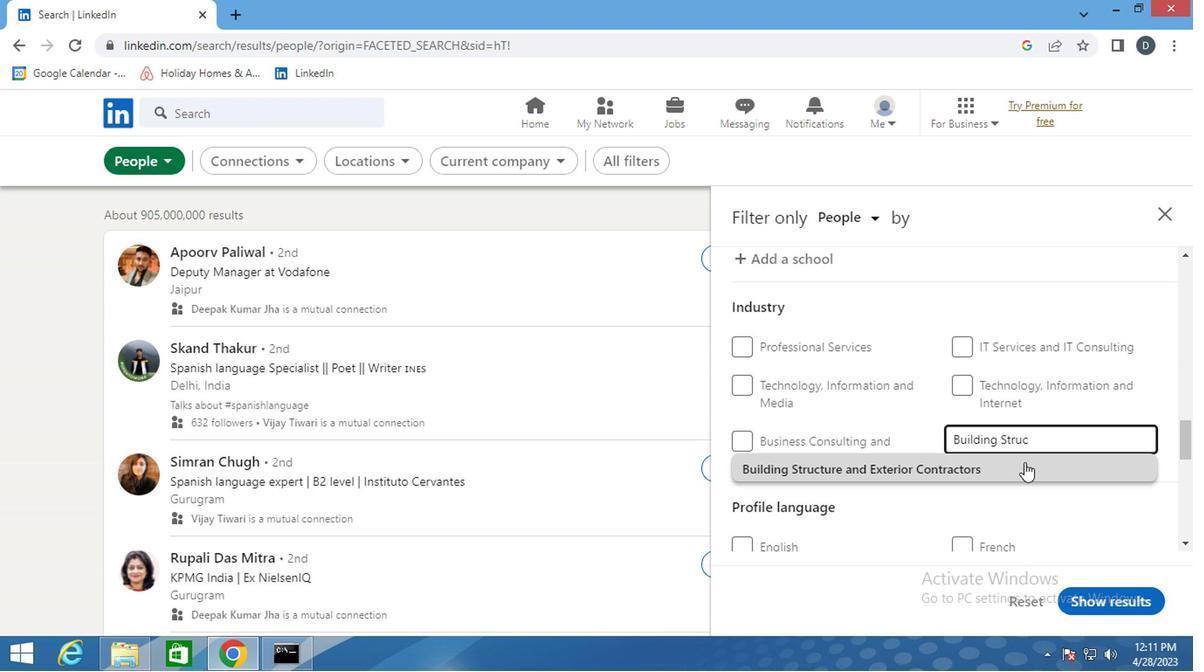 
Action: Mouse scrolled (1016, 461) with delta (0, 0)
Screenshot: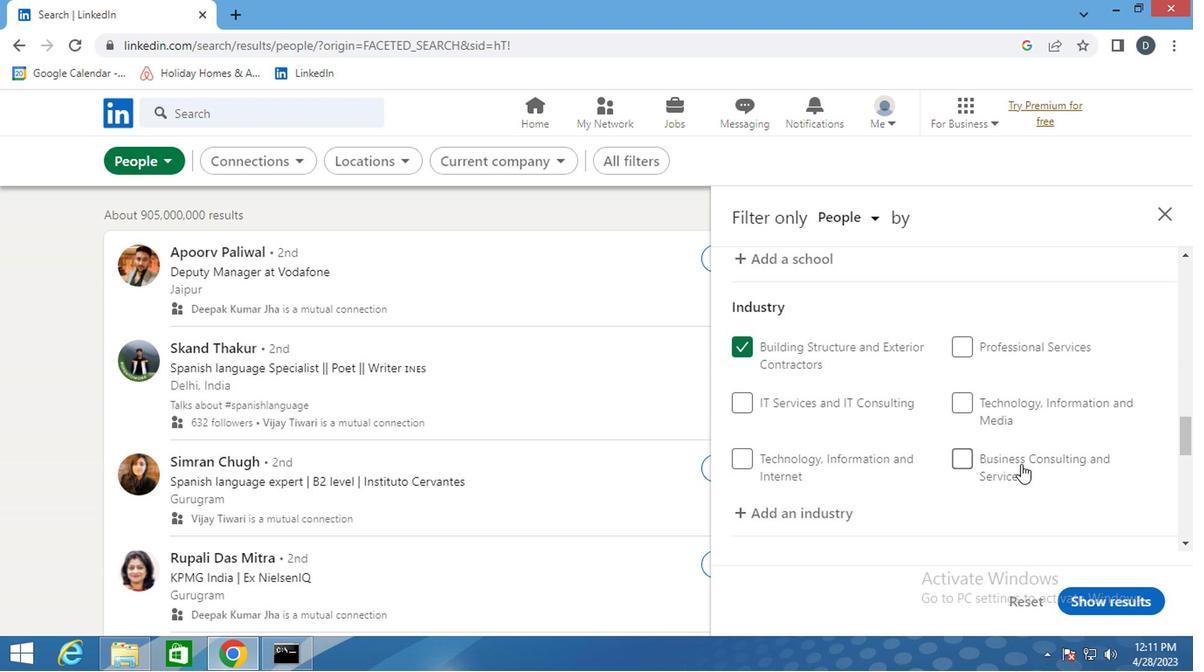 
Action: Mouse scrolled (1016, 461) with delta (0, 0)
Screenshot: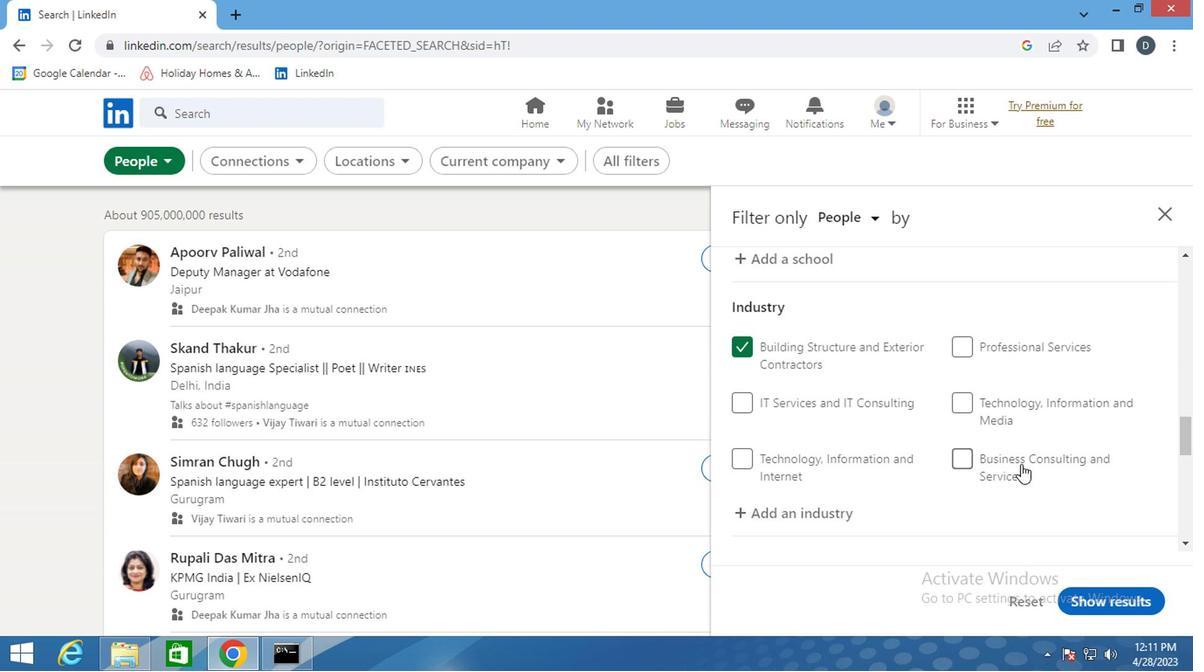 
Action: Mouse scrolled (1016, 461) with delta (0, 0)
Screenshot: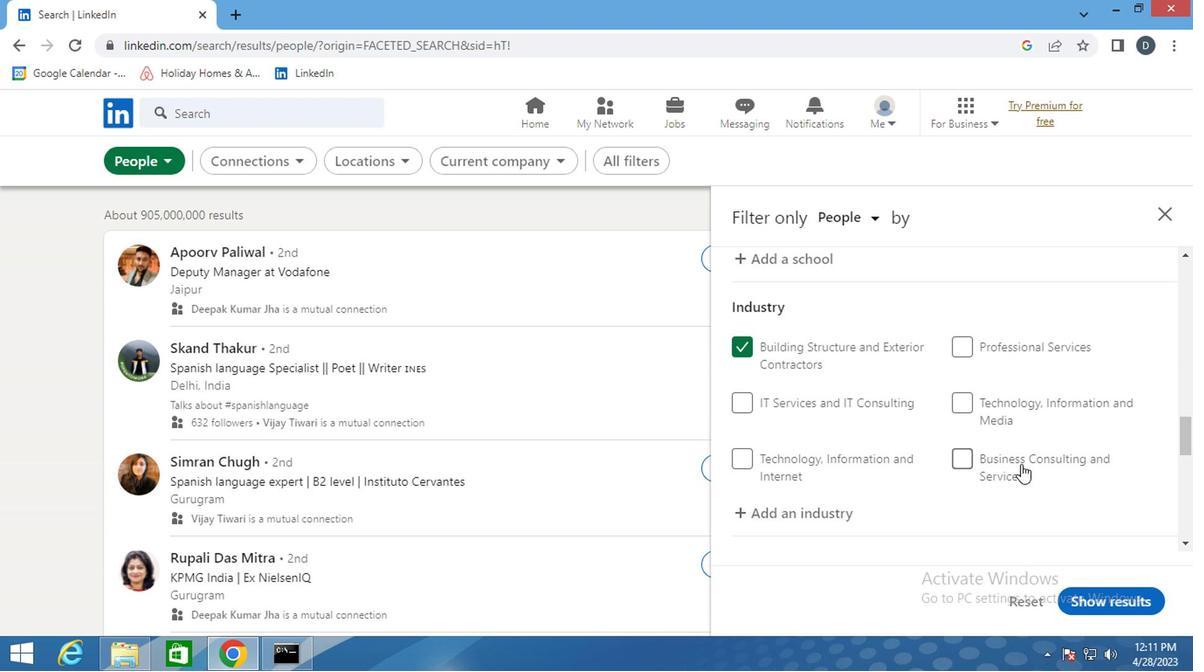 
Action: Mouse scrolled (1016, 461) with delta (0, 0)
Screenshot: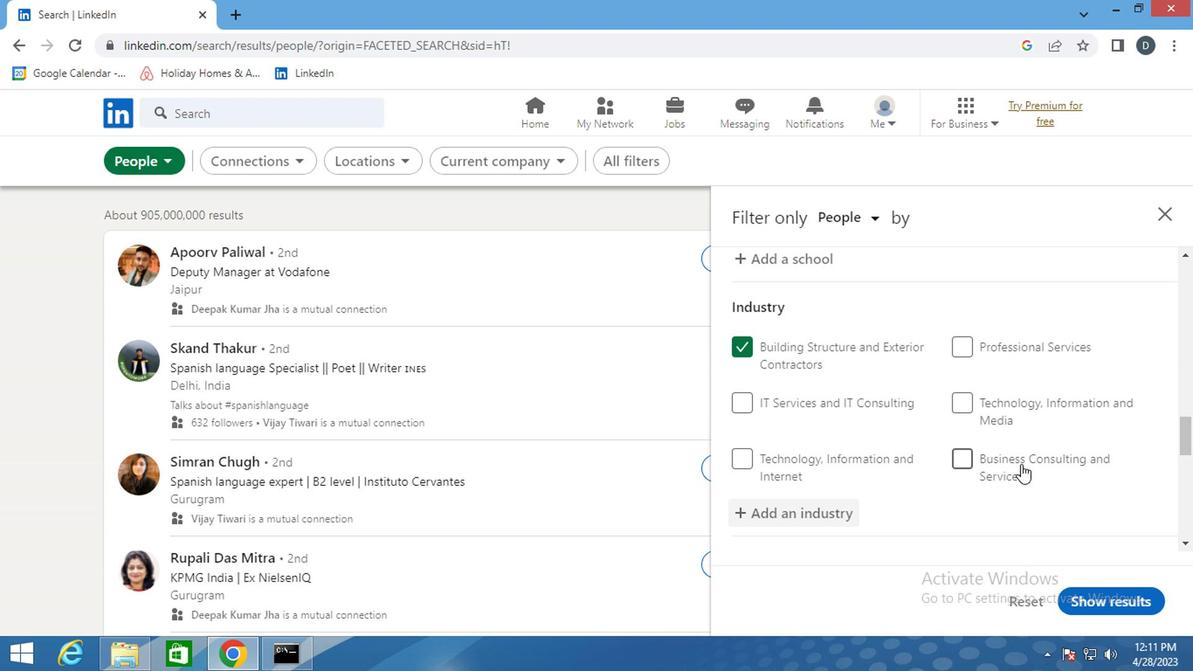 
Action: Mouse moved to (963, 419)
Screenshot: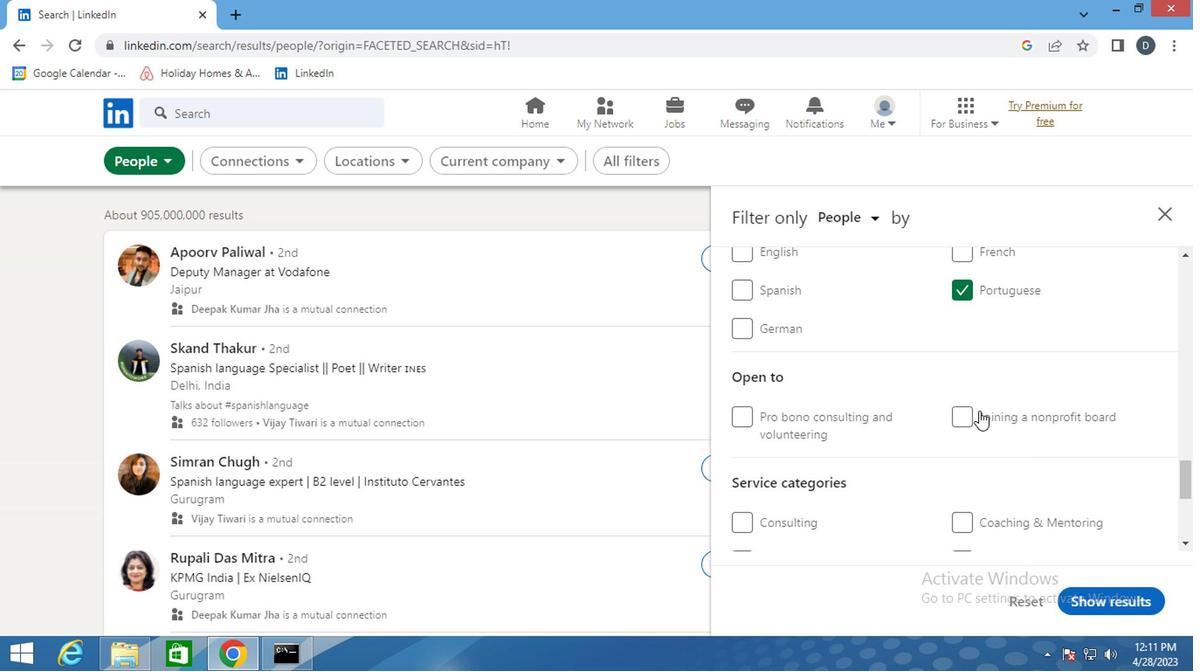 
Action: Mouse scrolled (963, 418) with delta (0, 0)
Screenshot: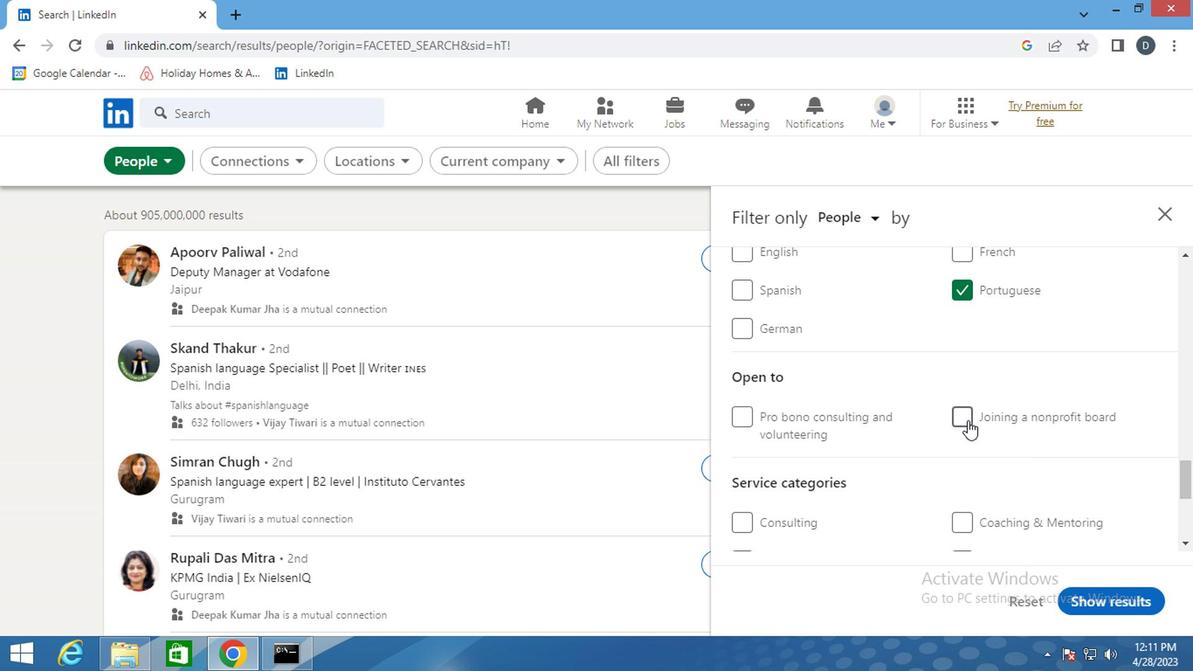 
Action: Mouse scrolled (963, 418) with delta (0, 0)
Screenshot: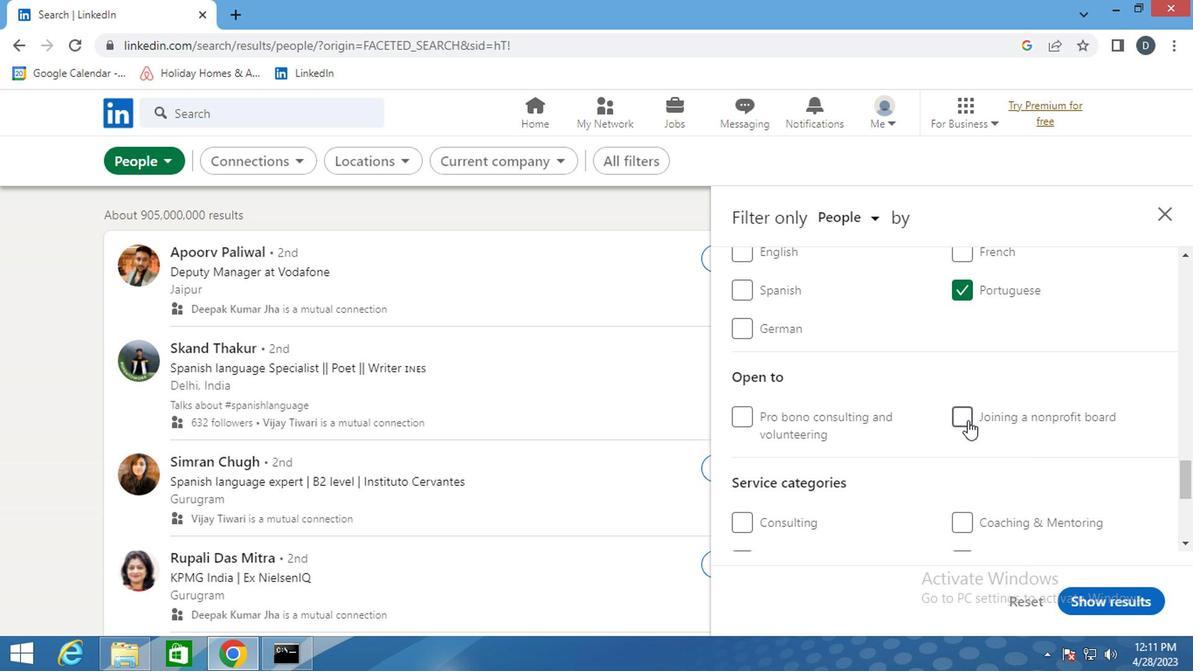 
Action: Mouse moved to (986, 420)
Screenshot: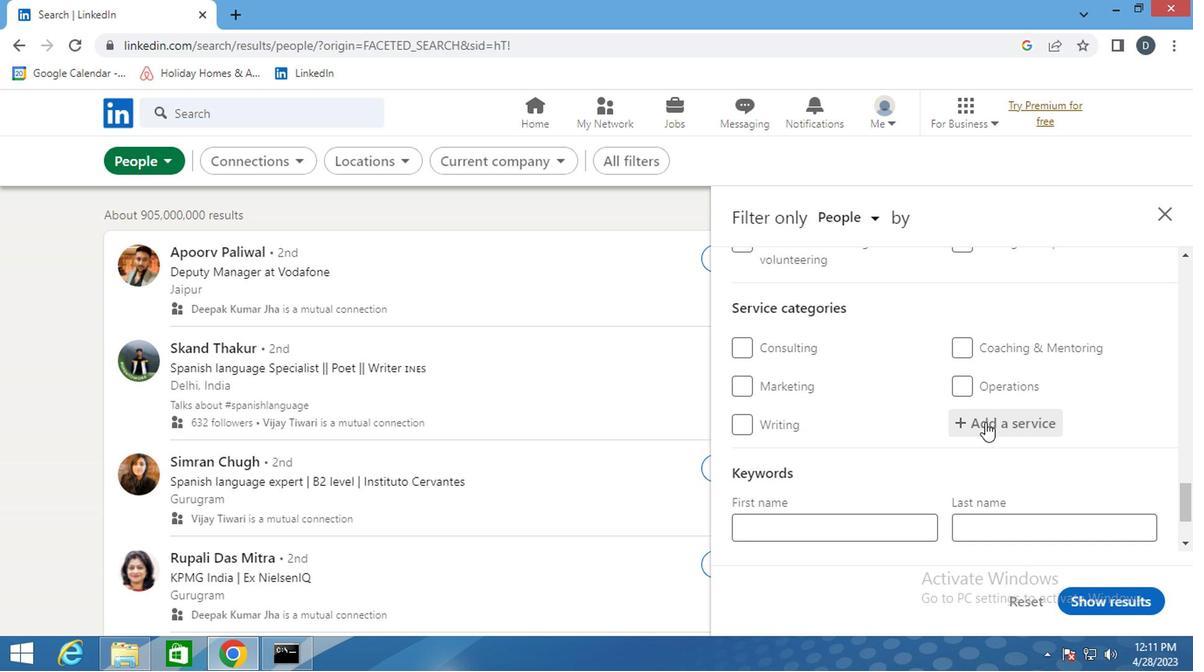 
Action: Mouse pressed left at (986, 420)
Screenshot: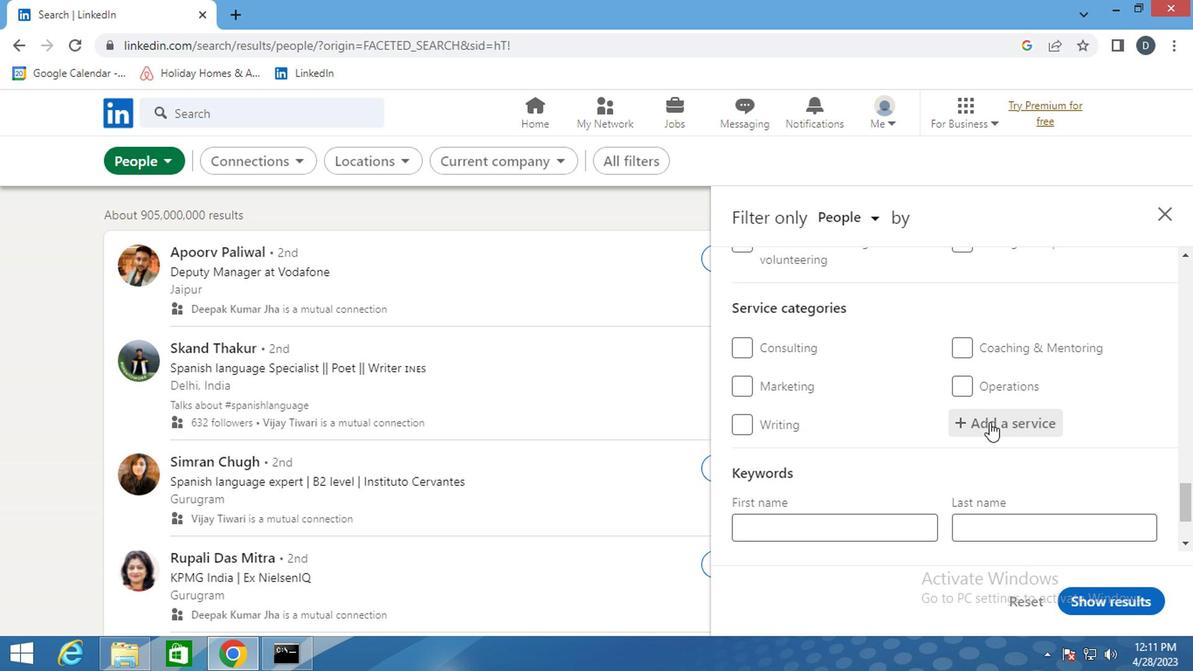 
Action: Mouse moved to (987, 420)
Screenshot: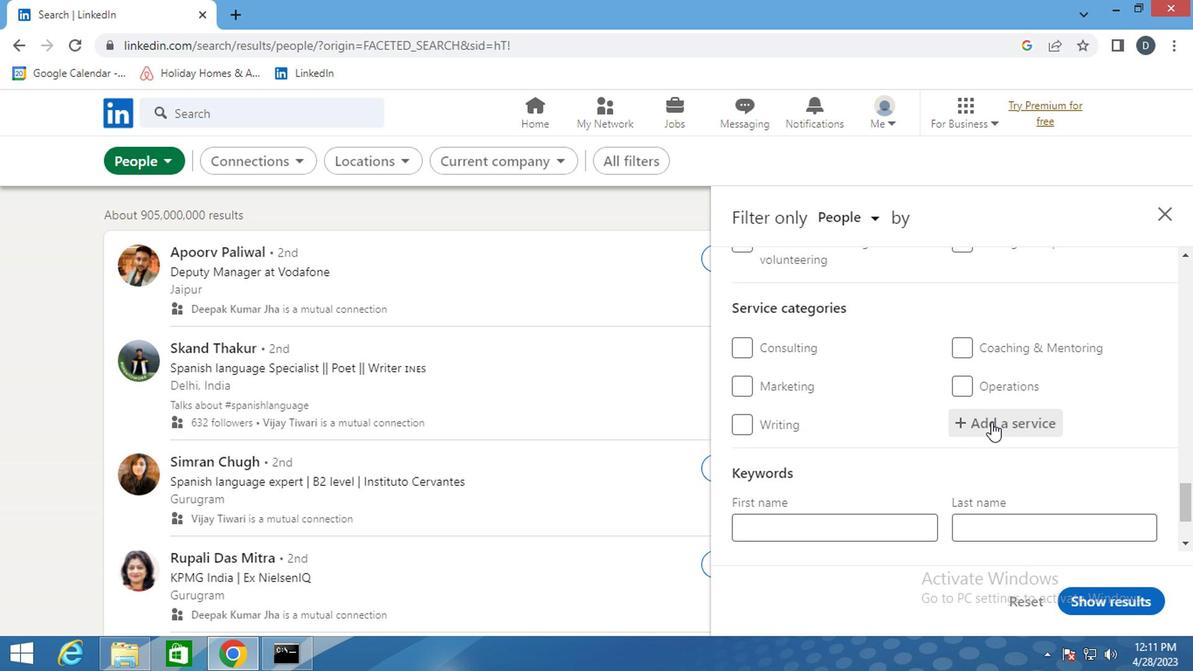 
Action: Key pressed <Key.shift>PROGRAM
Screenshot: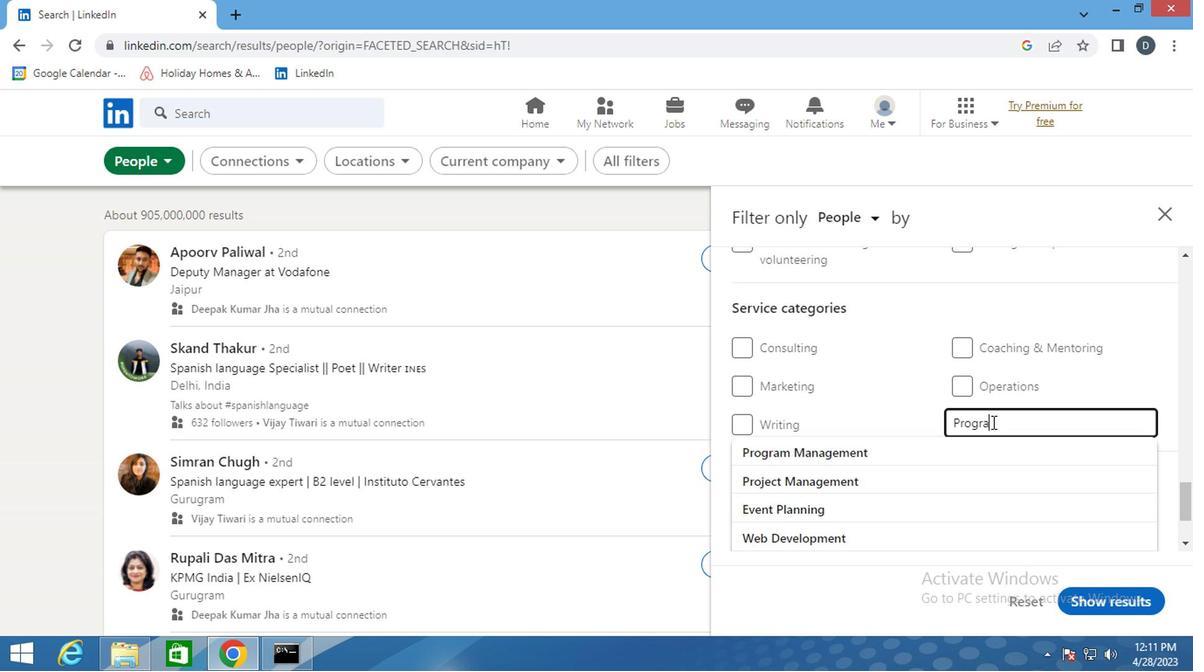 
Action: Mouse moved to (981, 440)
Screenshot: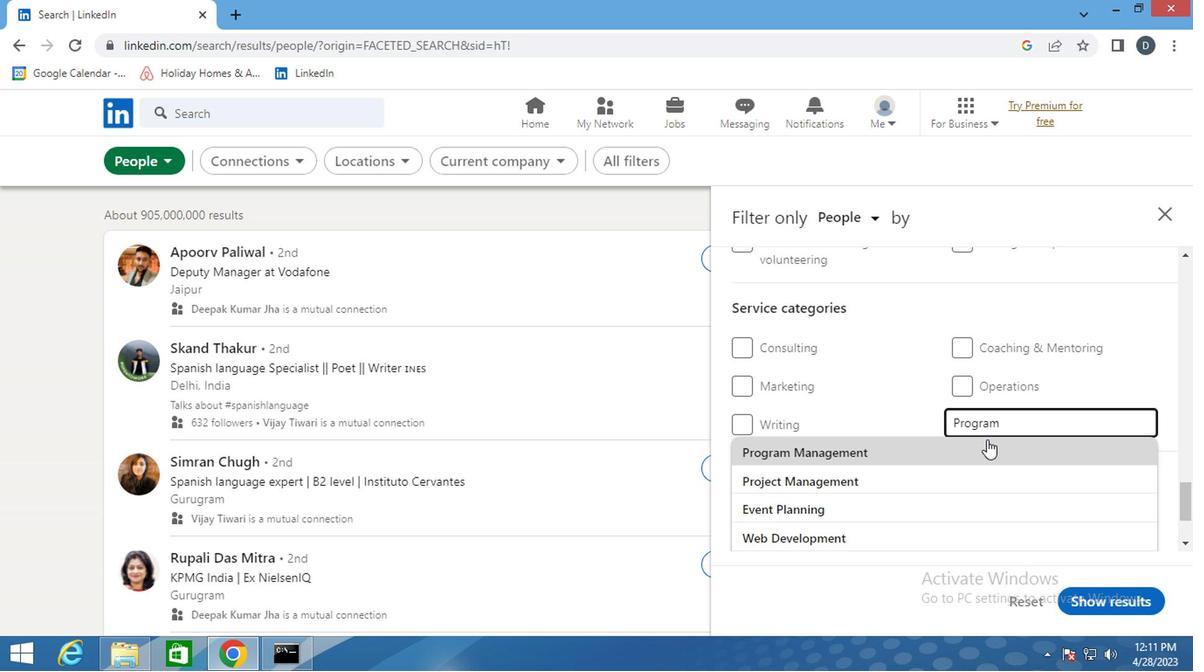
Action: Mouse pressed left at (981, 440)
Screenshot: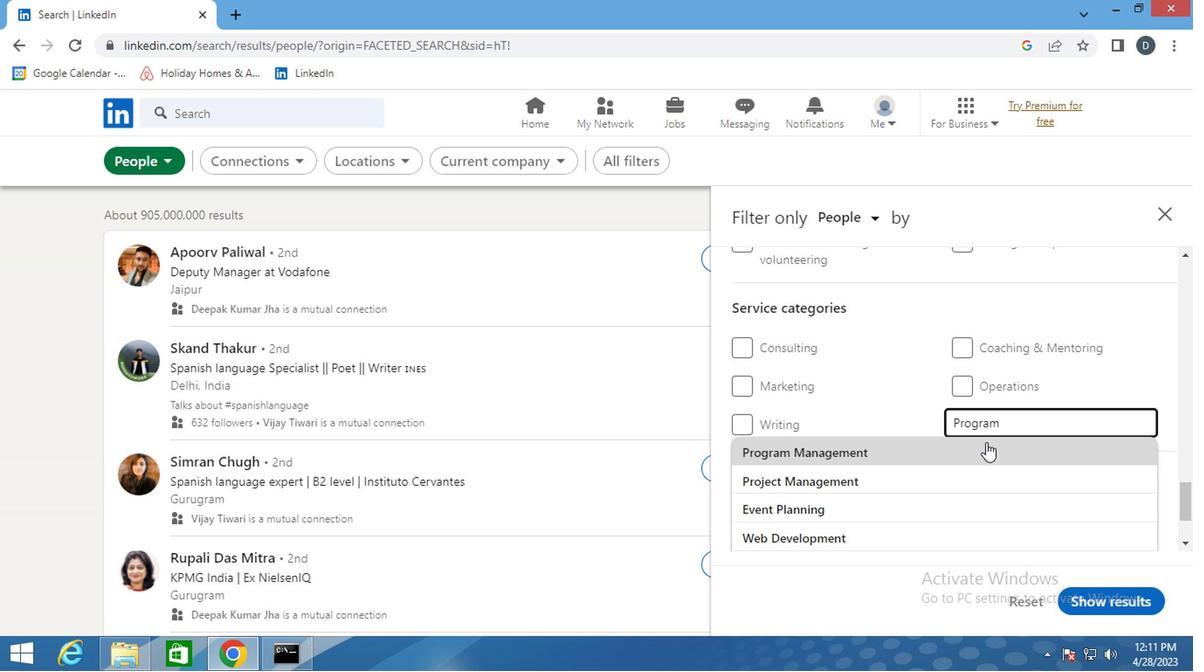 
Action: Mouse scrolled (981, 439) with delta (0, -1)
Screenshot: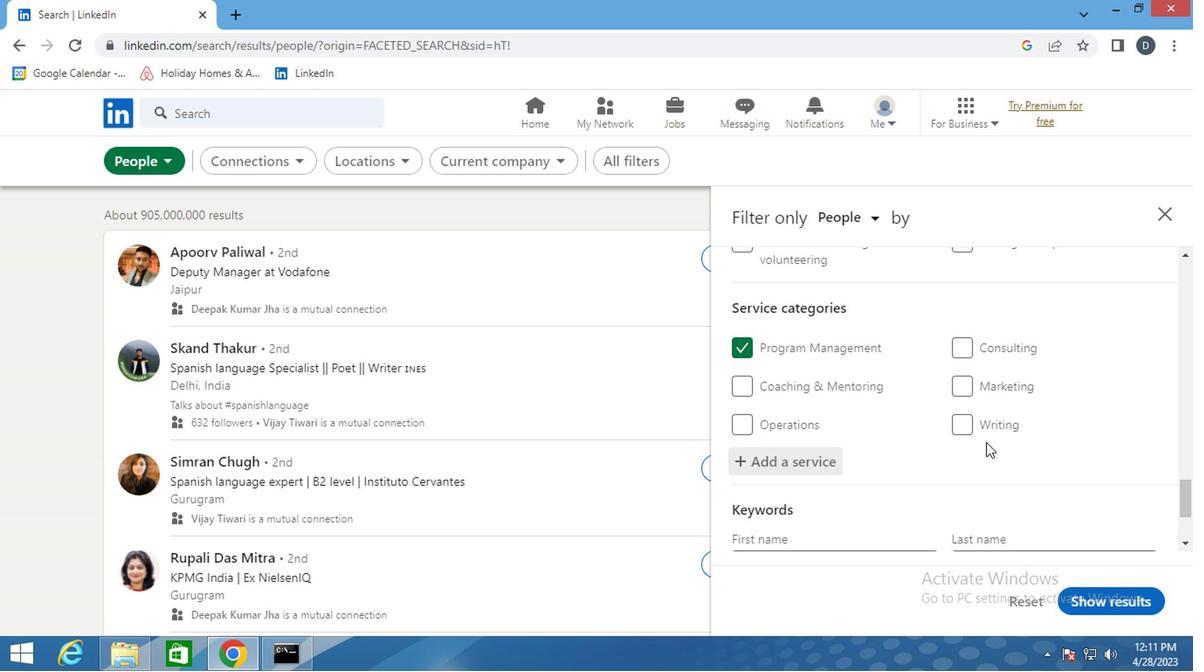 
Action: Mouse scrolled (981, 439) with delta (0, -1)
Screenshot: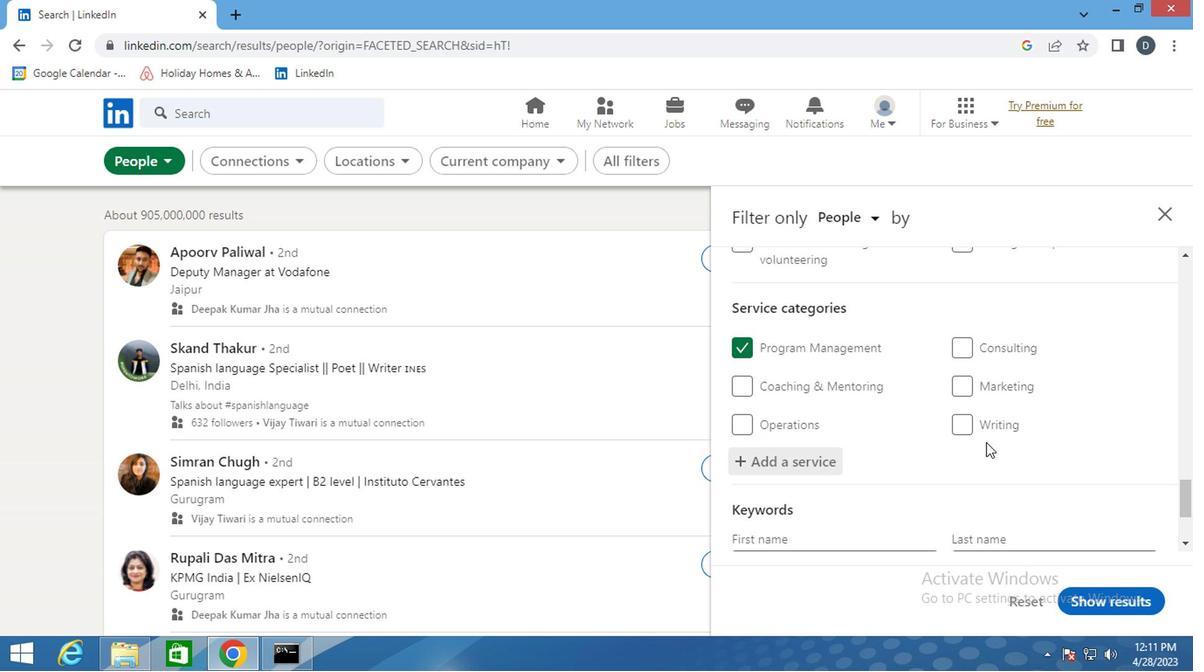 
Action: Mouse moved to (843, 461)
Screenshot: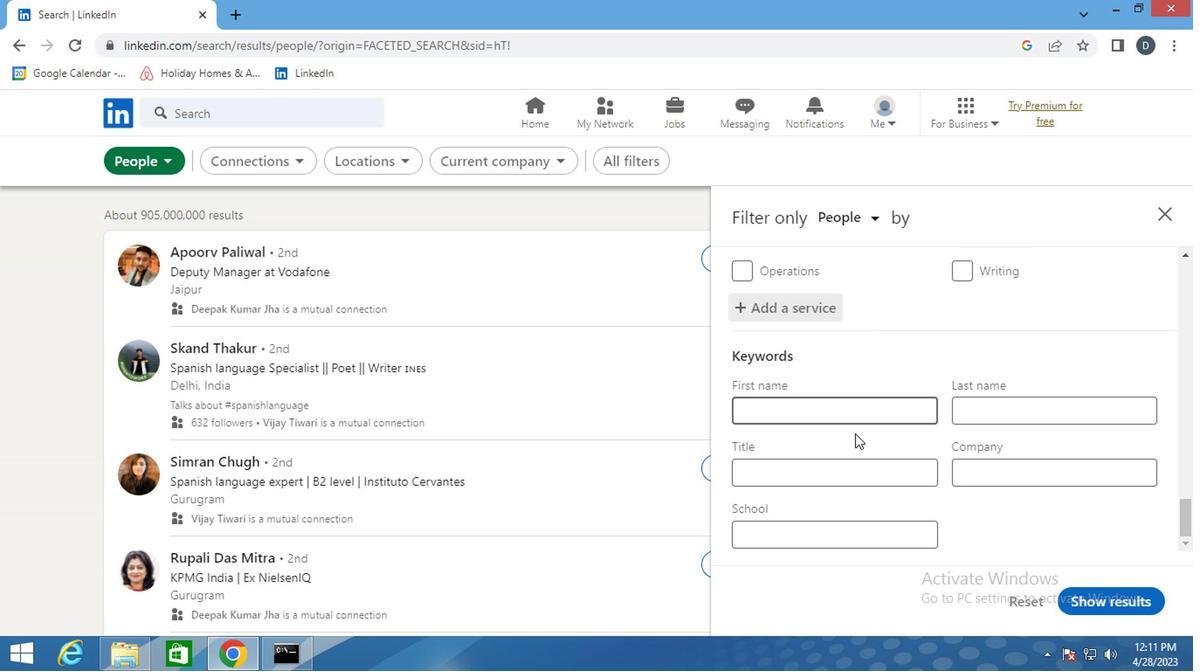 
Action: Mouse pressed left at (843, 461)
Screenshot: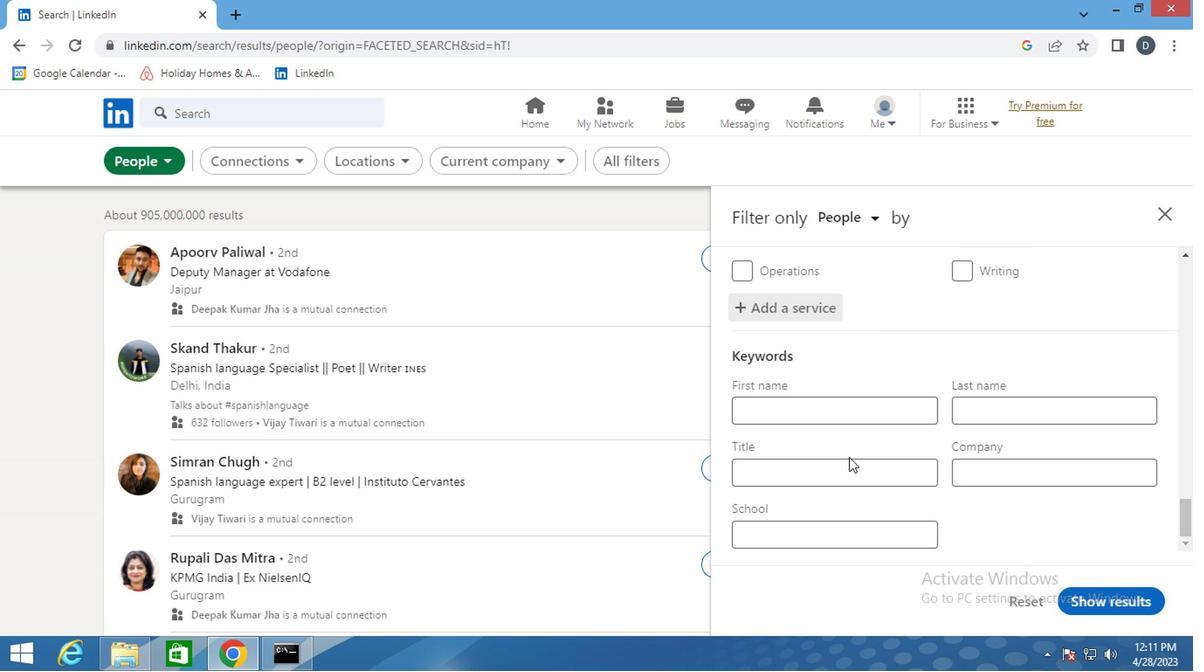 
Action: Key pressed <Key.shift>COL
Screenshot: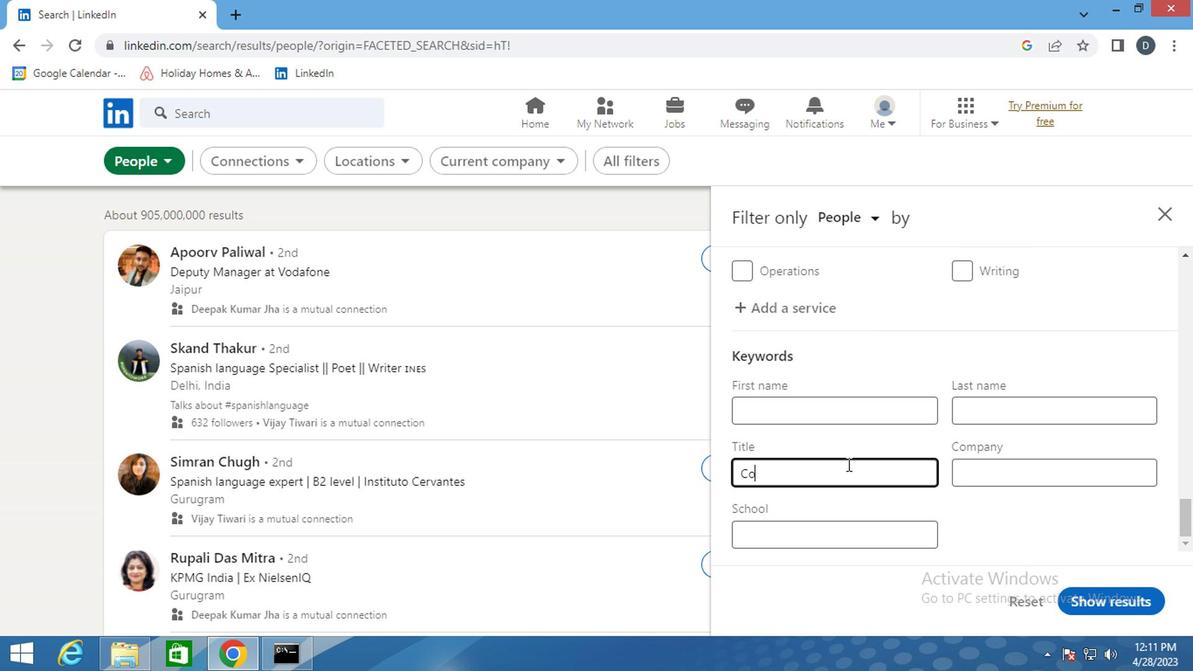 
Action: Mouse moved to (842, 463)
Screenshot: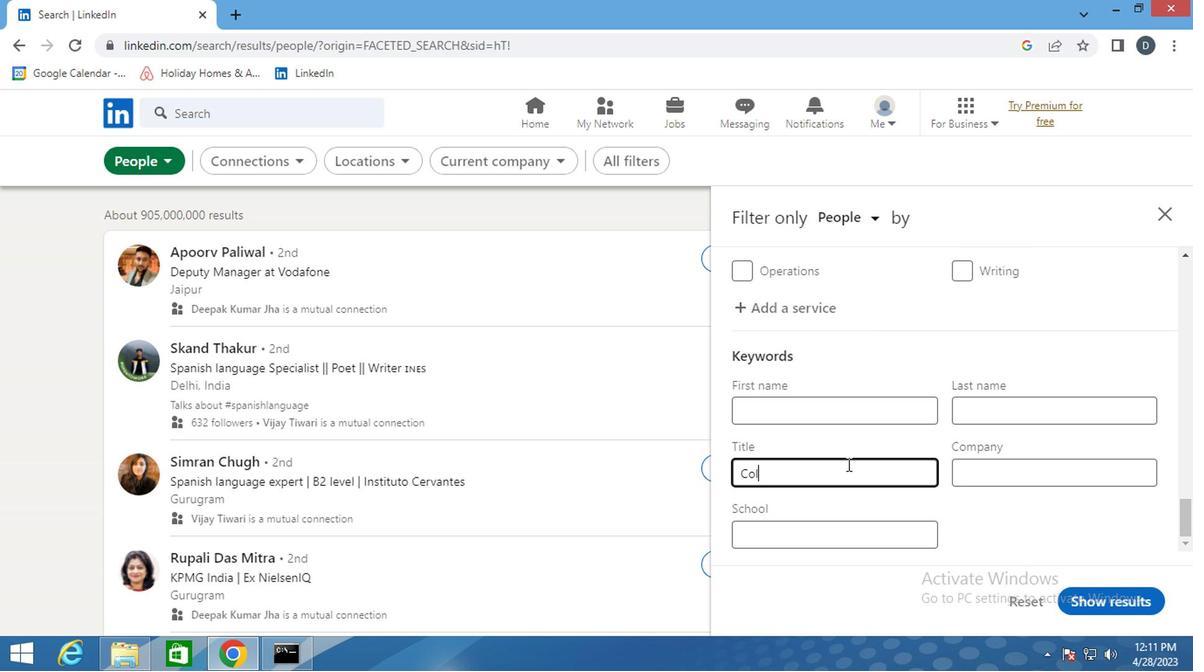 
Action: Key pressed UMNIST
Screenshot: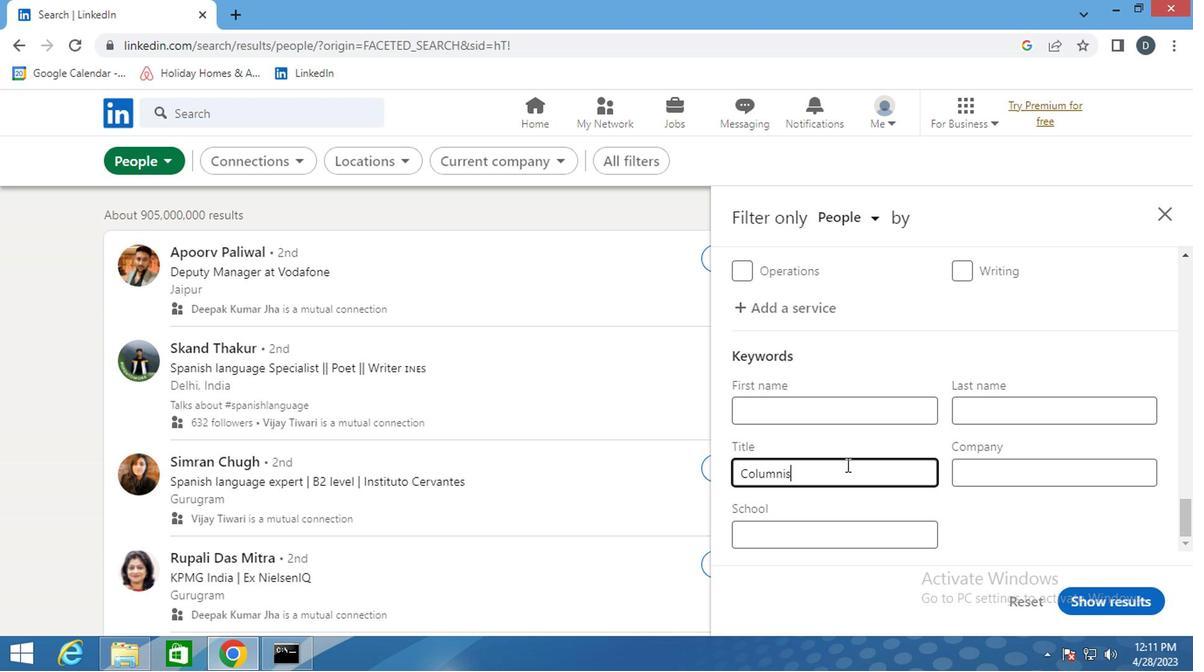 
Action: Mouse moved to (1085, 592)
Screenshot: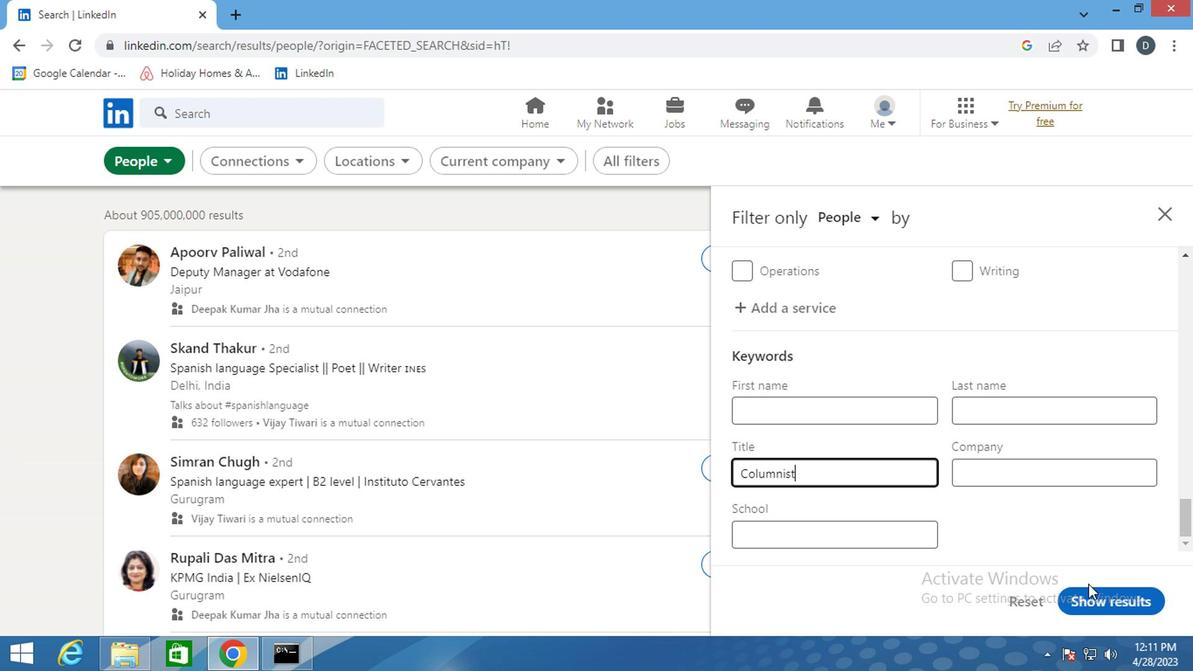
Action: Mouse pressed left at (1085, 592)
Screenshot: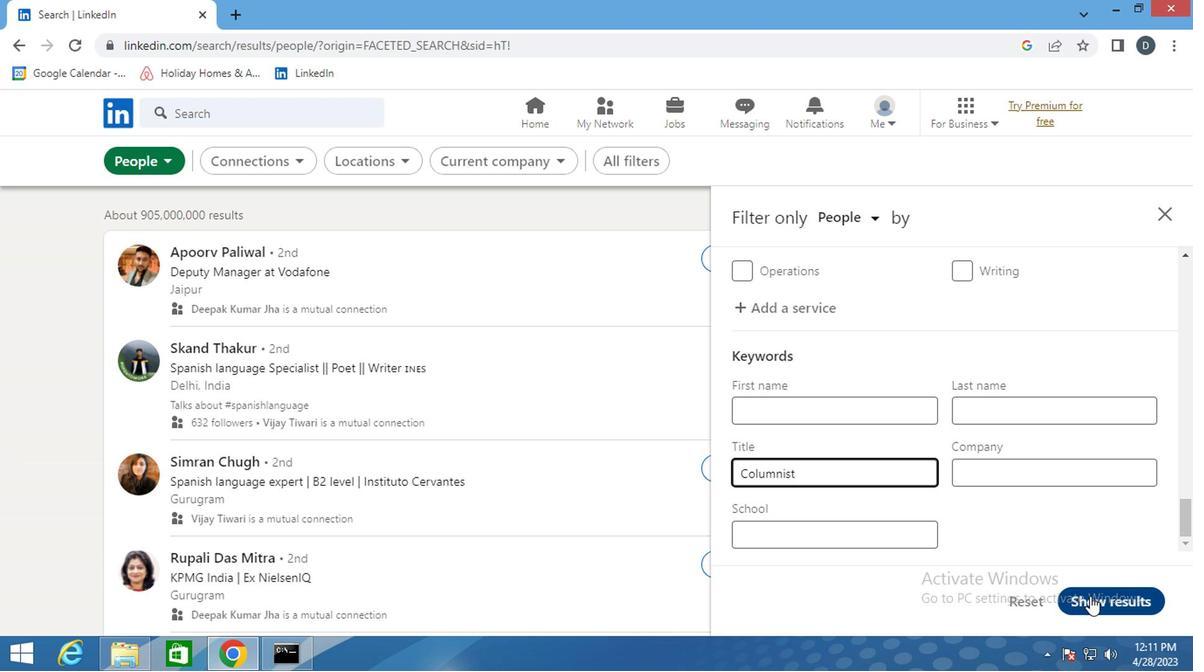 
Action: Mouse moved to (951, 376)
Screenshot: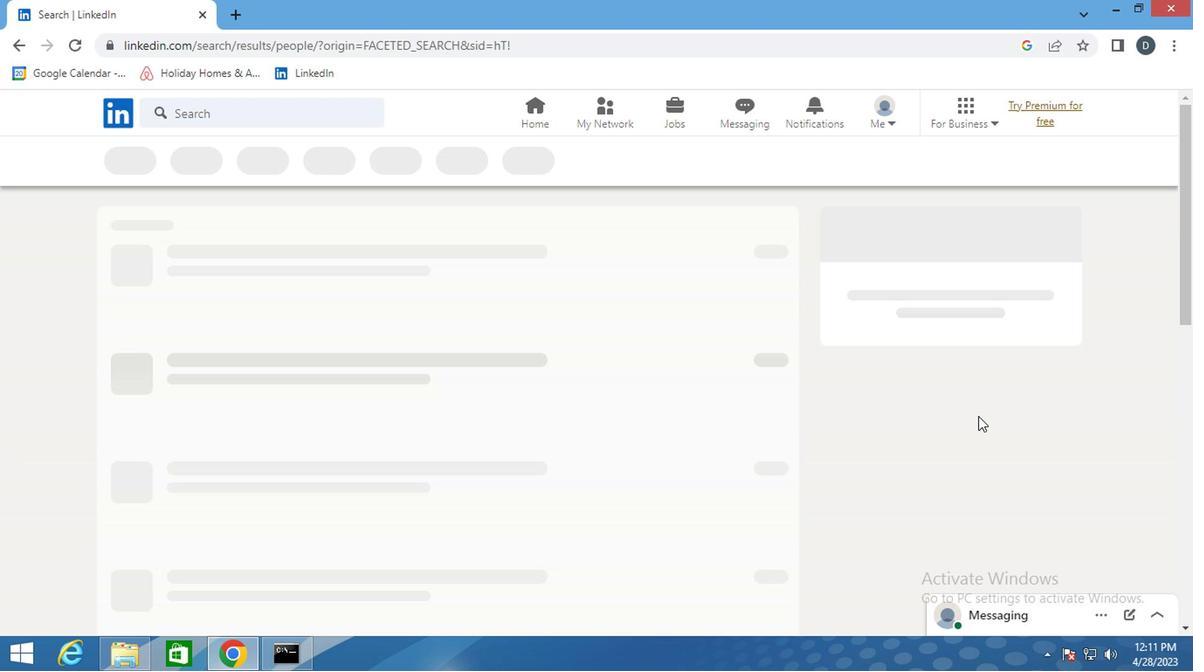 
